 Task: Compose a mail and Use spell check for reviewing non-English language emails.
Action: Mouse moved to (84, 105)
Screenshot: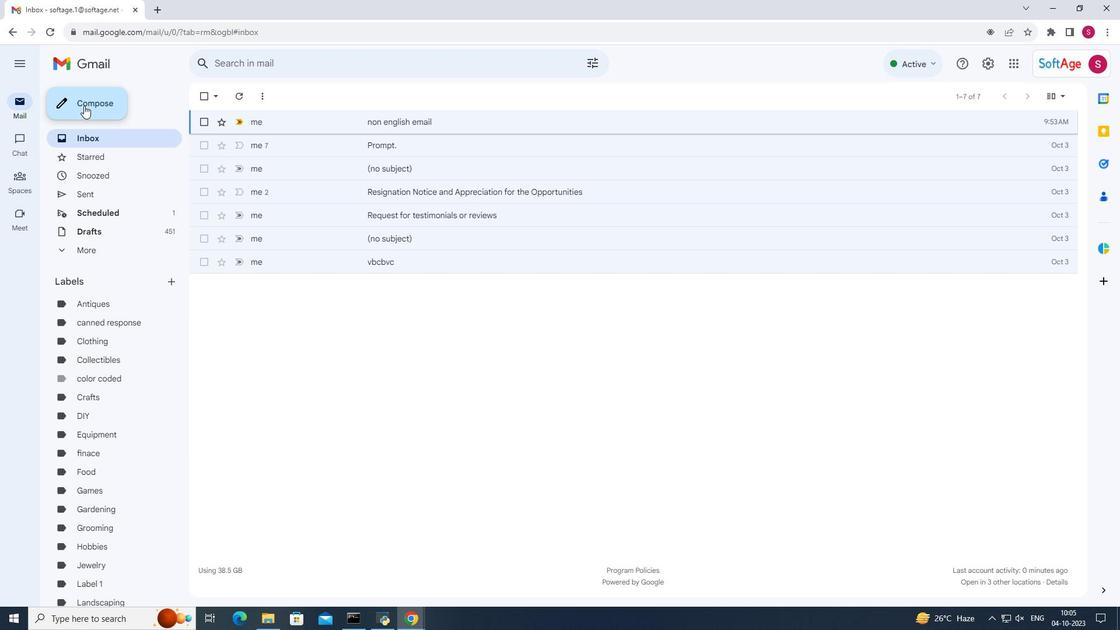 
Action: Mouse pressed left at (84, 105)
Screenshot: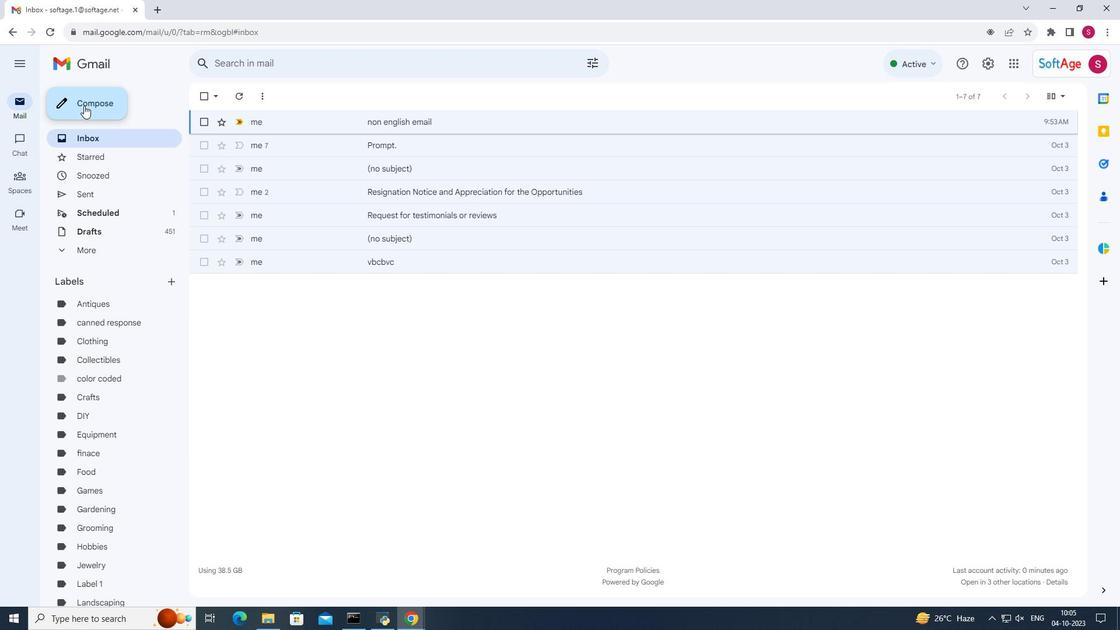
Action: Mouse moved to (825, 281)
Screenshot: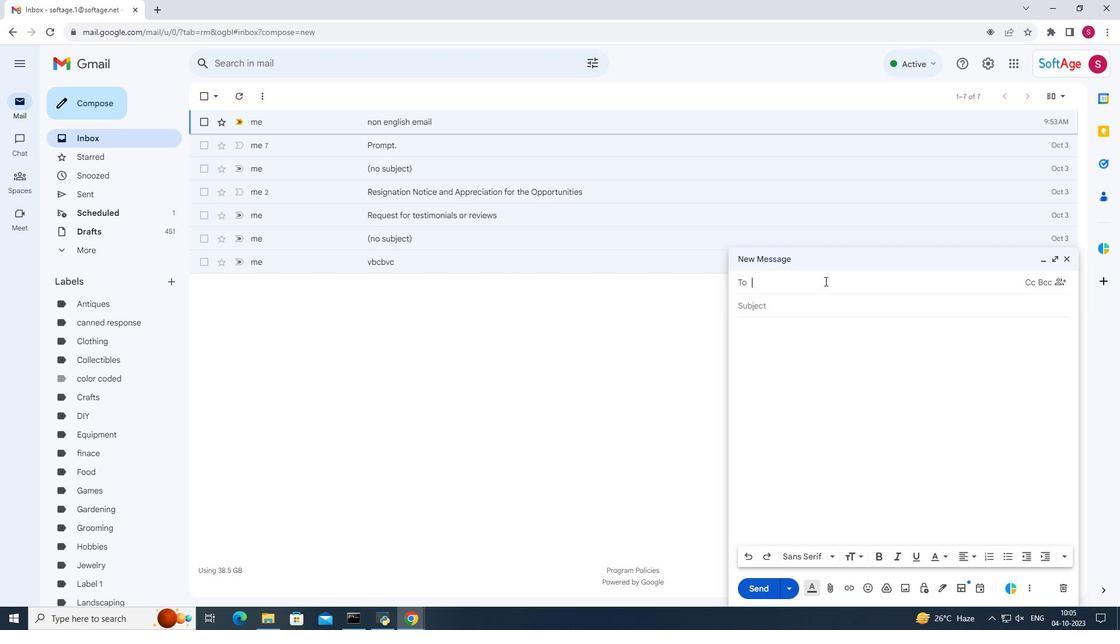 
Action: Mouse pressed left at (825, 281)
Screenshot: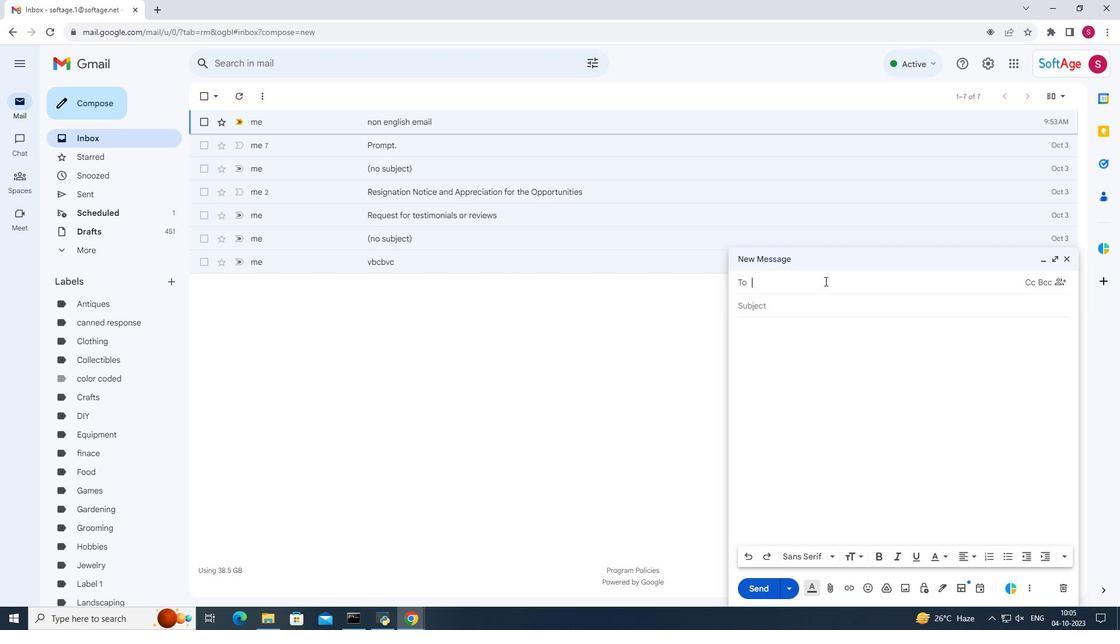 
Action: Mouse moved to (821, 278)
Screenshot: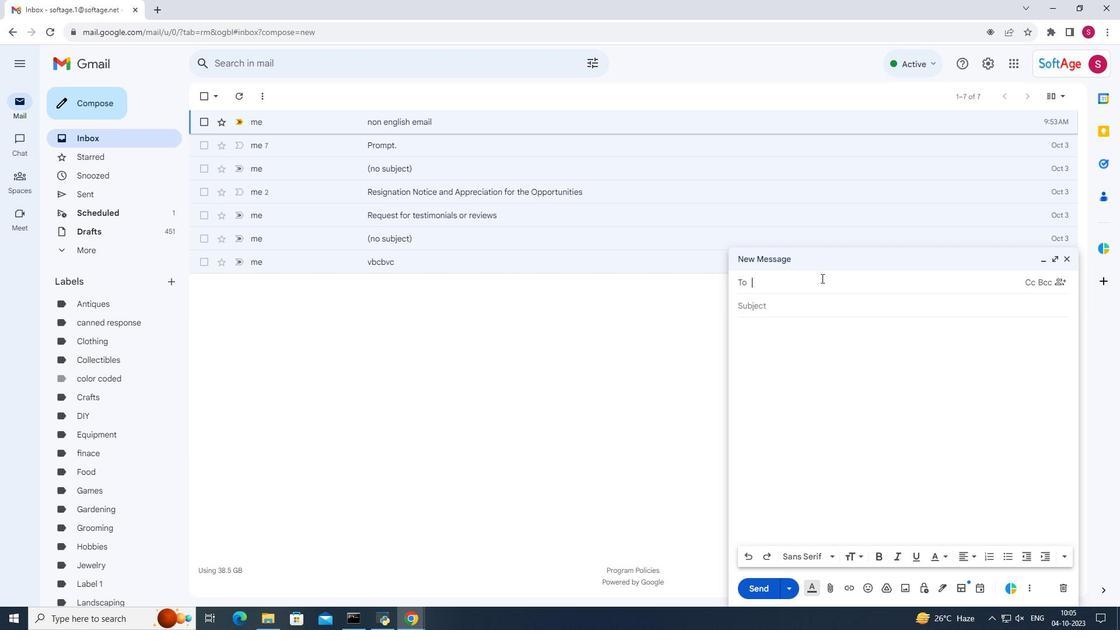 
Action: Key pressed so
Screenshot: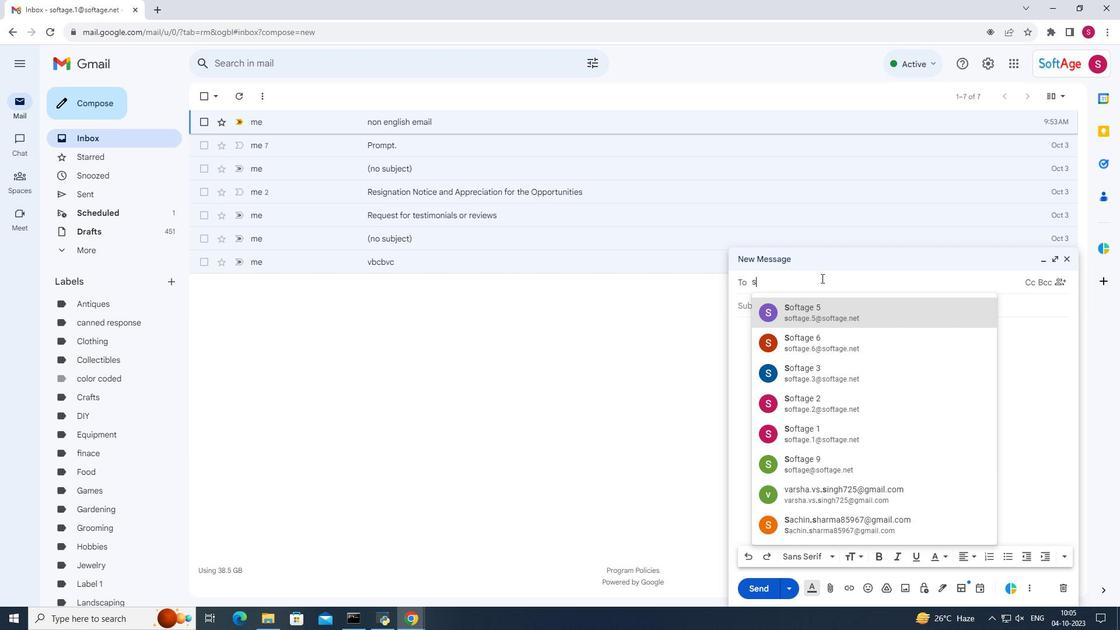 
Action: Mouse moved to (812, 428)
Screenshot: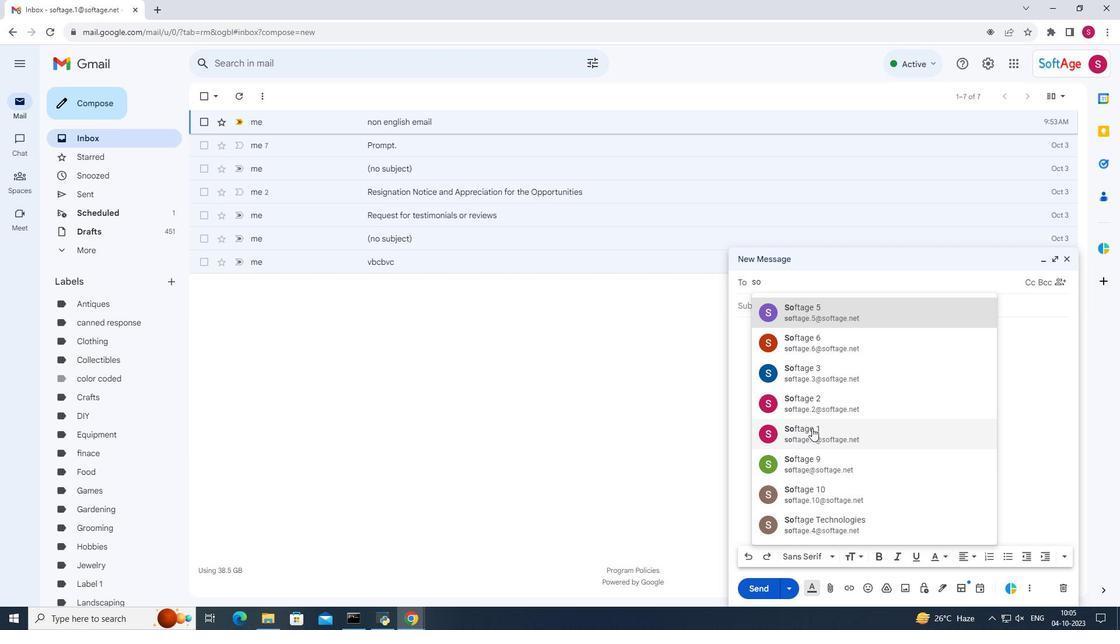 
Action: Mouse pressed left at (812, 428)
Screenshot: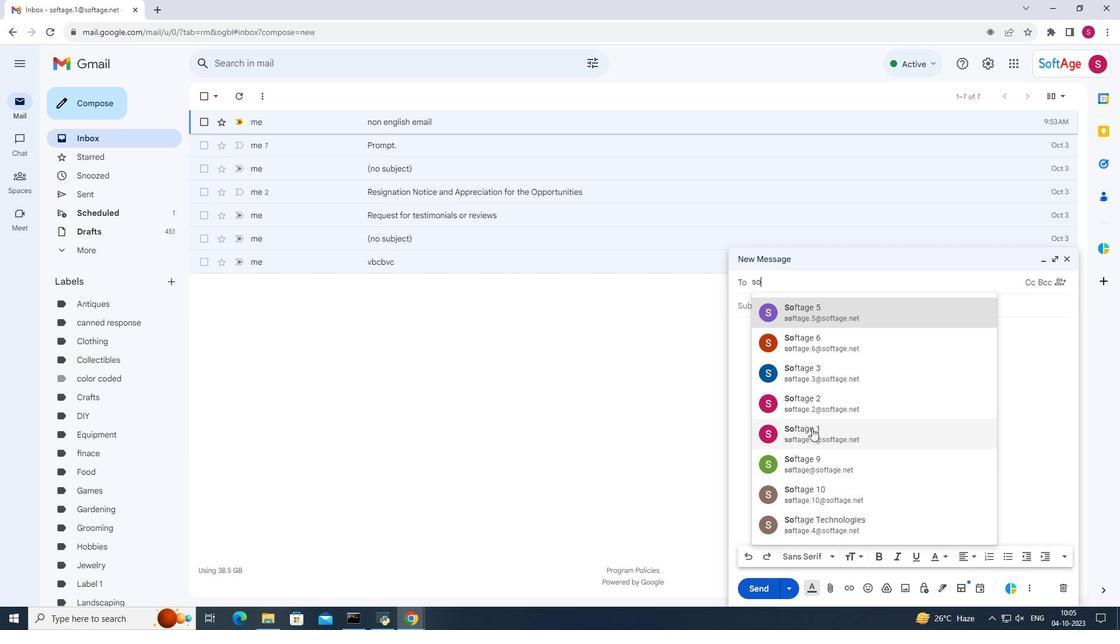 
Action: Mouse moved to (830, 321)
Screenshot: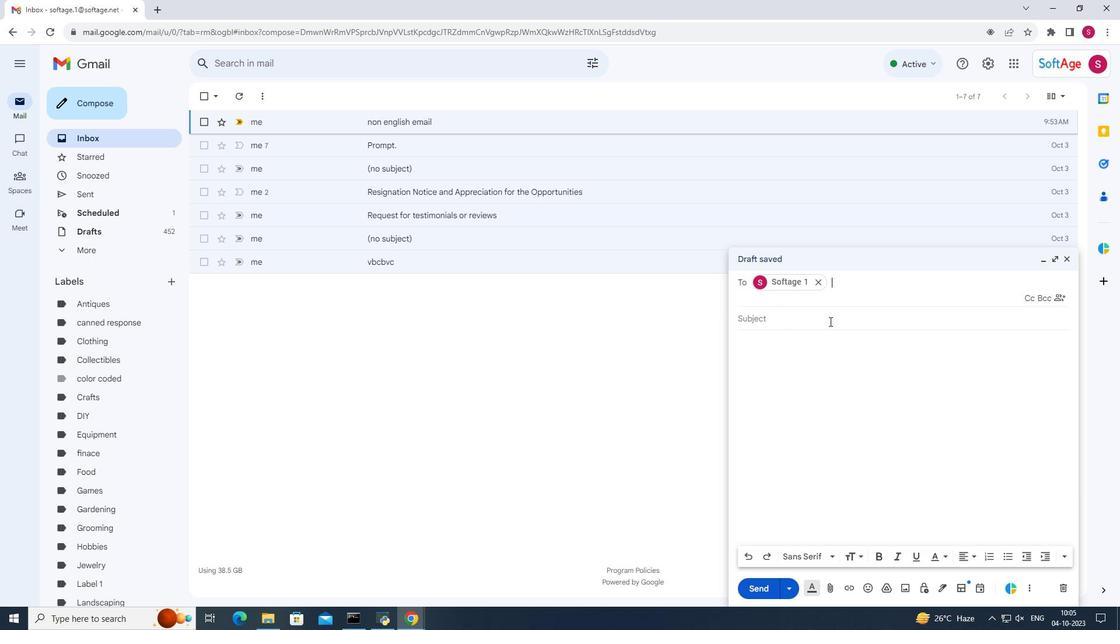 
Action: Mouse pressed left at (830, 321)
Screenshot: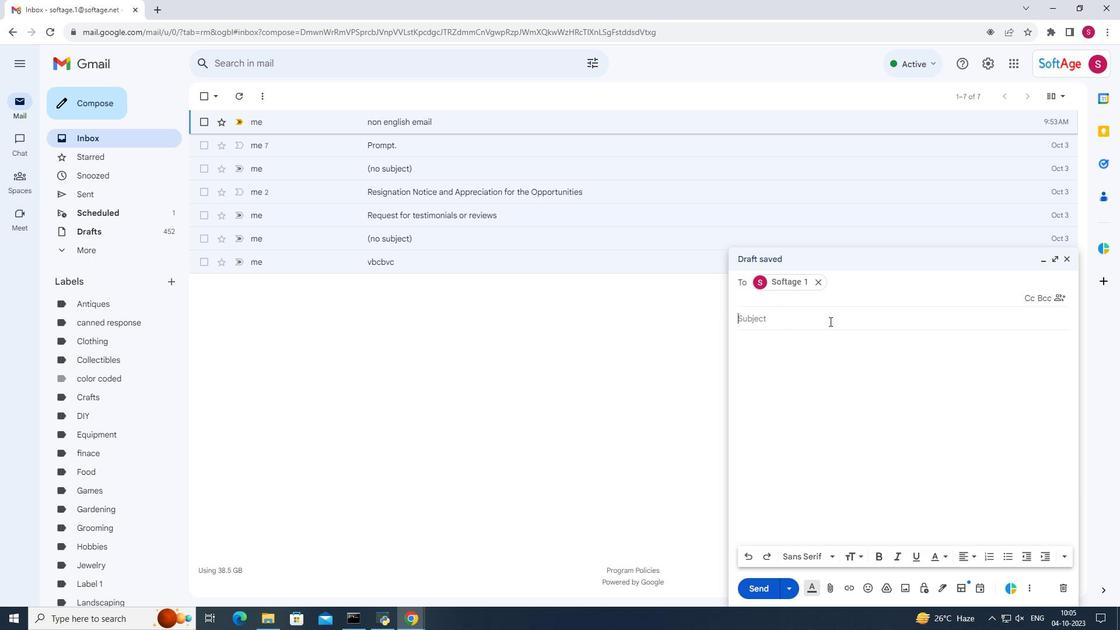 
Action: Key pressed <Key.shift>Non<Key.space><Key.shift>English<Key.space>email
Screenshot: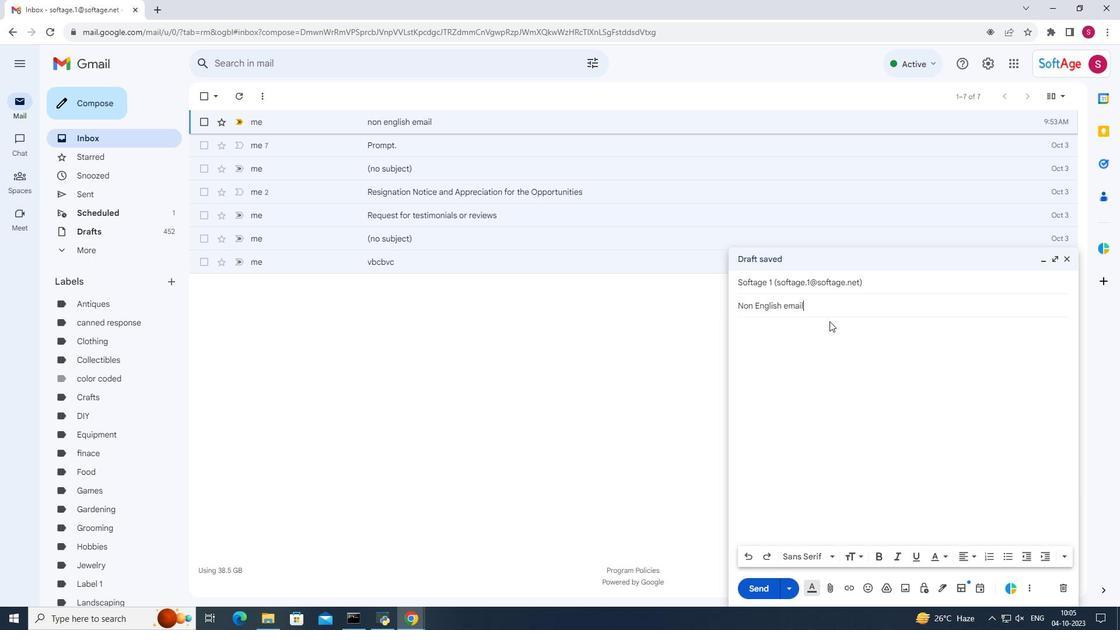 
Action: Mouse moved to (805, 350)
Screenshot: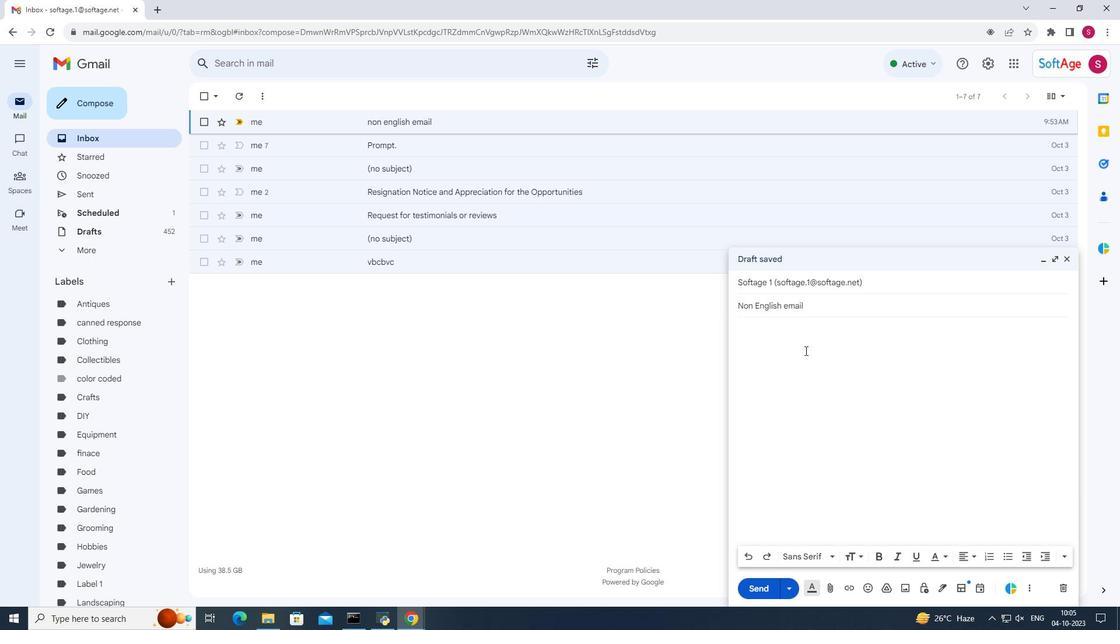 
Action: Mouse pressed left at (805, 350)
Screenshot: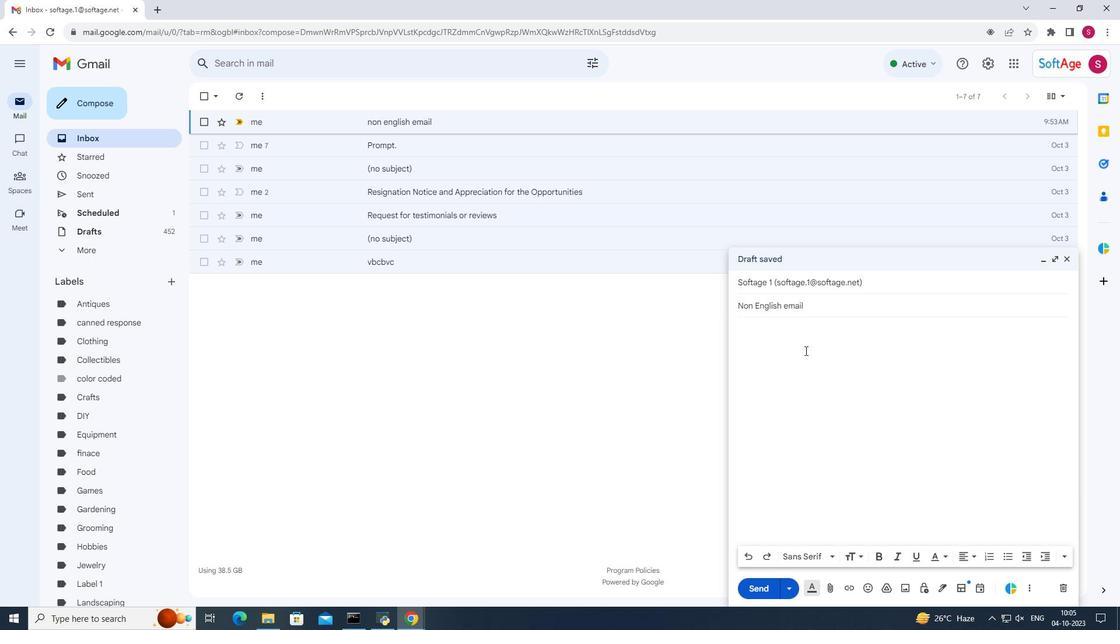 
Action: Key pressed <Key.shift>Dear<Key.space>roonie<Key.left><Key.left><Key.left><Key.left><Key.left><Key.backspace><Key.shift>R<Key.right><Key.right><Key.right><Key.right><Key.right><Key.enter><Key.enter><Key.shift><Key.shift><Key.shift><Key.shift><Key.shift>Je<Key.space>tiens<Key.space>a<Key.space>confirmer<Key.space>notre<Key.space>reunion<Key.space>prevue<Key.space>por<Key.backspace>ur<Key.space>le<Key.space>40<Key.backspace><Key.shift>C<Key.backspace>OCYT<Key.backspace><Key.backspace>T<Key.left><Key.left><Key.left><Key.space><Key.right><Key.right><Key.right><Key.right>2023<Key.left><Key.left><Key.left><Key.left><Key.left><Key.space><Key.backspace><Key.right><Key.down><Key.left><Key.left><Key.left><Key.left><Key.space><Key.left><Key.left><Key.left><Key.right><Key.right><Key.right><Key.right><Key.right><Key.right><Key.right><Key.right><Key.right>.j'<Key.space>s<Key.backspace>espere<Key.space>que<Key.space>cette.<Key.backspace><Key.enter>date<Key.space>et<Key.space>cet<Key.space>horaire<Key.space>vous<Key.space>conviennent<Key.space>toujours.<Key.enter><Key.space><Key.shift>L<Key.space>'ordre<Key.space>du<Key.space>jour<Key.space>de<Key.space>la<Key.space>reunioun<Key.left><Key.backspace><Key.right><Key.space>comprendra<Key.space>les<Key.space>points<Key.space>suivants<Key.shift_r>:<Key.enter>1.<Key.space>presentation<Key.space>du<Key.space>rapport<Key.space>trimestriel.<Key.enter>2.<Key.space><Key.shift>Discussion<Key.space>sur<Key.space>les<Key.space>objectifs<Key.space>a<Key.space>court<Key.space>terme
Screenshot: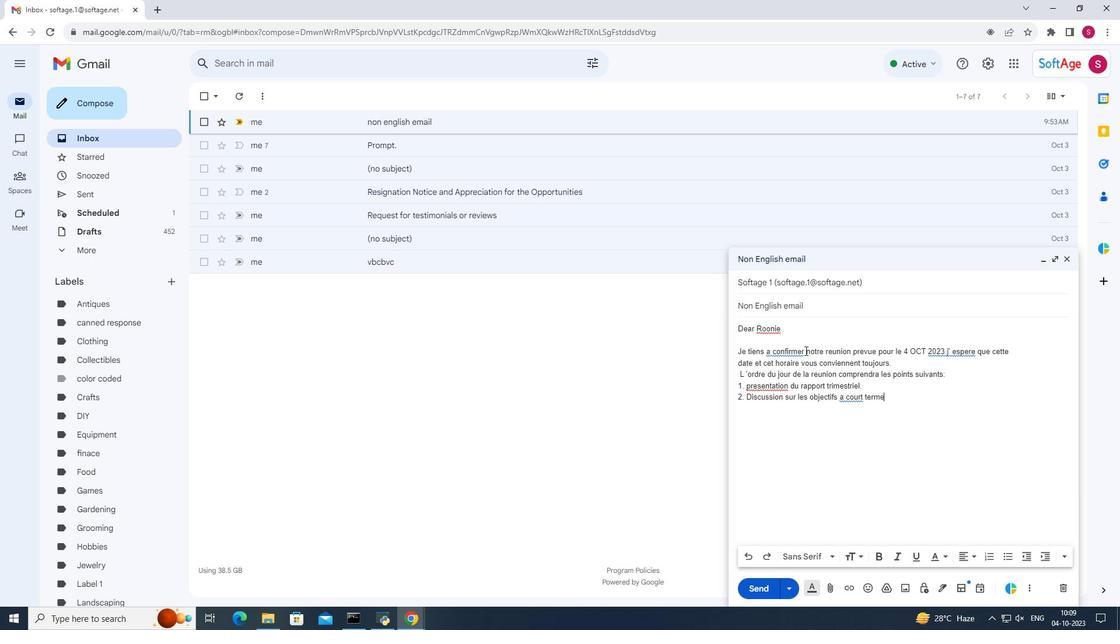 
Action: Mouse moved to (844, 398)
Screenshot: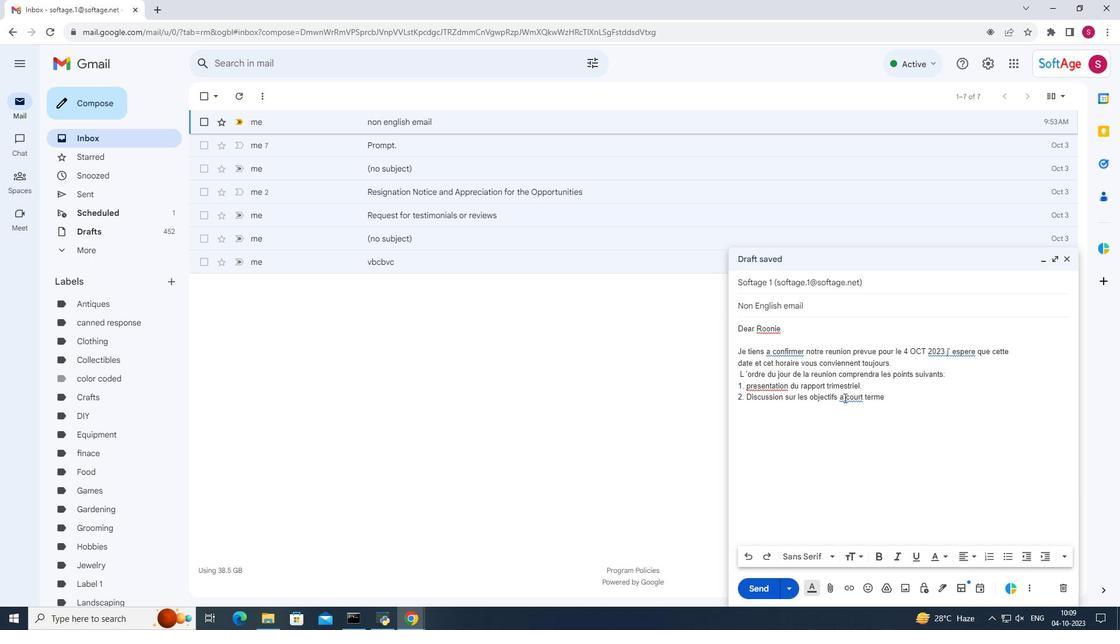 
Action: Mouse pressed left at (844, 398)
Screenshot: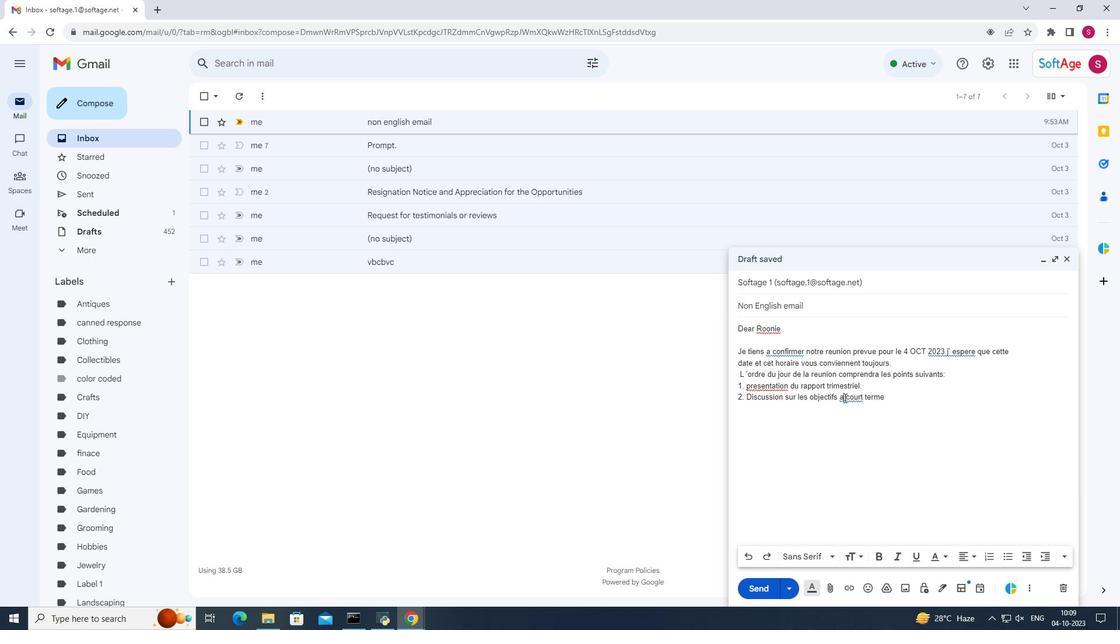 
Action: Mouse moved to (857, 419)
Screenshot: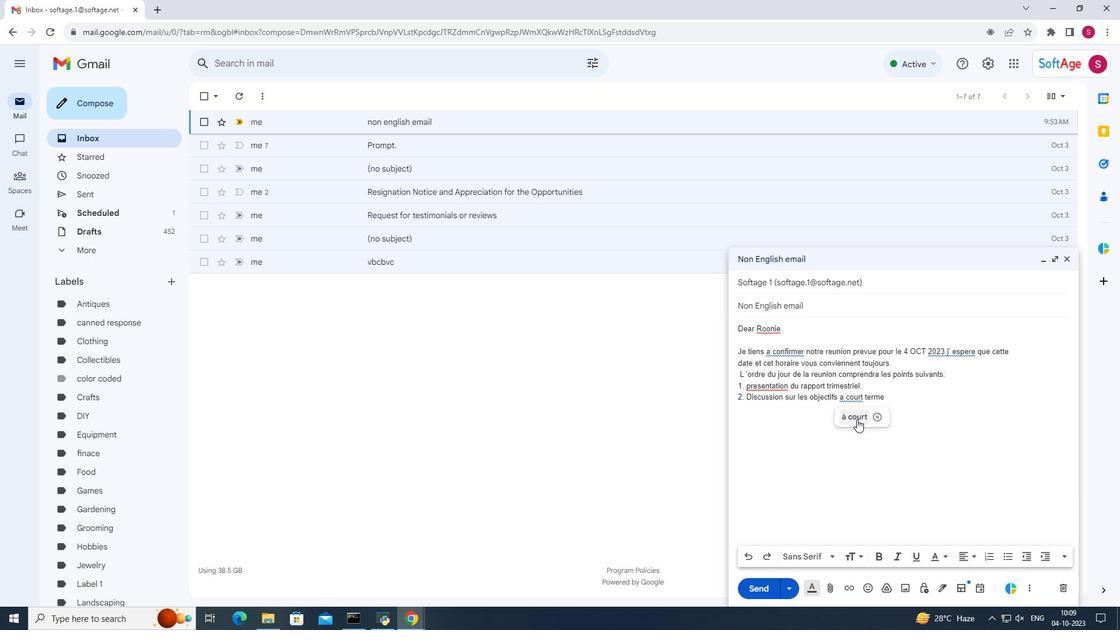 
Action: Mouse pressed left at (857, 419)
Screenshot: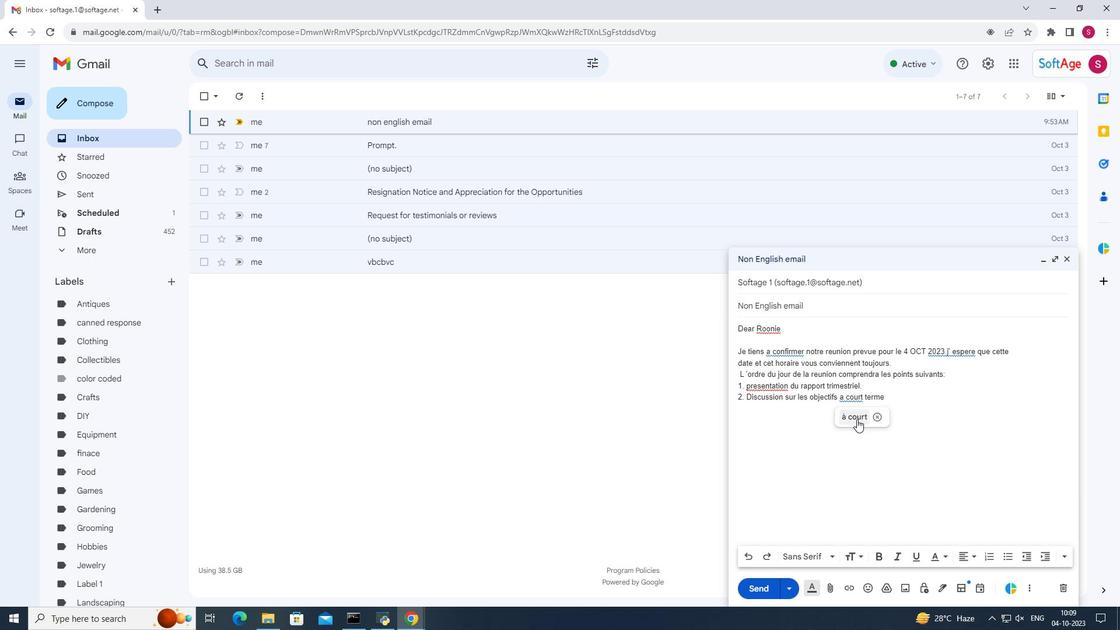 
Action: Mouse moved to (778, 385)
Screenshot: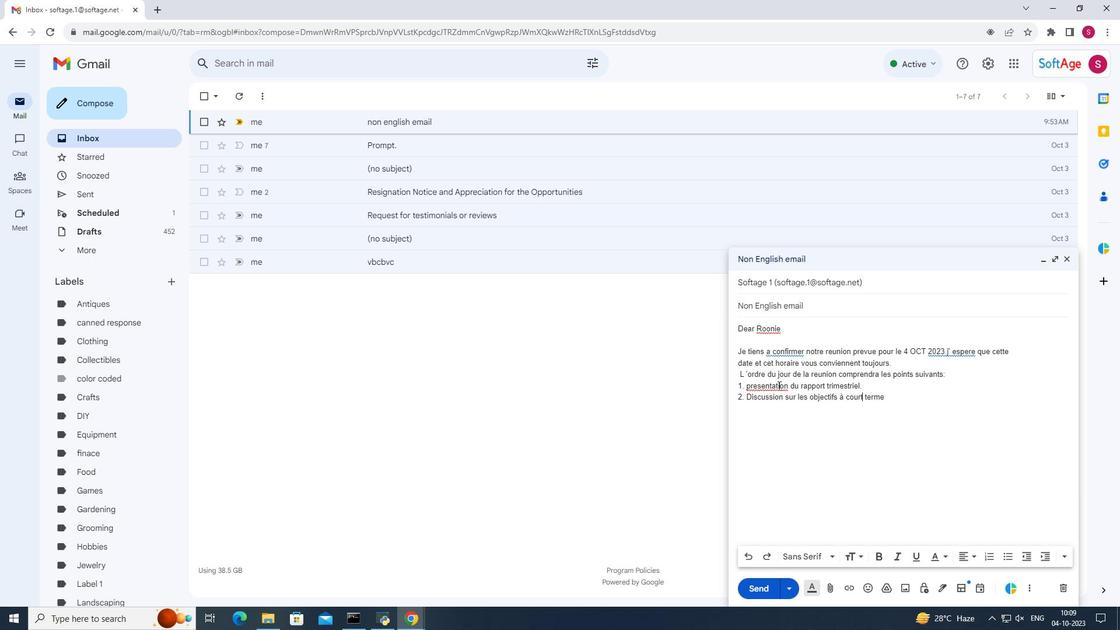 
Action: Mouse pressed left at (778, 385)
Screenshot: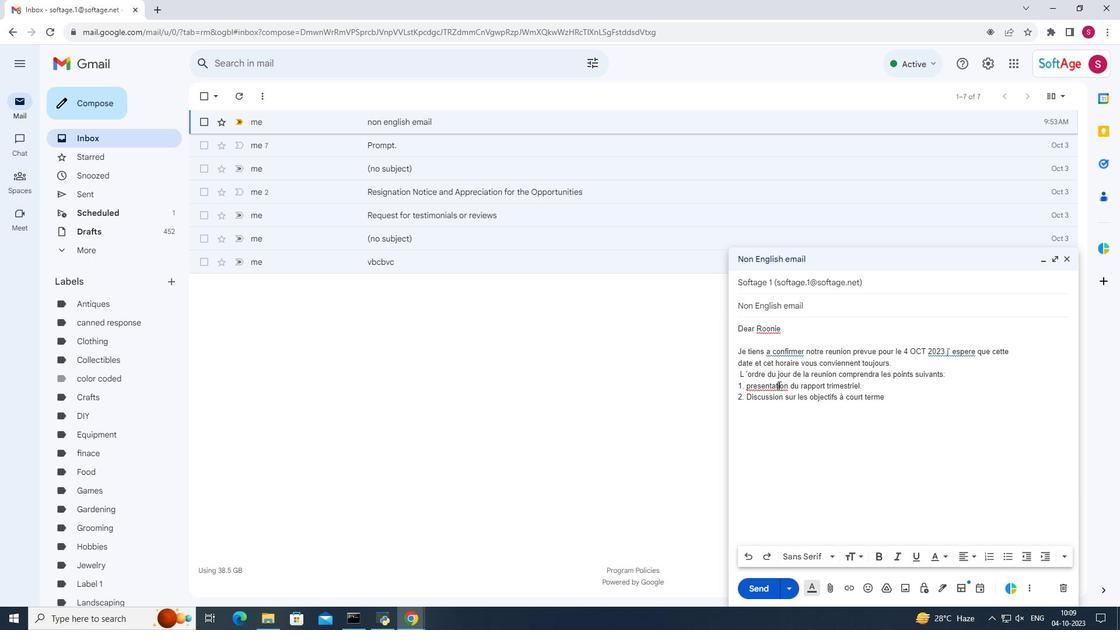 
Action: Mouse moved to (791, 406)
Screenshot: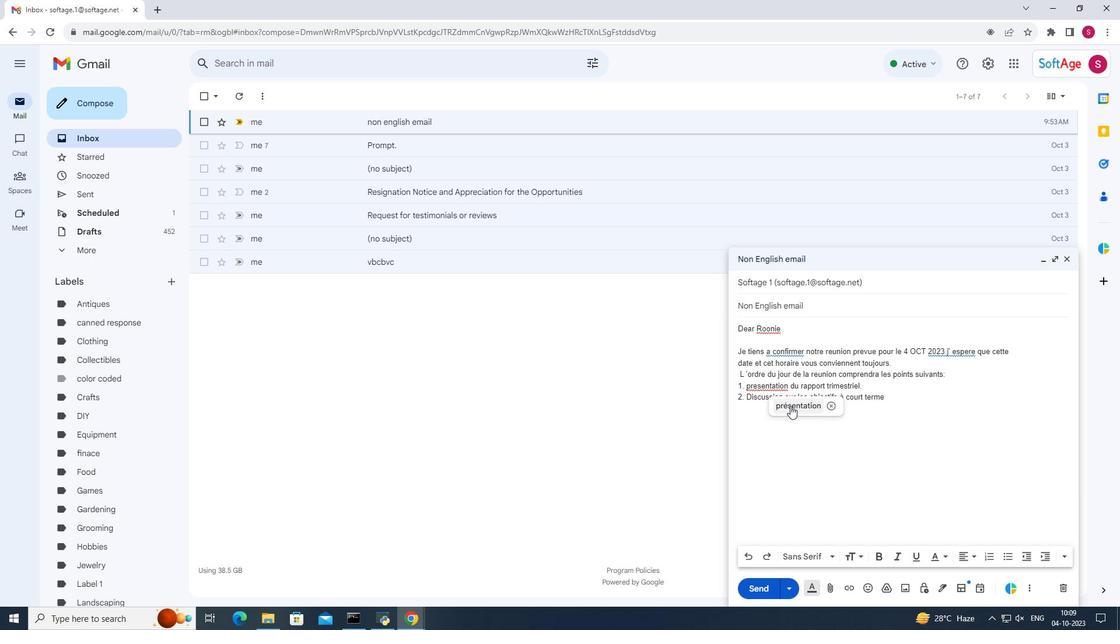 
Action: Mouse pressed left at (791, 406)
Screenshot: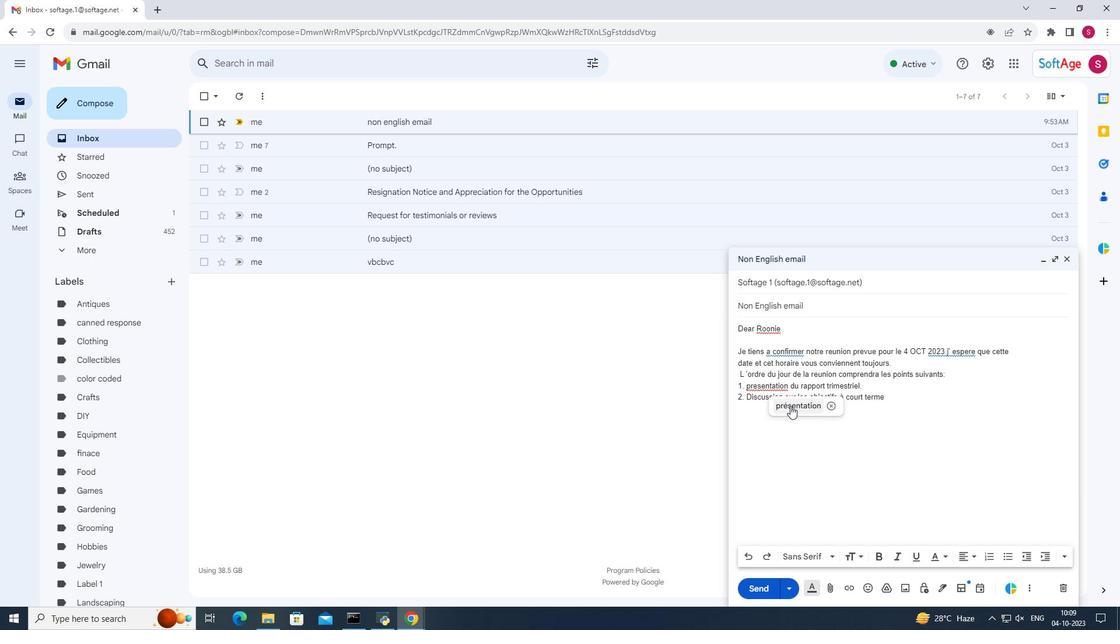 
Action: Mouse moved to (784, 355)
Screenshot: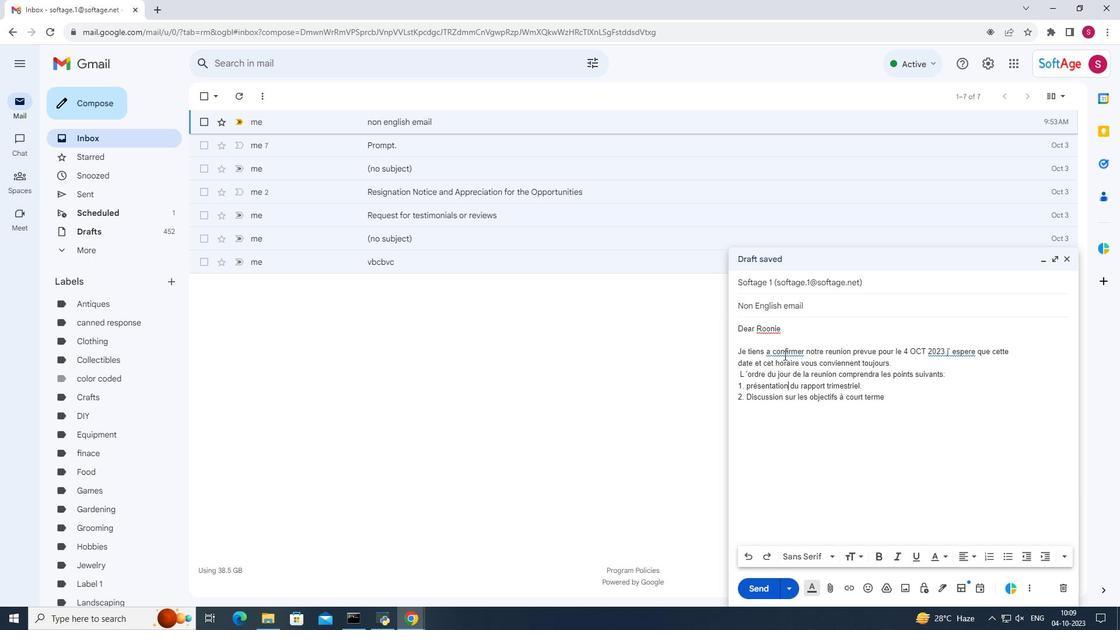 
Action: Mouse pressed left at (784, 355)
Screenshot: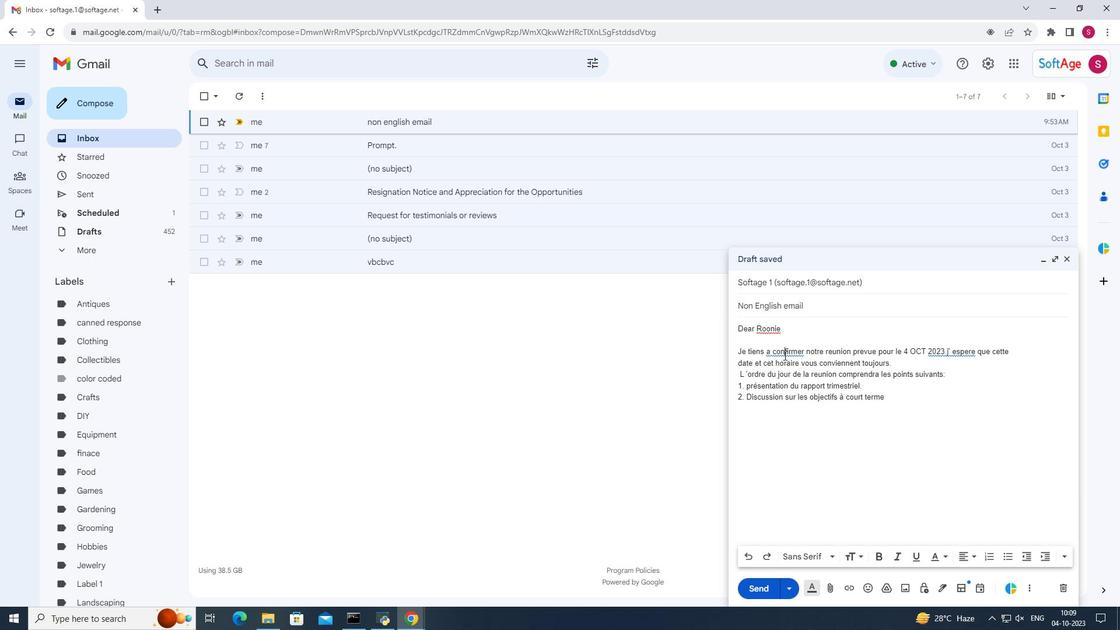 
Action: Mouse moved to (795, 373)
Screenshot: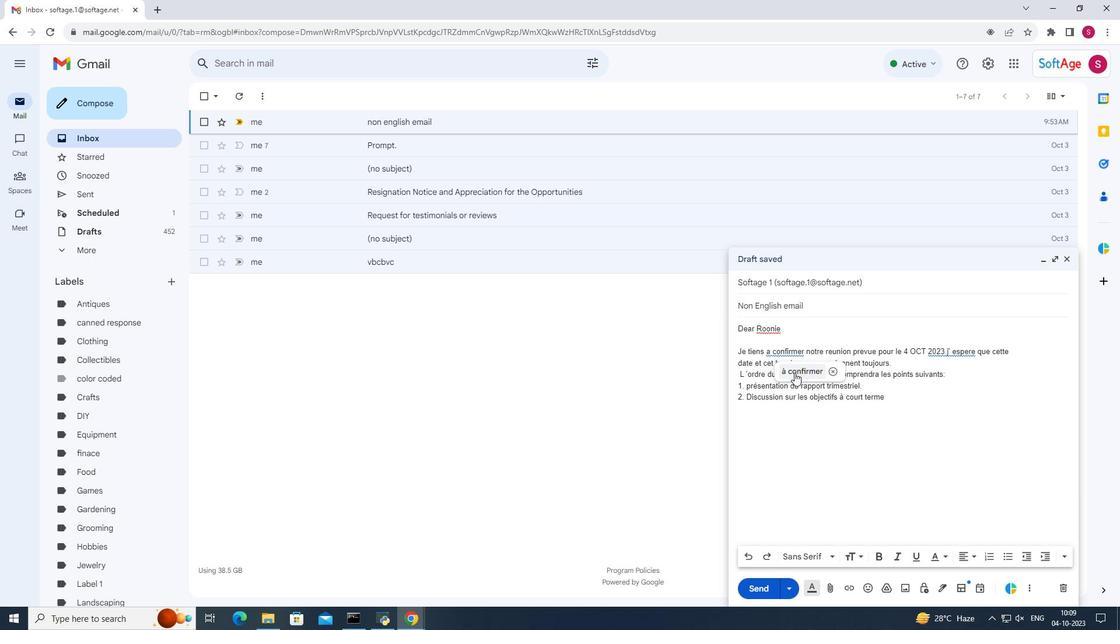 
Action: Mouse pressed left at (795, 373)
Screenshot: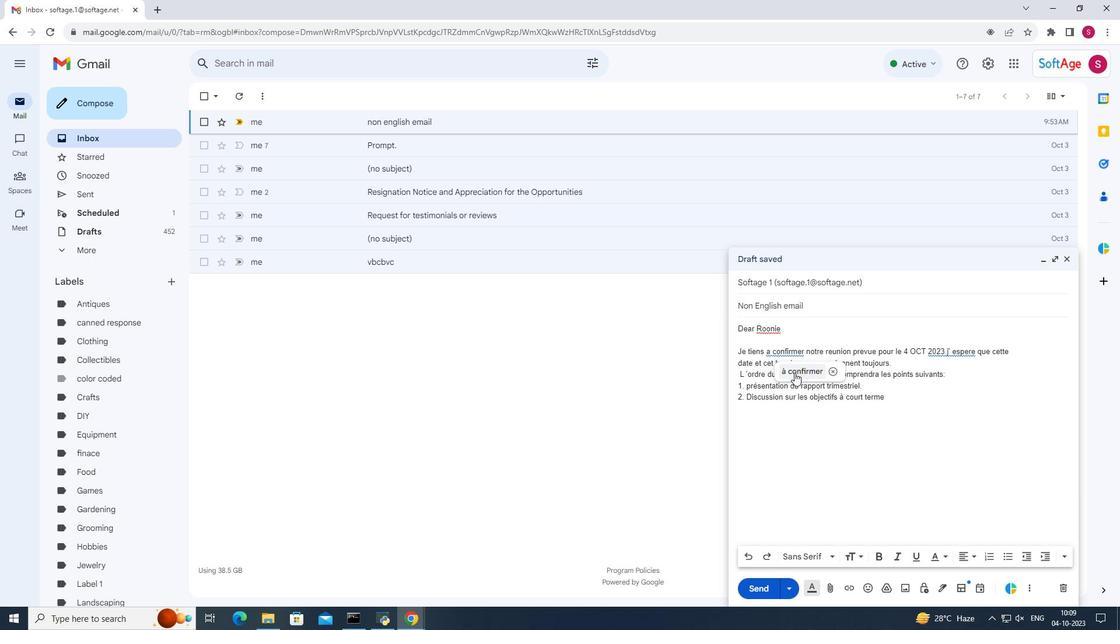 
Action: Mouse moved to (958, 354)
Screenshot: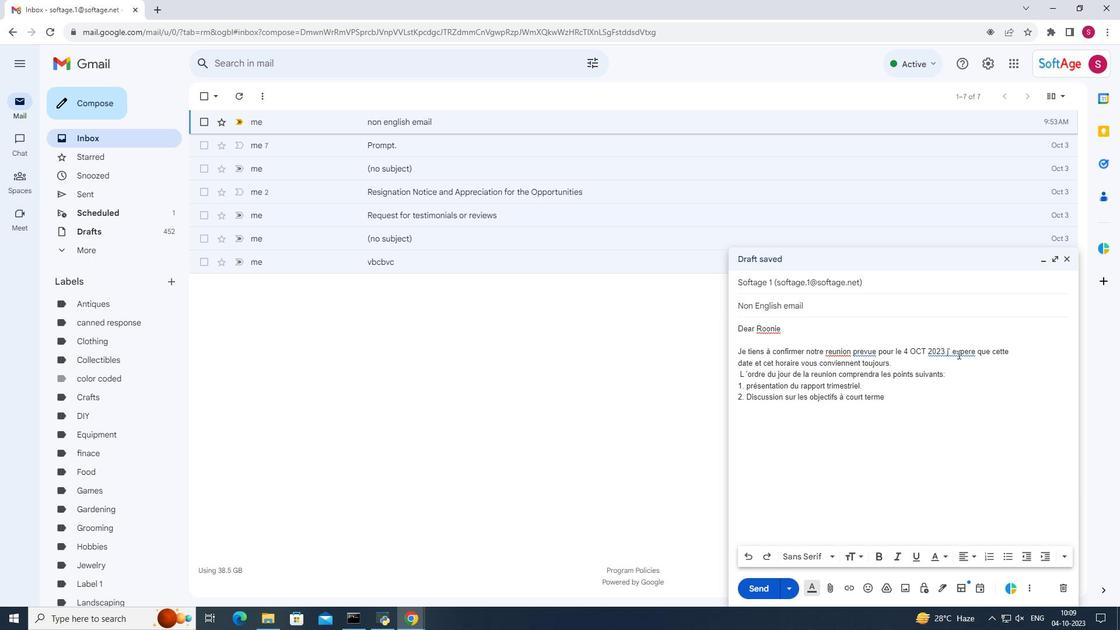 
Action: Mouse pressed left at (958, 354)
Screenshot: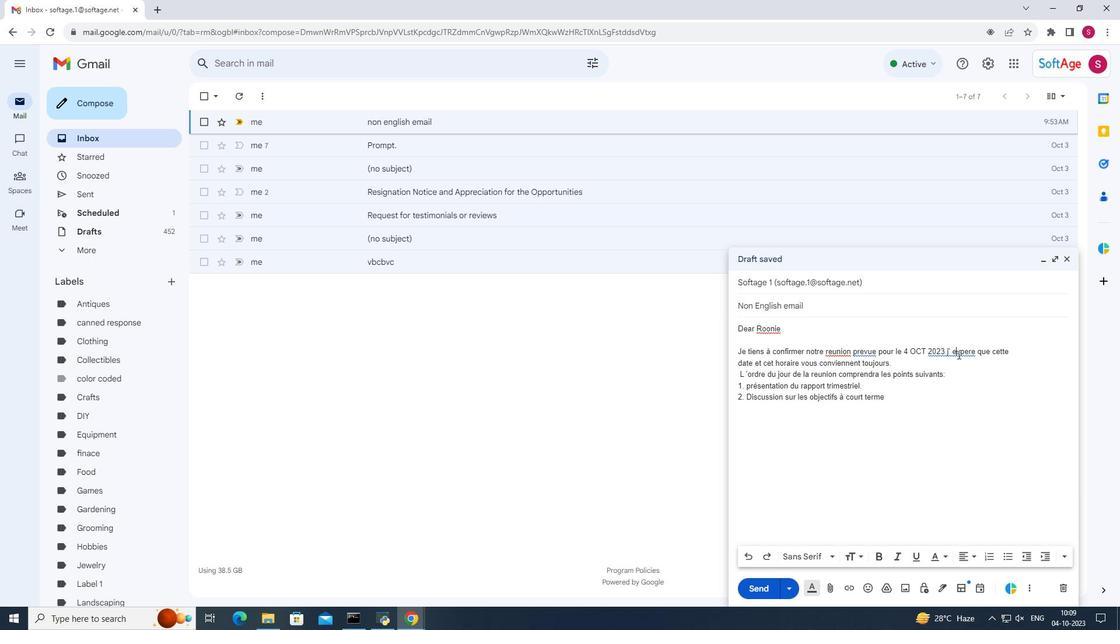 
Action: Mouse moved to (981, 375)
Screenshot: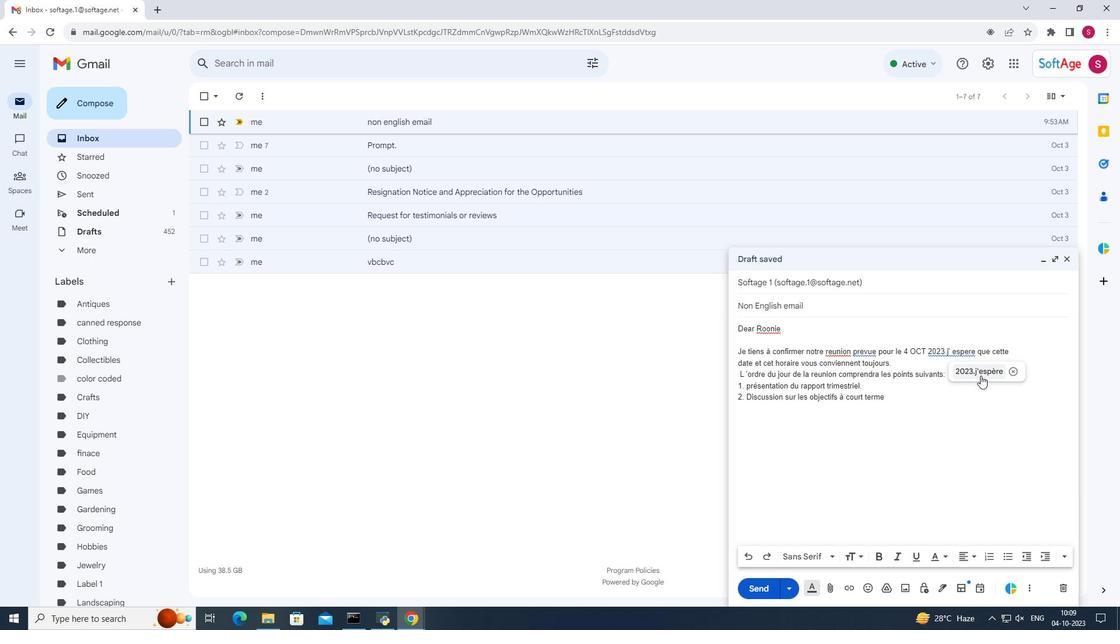 
Action: Mouse pressed left at (981, 375)
Screenshot: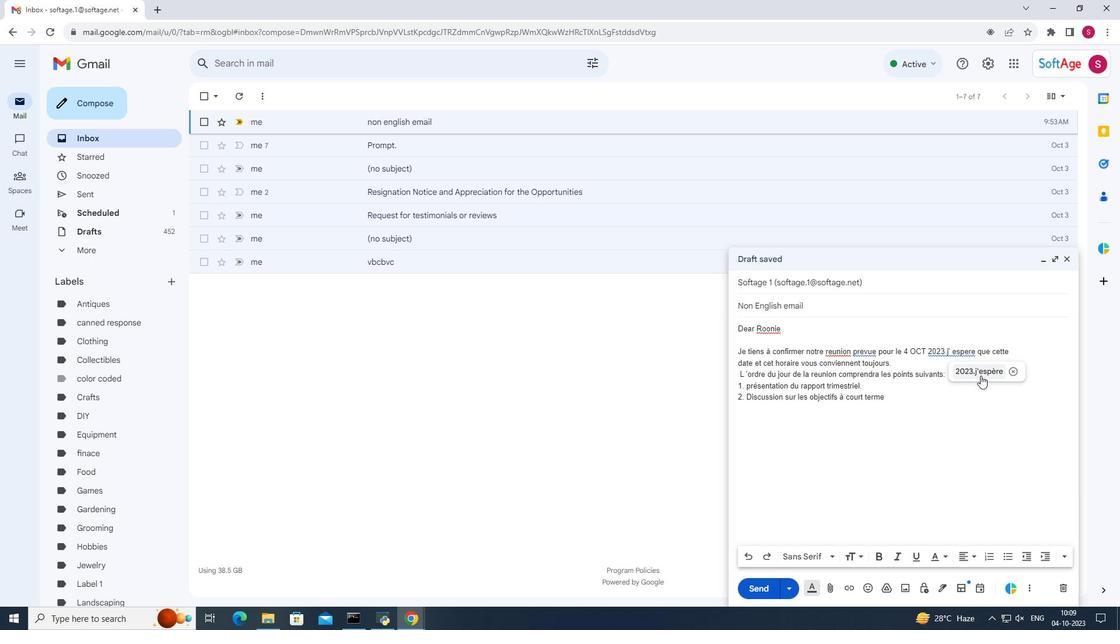 
Action: Mouse moved to (865, 352)
Screenshot: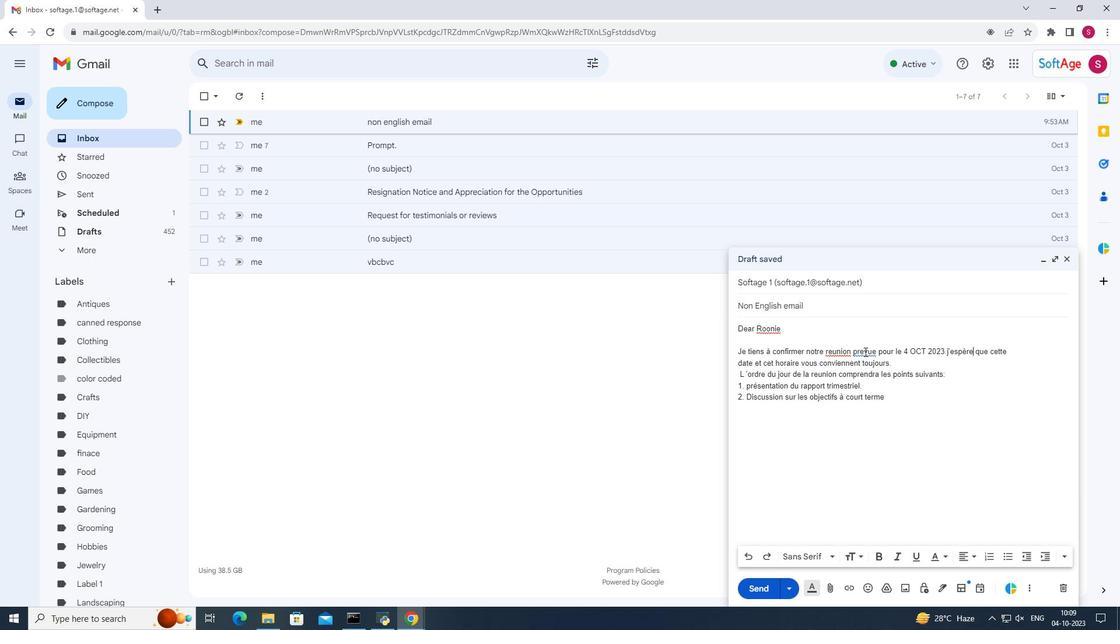 
Action: Mouse pressed left at (865, 352)
Screenshot: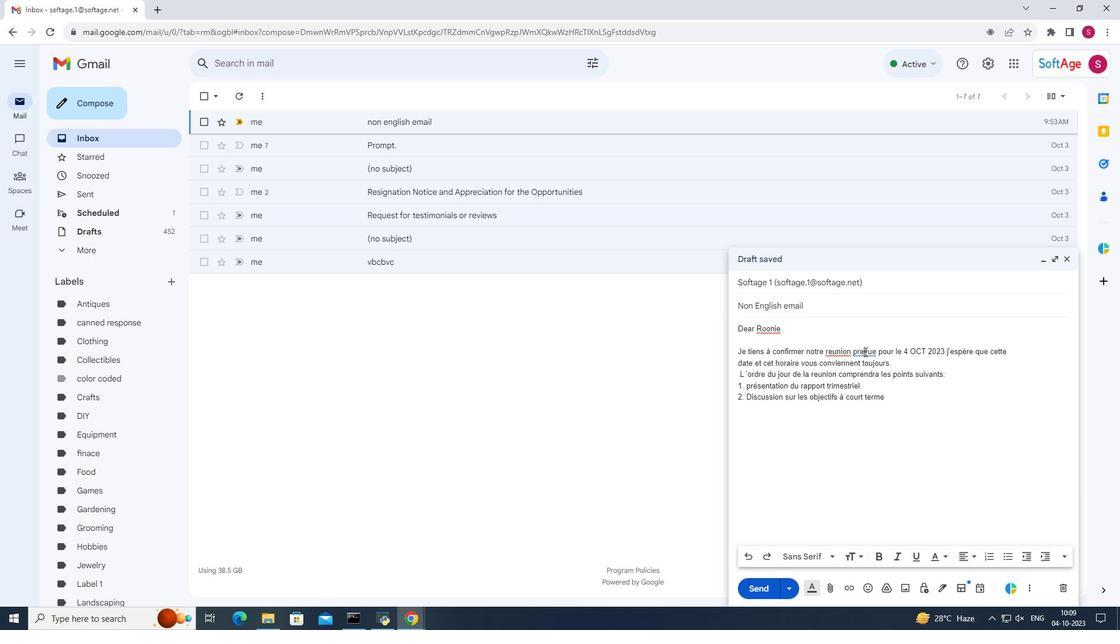 
Action: Mouse moved to (870, 370)
Screenshot: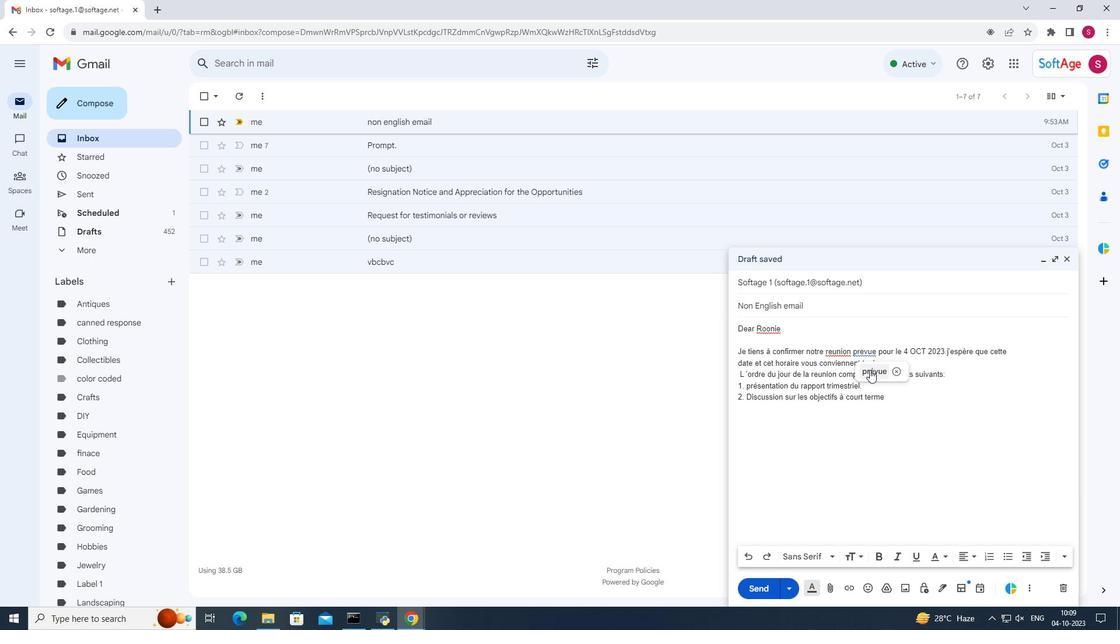 
Action: Mouse pressed left at (870, 370)
Screenshot: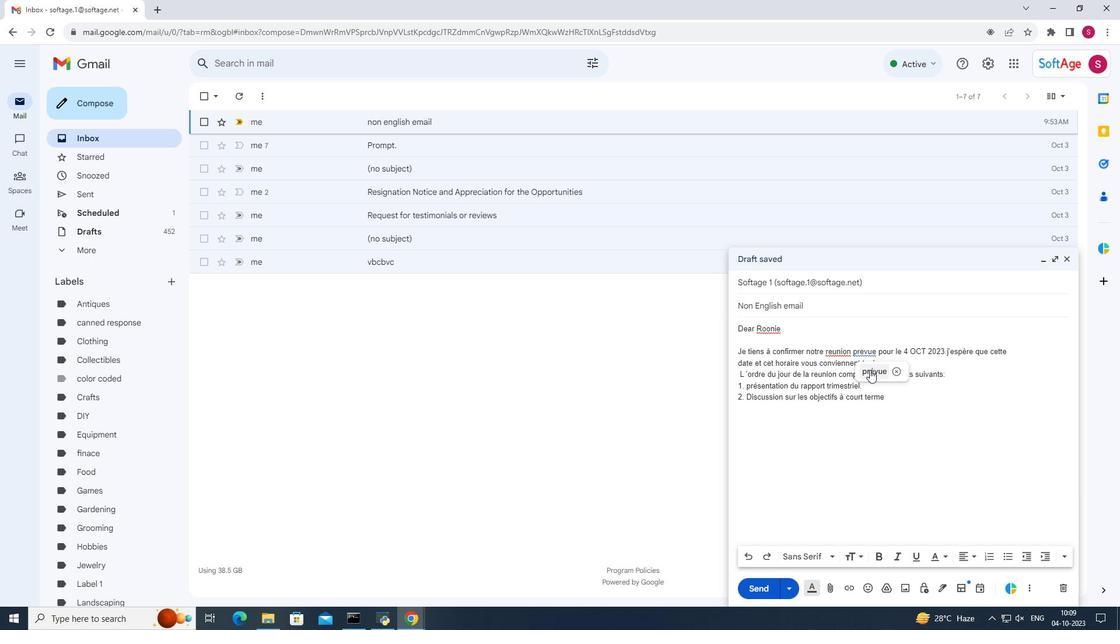 
Action: Mouse moved to (839, 353)
Screenshot: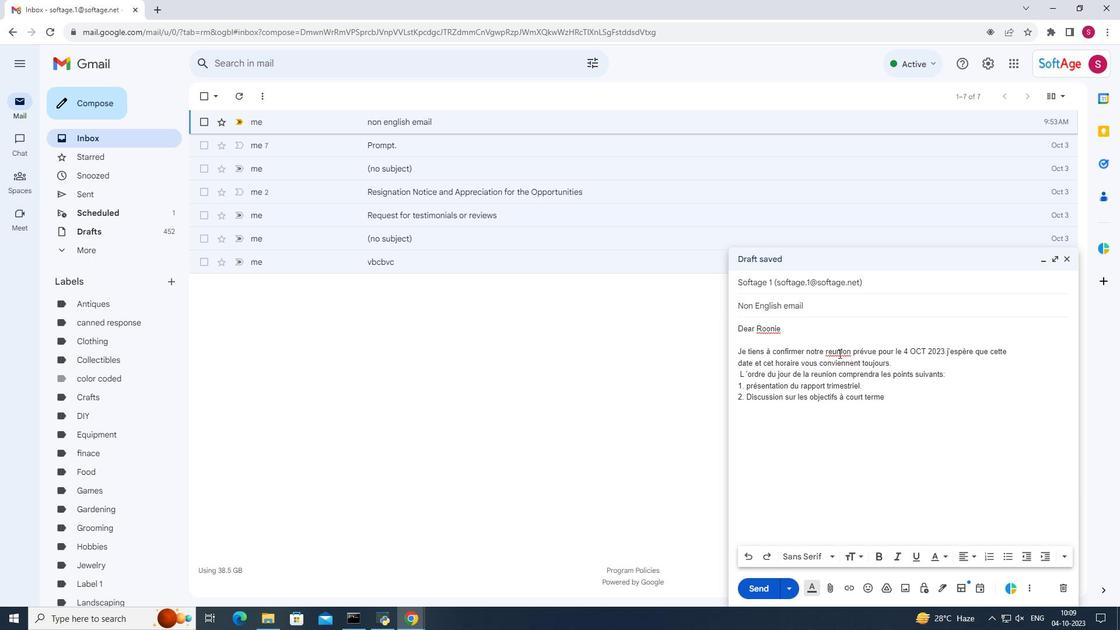
Action: Mouse pressed left at (839, 353)
Screenshot: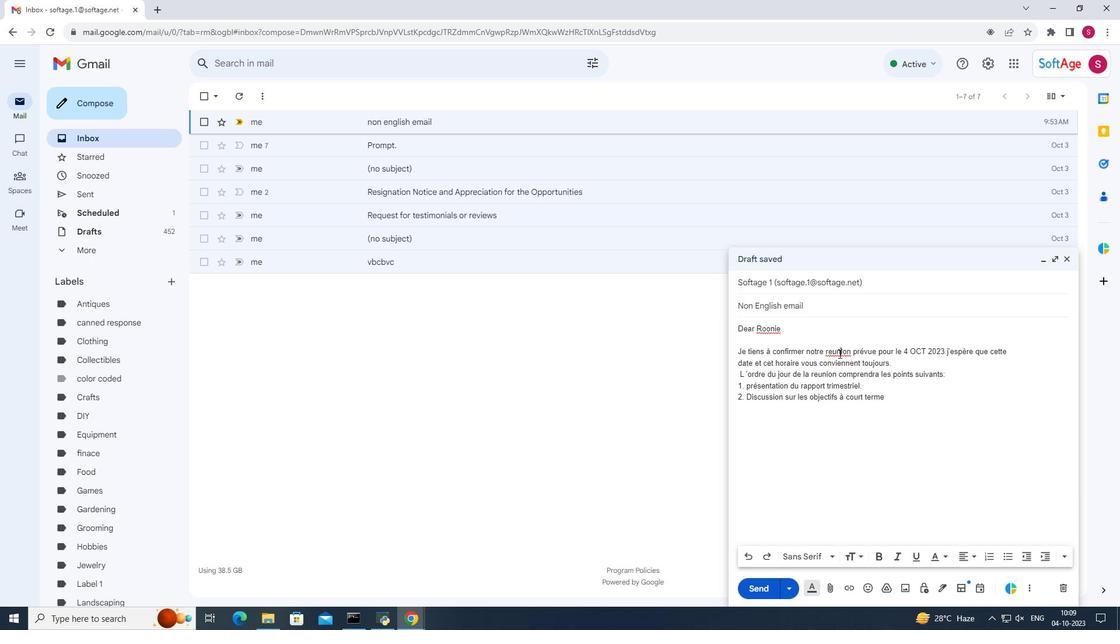
Action: Mouse moved to (845, 371)
Screenshot: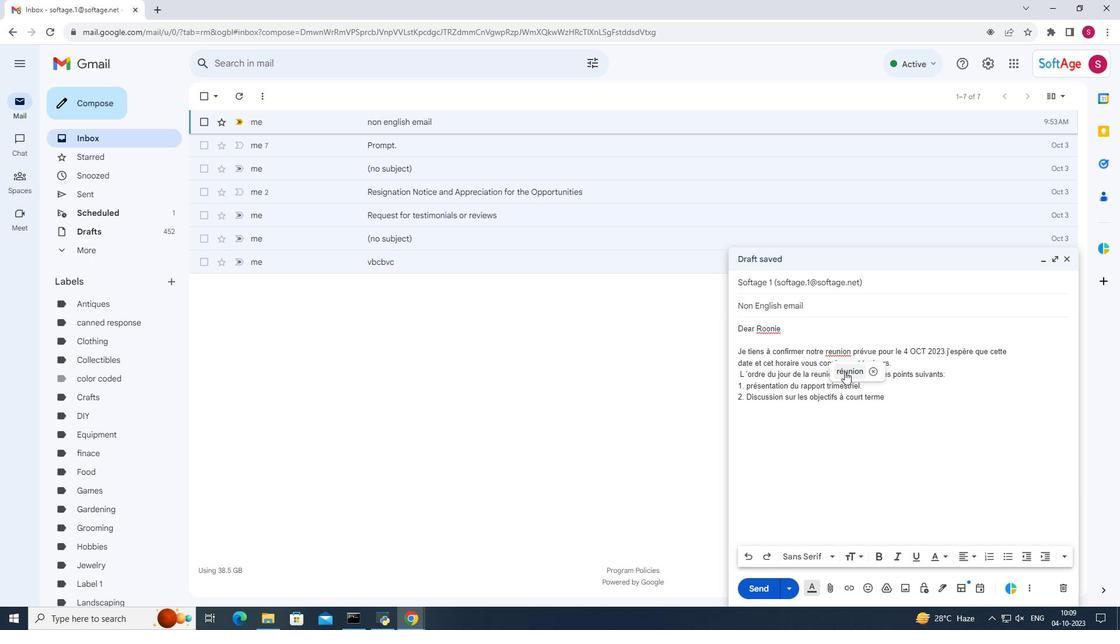 
Action: Mouse pressed left at (845, 371)
Screenshot: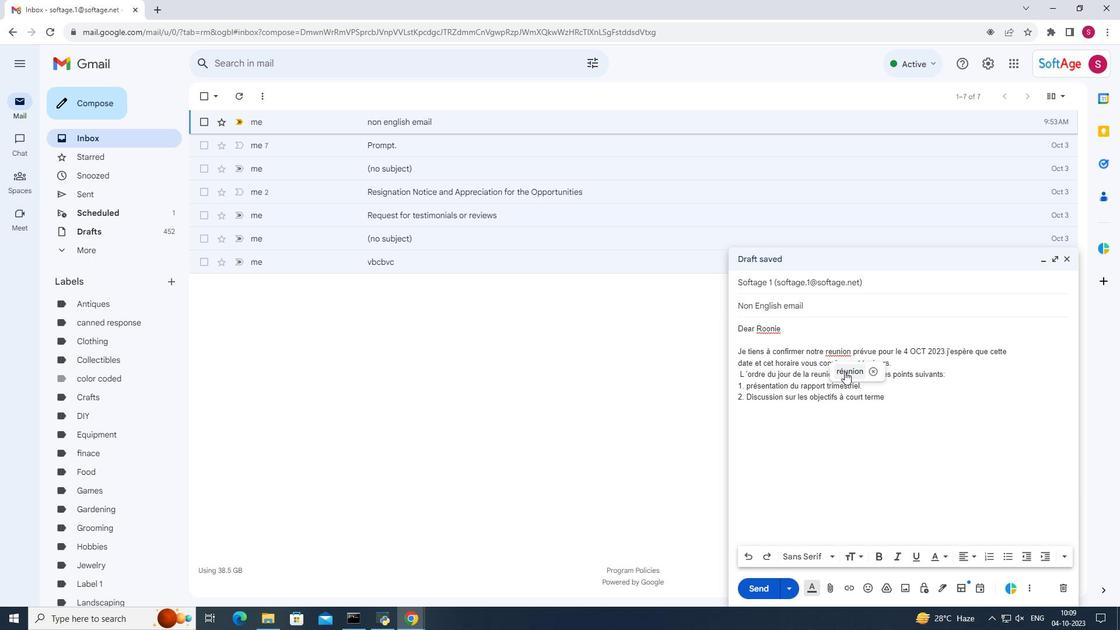 
Action: Mouse moved to (772, 330)
Screenshot: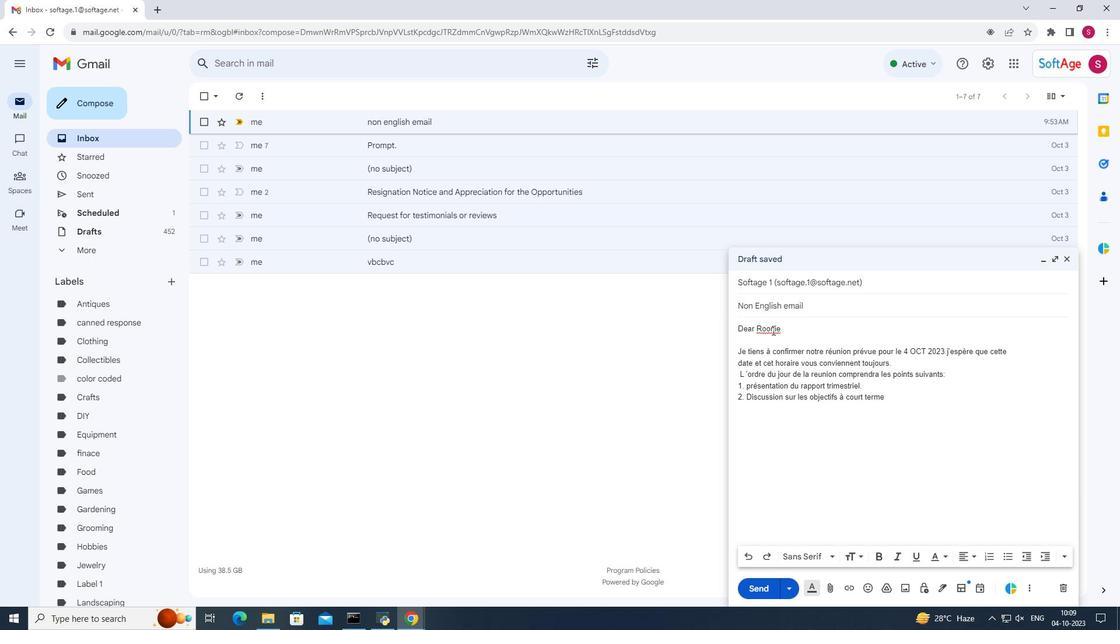 
Action: Mouse pressed left at (772, 330)
Screenshot: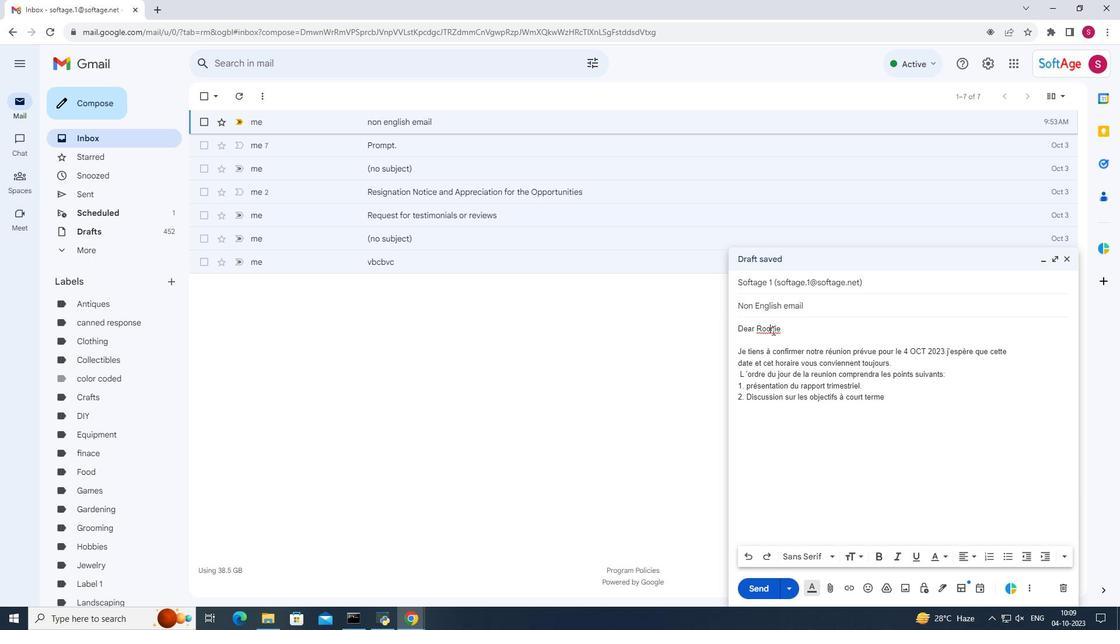 
Action: Mouse moved to (779, 349)
Screenshot: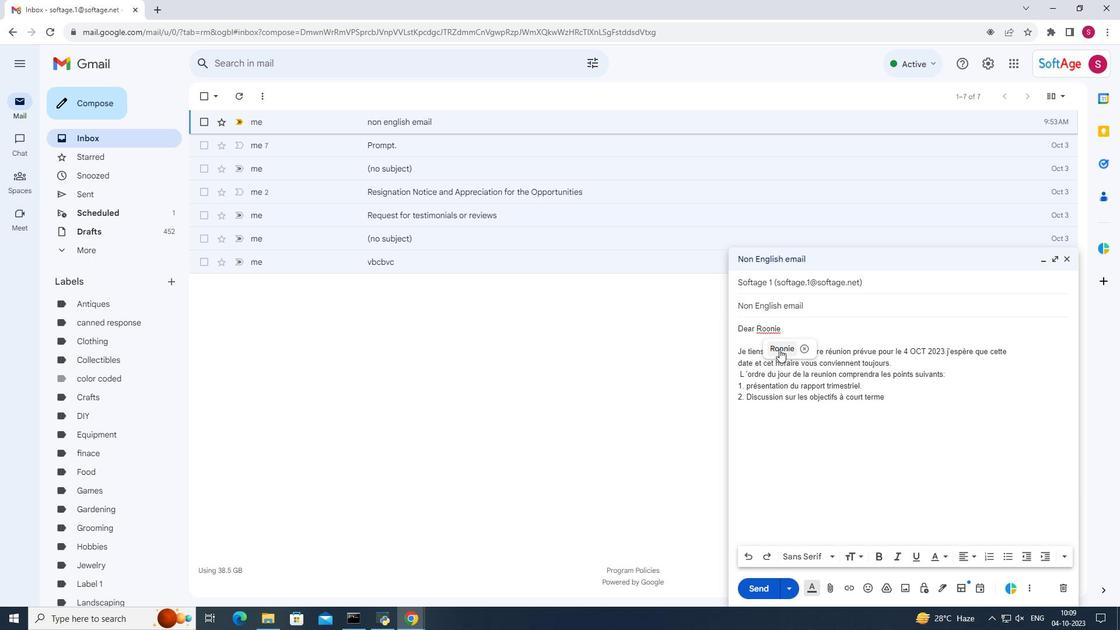 
Action: Mouse pressed left at (779, 349)
Screenshot: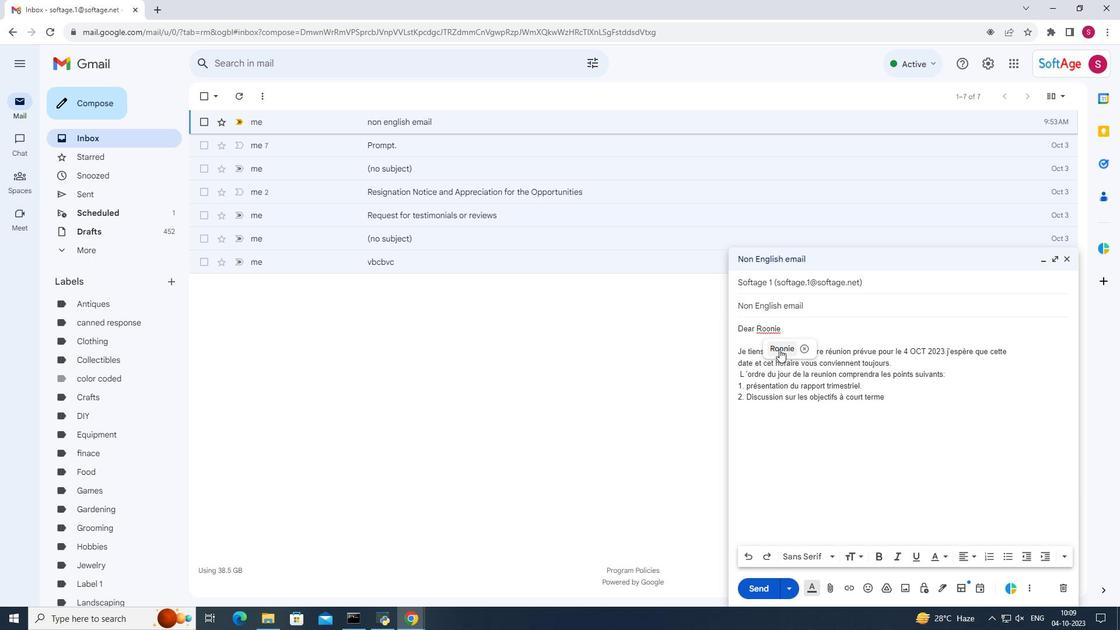 
Action: Mouse moved to (893, 396)
Screenshot: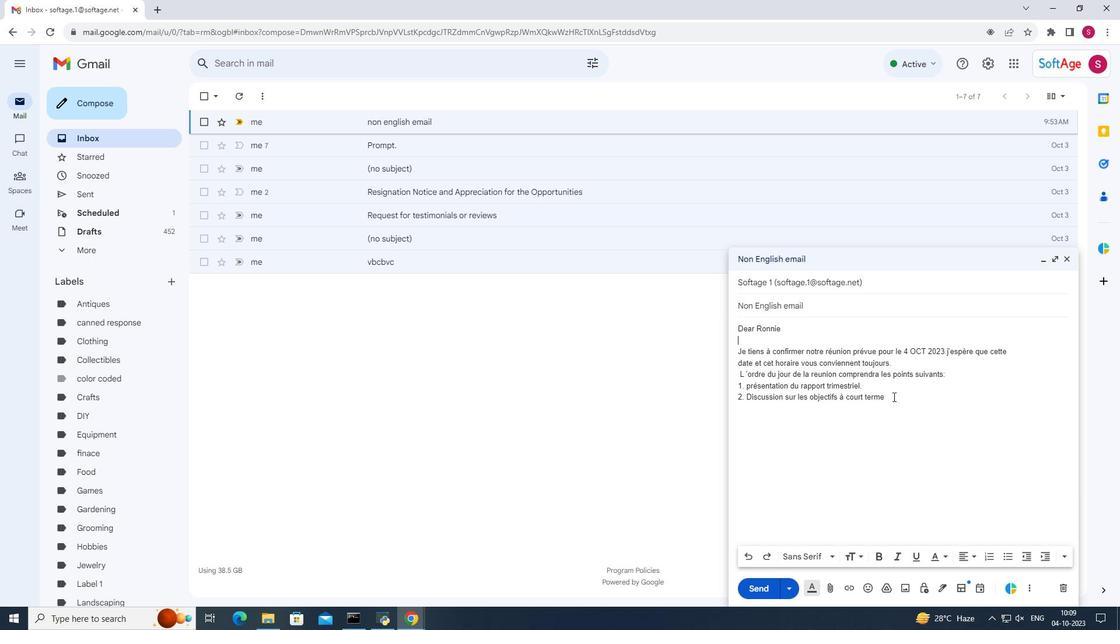 
Action: Mouse pressed left at (893, 396)
Screenshot: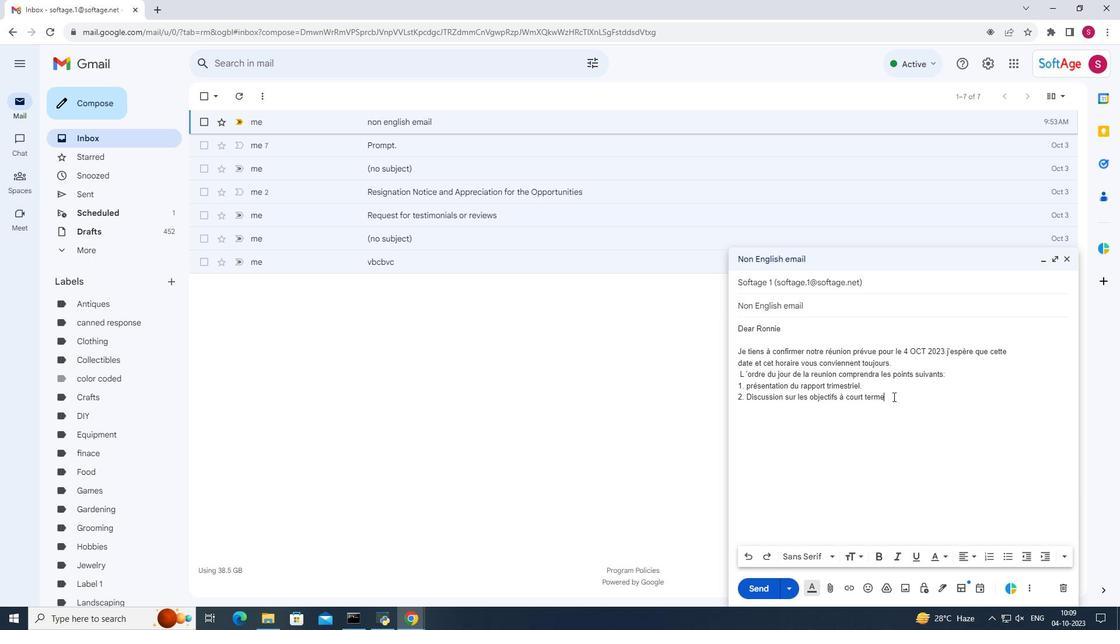
Action: Mouse moved to (887, 394)
Screenshot: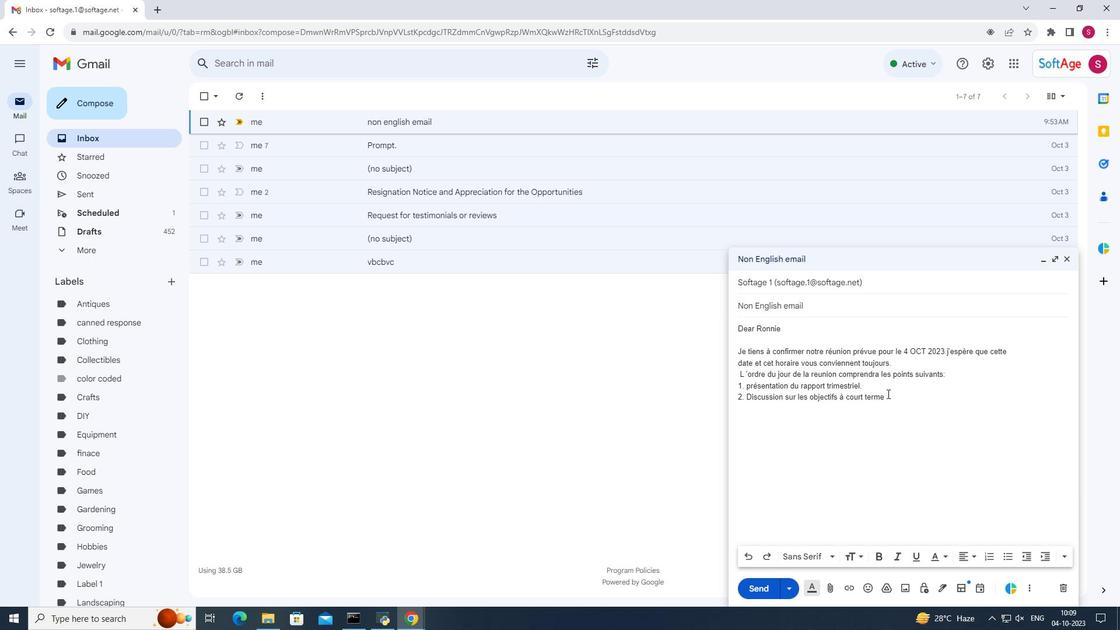 
Action: Key pressed <Key.space><Key.backspace>.<Key.enter>3.<Key.space>planification<Key.space>des<Key.space>prochaines<Key.space>es<Key.backspace>tapes<Key.space>du<Key.space>project<Key.backspace><Key.backspace>t.<Key.enter><Key.enter><Key.shift>Veuillez<Key.space>me<Key.space>faire<Key.space>savoir<Key.space>si<Key.space>vous<Key.space>avez<Key.space>des<Key.space>points<Key.space>supplementaires<Key.space>a<Key.space>ajouter<Key.space>a<Key.space>l'<Key.space>orde<Key.left><Key.left><Key.left><Key.left><Key.backspace><Key.right><Key.right><Key.right><Key.right><Key.left>r<Key.right><Key.right><Key.space>du<Key.space>jour.<Key.enter>j'attends<Key.space>avec<Key.space>impatience<Key.space>notre<Key.space>reunion<Key.space>et<Key.space>suis<Key.space>disponible<Key.space>pour<Key.space>toute<Key.space>clarification<Key.space>prealable<Key.space>.<Key.enter><Key.enter><Key.shift>Cordialement,<Key.enter><Key.enter><Key.shift><Key.shift><Key.shift><Key.shift><Key.shift><Key.shift><Key.shift><Key.shift><Key.shift><Key.shift><Key.shift><Key.shift><Key.shift><Key.shift><Key.shift><Key.shift><Key.shift><Key.shift><Key.shift><Key.shift><Key.shift><Key.shift><Key.shift><Key.shift>R<Key.backspace><Key.shift><Key.shift><Key.shift><Key.shift>FE<Key.backspace>erry<Key.space>gek<Key.enter>ma<Key.backspace><Key.backspace><Key.shift>N<Key.backspace>Magan<Key.backspace><Key.backspace><Key.backspace><Key.backspace>anager<Key.backspace><Key.backspace><Key.backspace><Key.backspace><Key.backspace><Key.backspace><Key.backspace><Key.backspace><Key.backspace><Key.enter><Key.backspace><Key.enter>postr<Key.backspace>e<Key.enter>enterprise<Key.left><Key.left><Key.left><Key.left><Key.left><Key.left><Key.left><Key.left><Key.left><Key.backspace><Key.shift>E<Key.up>
Screenshot: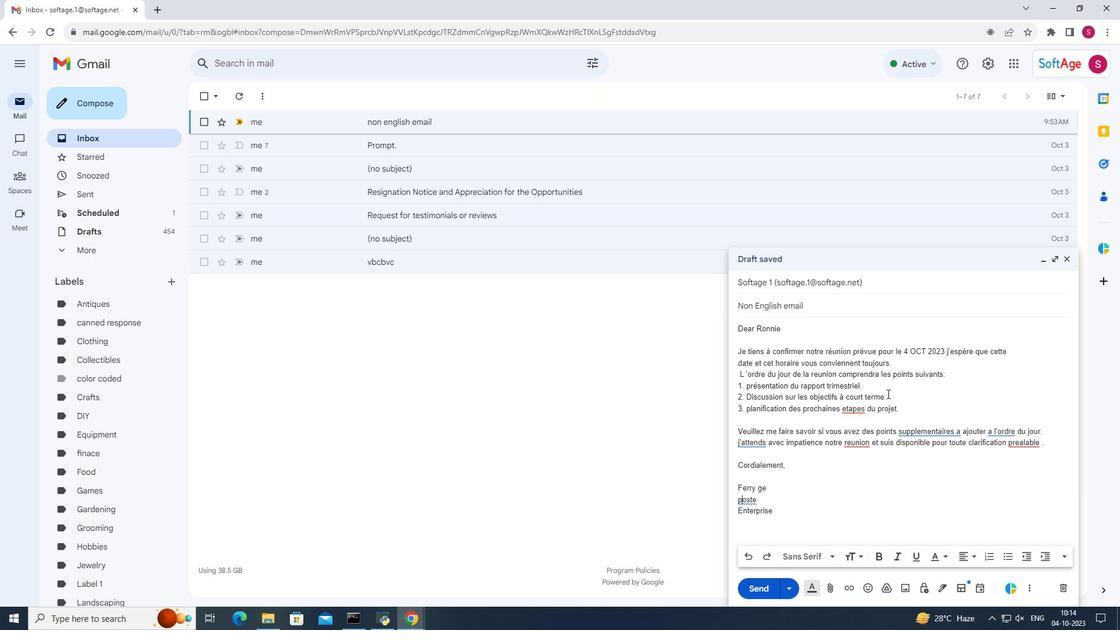 
Action: Mouse moved to (875, 389)
Screenshot: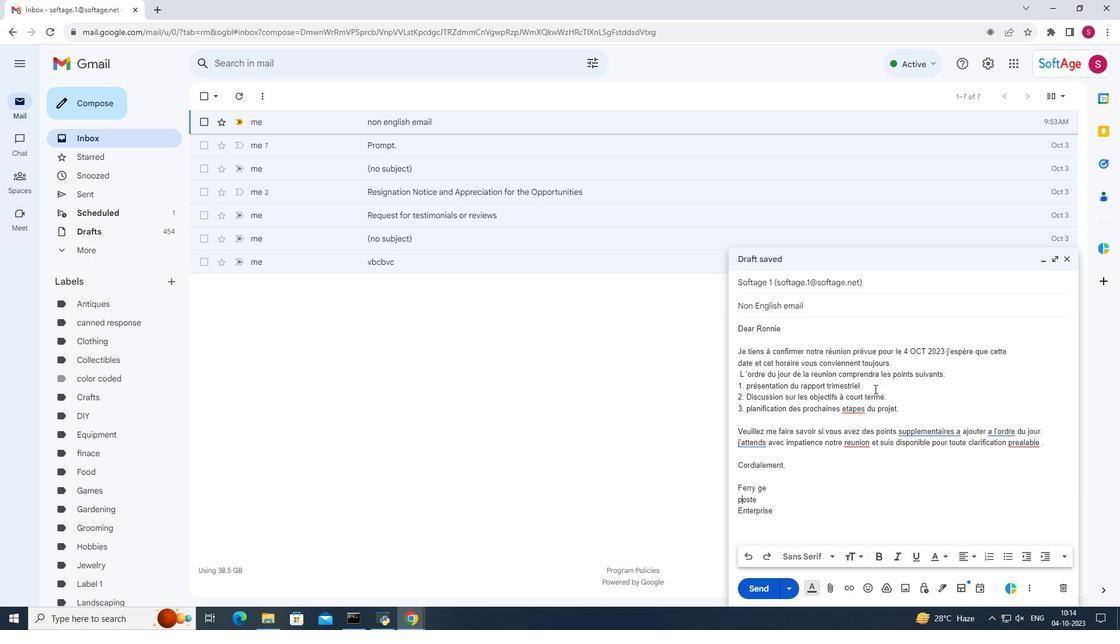 
Action: Key pressed <Key.backspace><Key.shift>P
Screenshot: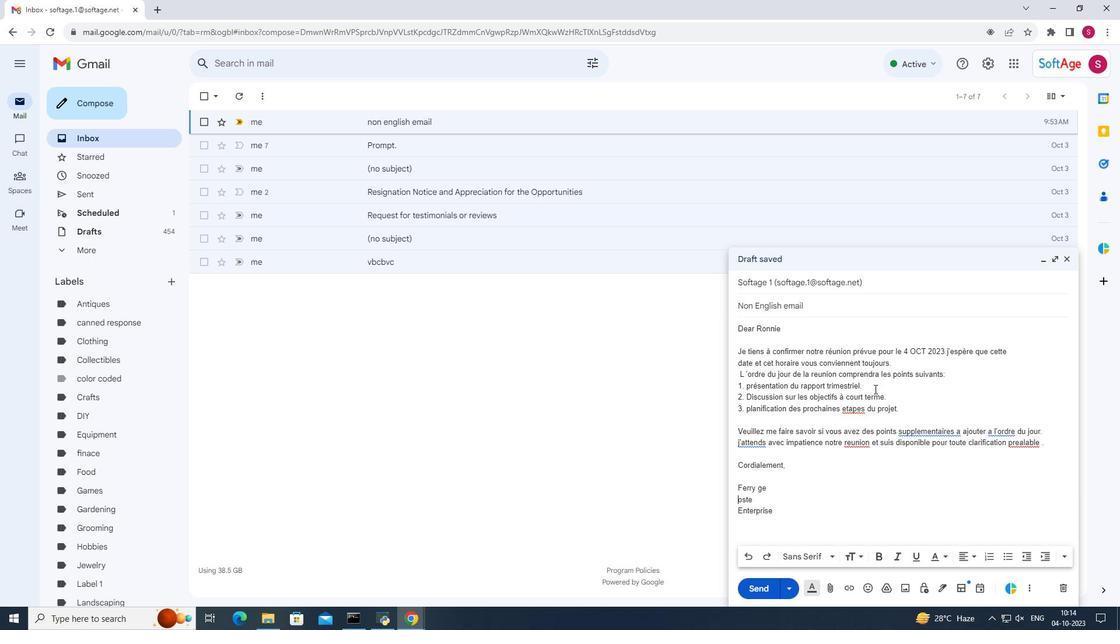 
Action: Mouse moved to (860, 444)
Screenshot: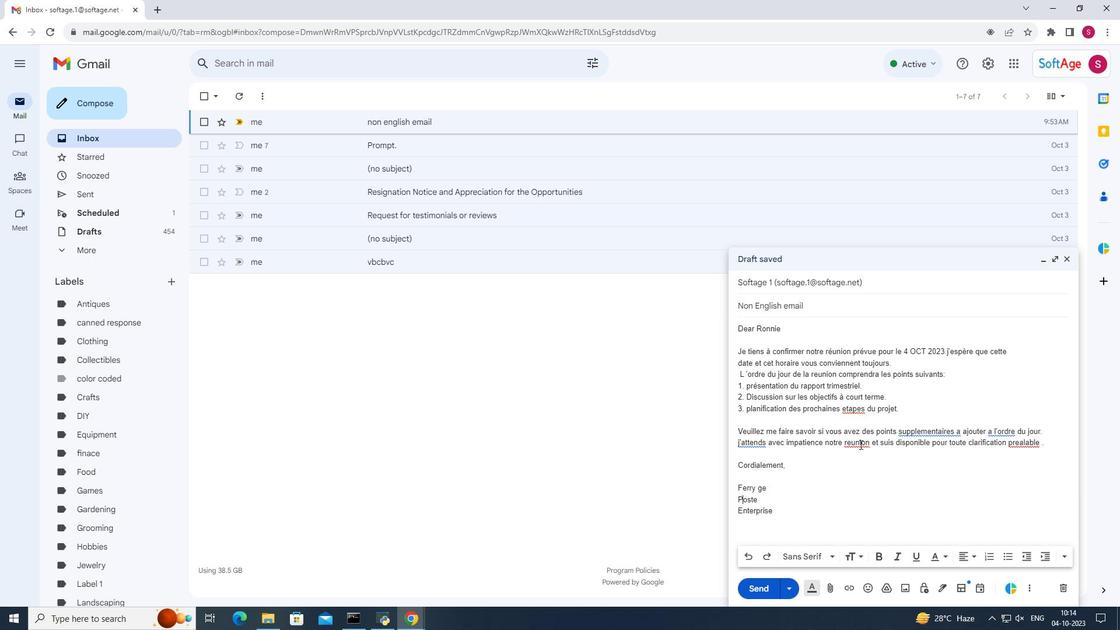 
Action: Mouse pressed left at (860, 444)
Screenshot: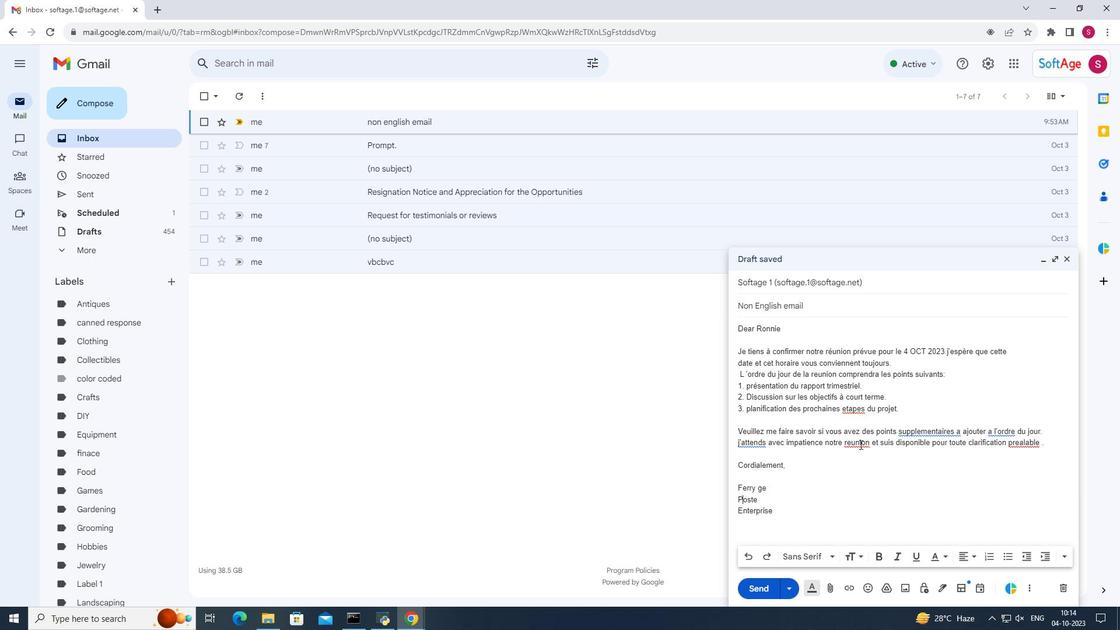 
Action: Mouse moved to (872, 461)
Screenshot: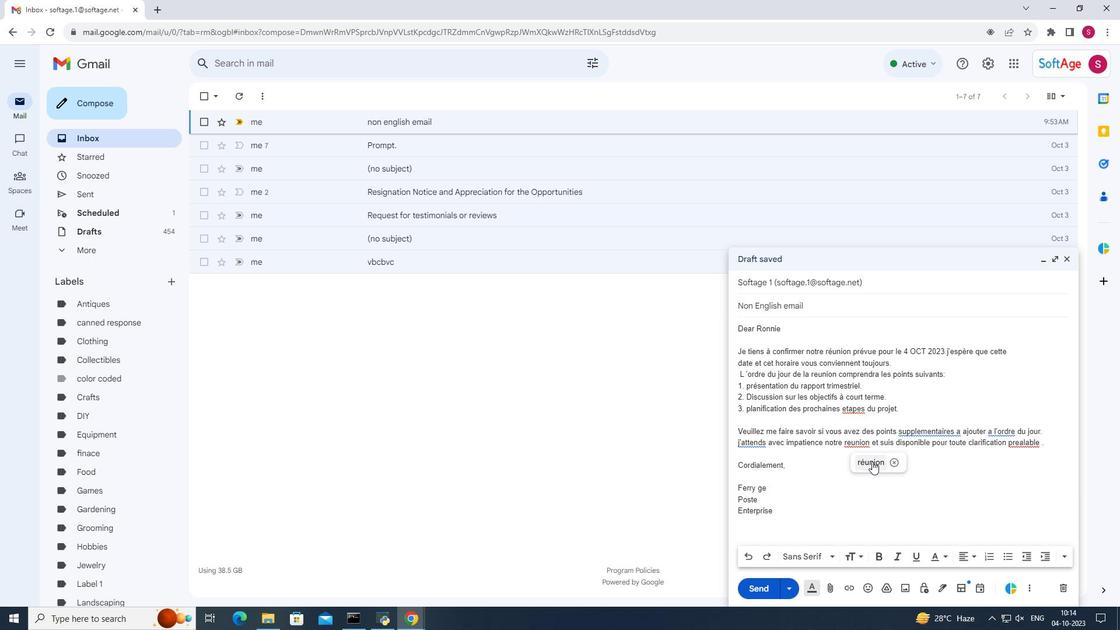 
Action: Mouse pressed left at (872, 461)
Screenshot: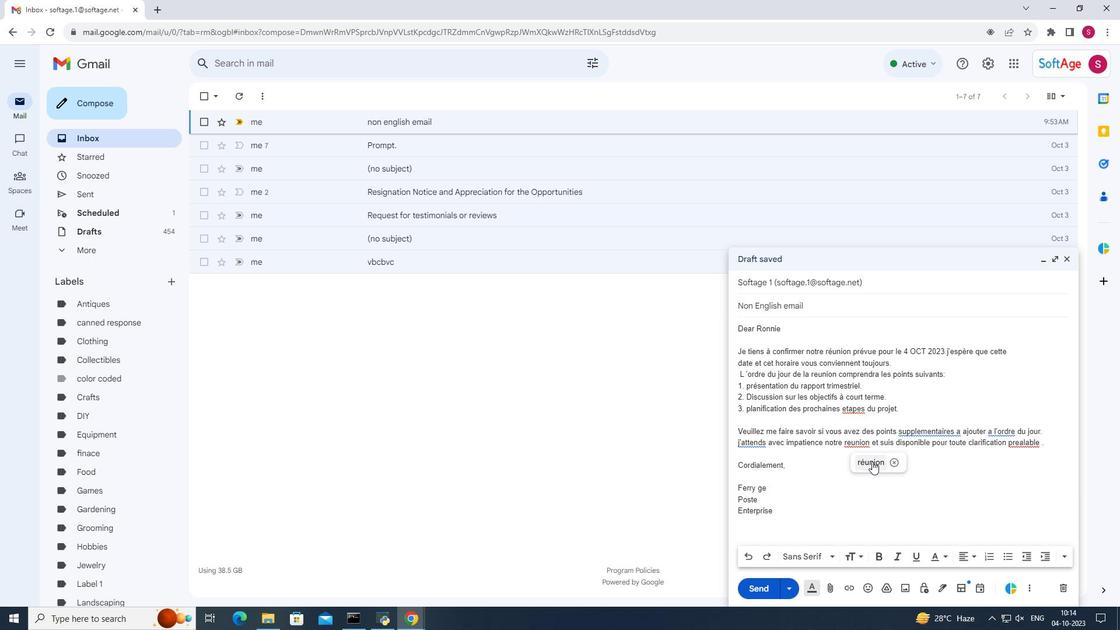 
Action: Mouse moved to (754, 444)
Screenshot: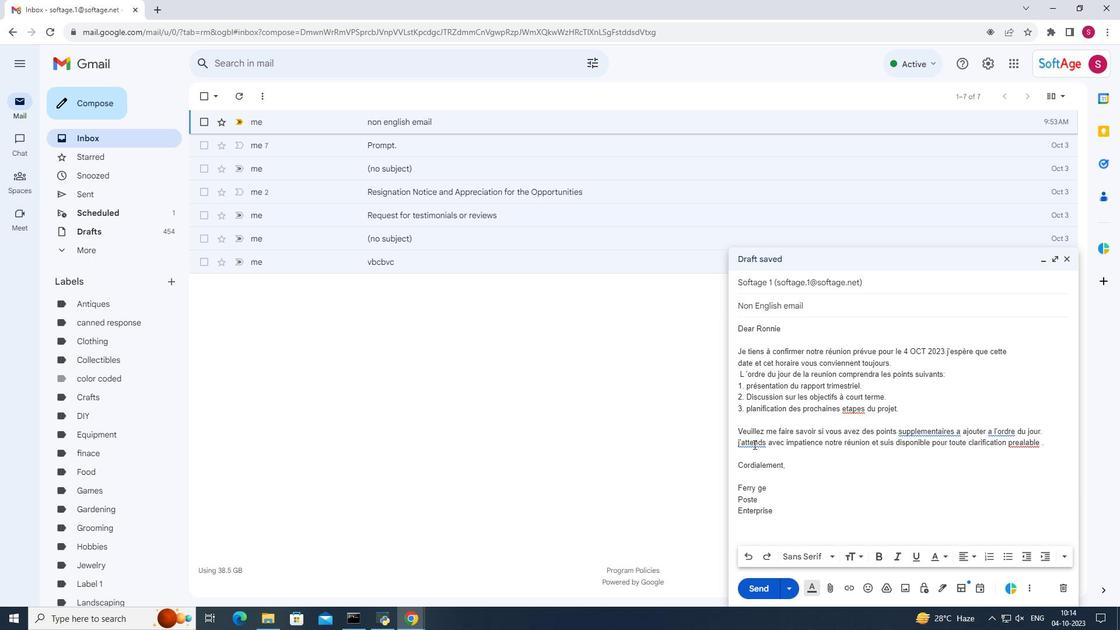 
Action: Mouse pressed left at (754, 444)
Screenshot: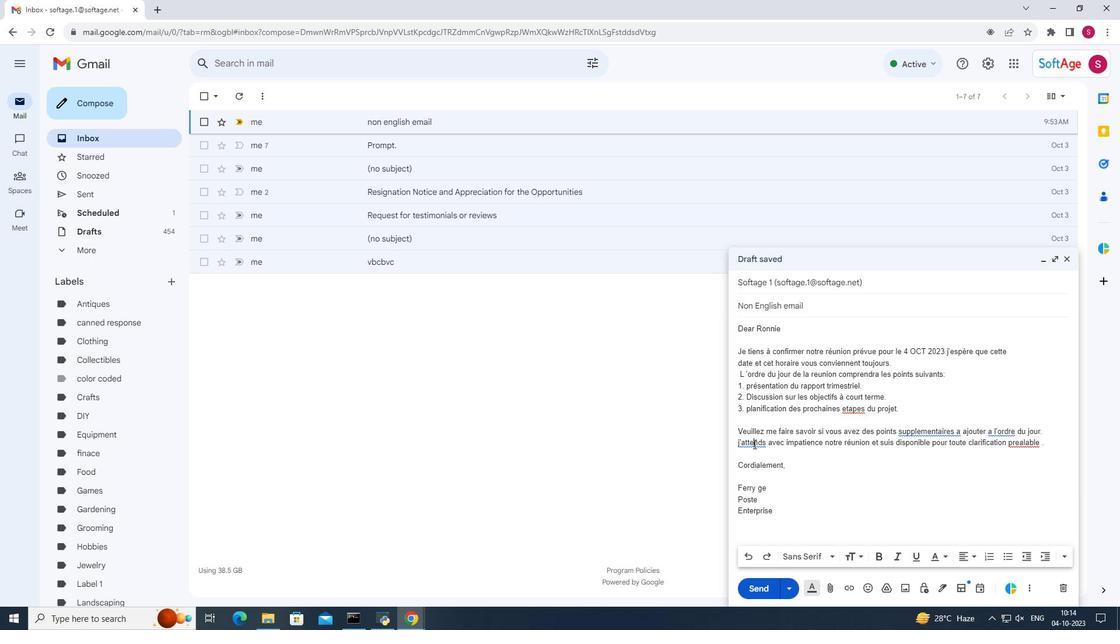 
Action: Mouse moved to (763, 461)
Screenshot: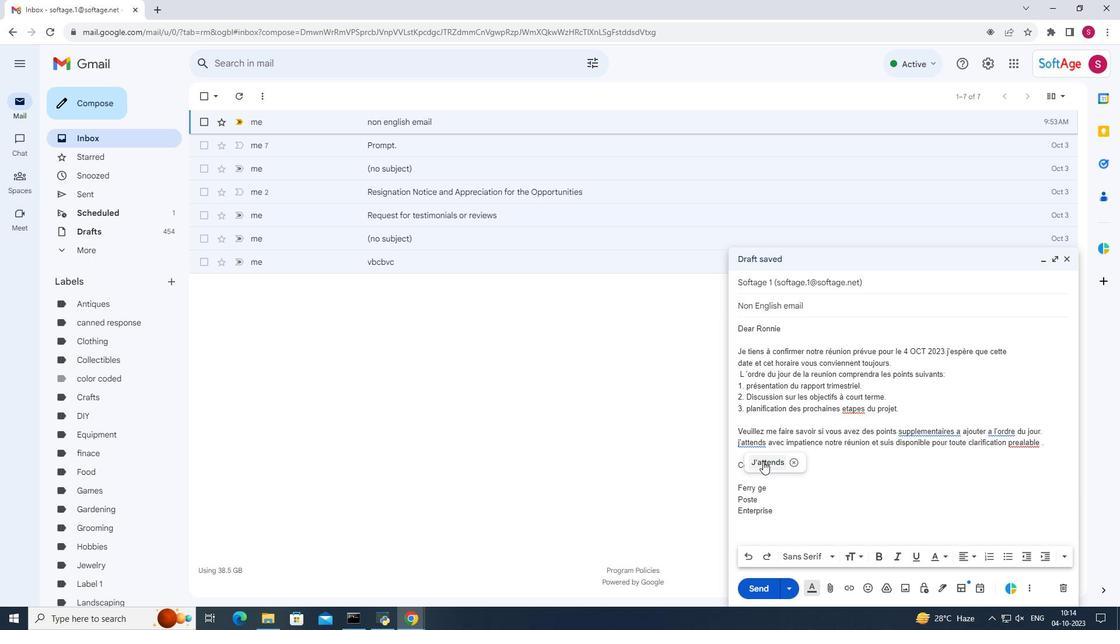 
Action: Mouse pressed left at (763, 461)
Screenshot: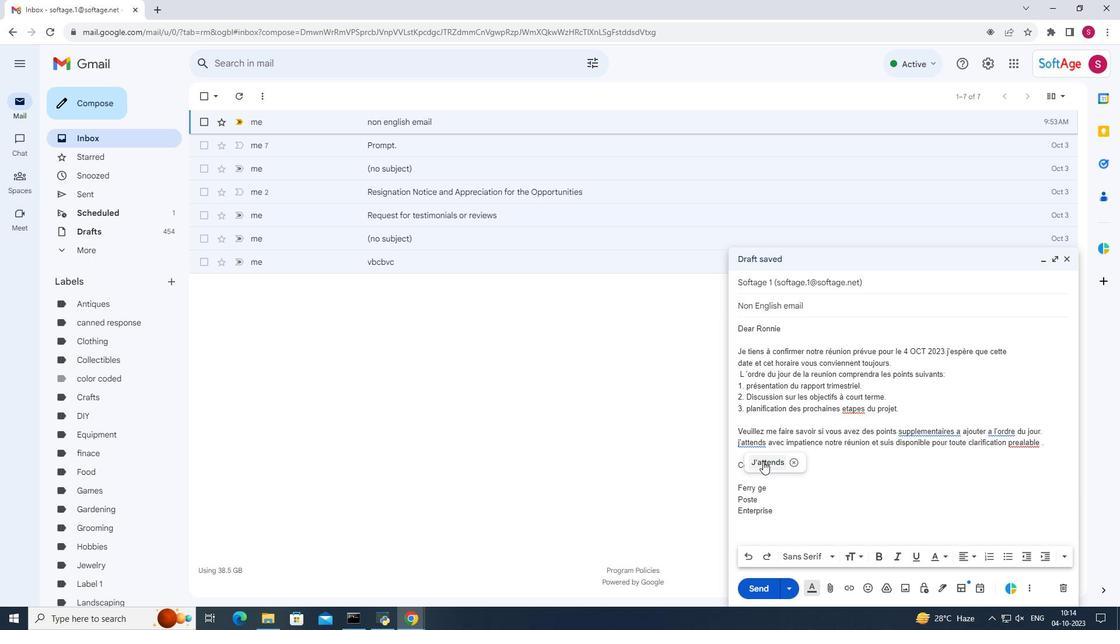 
Action: Mouse moved to (932, 431)
Screenshot: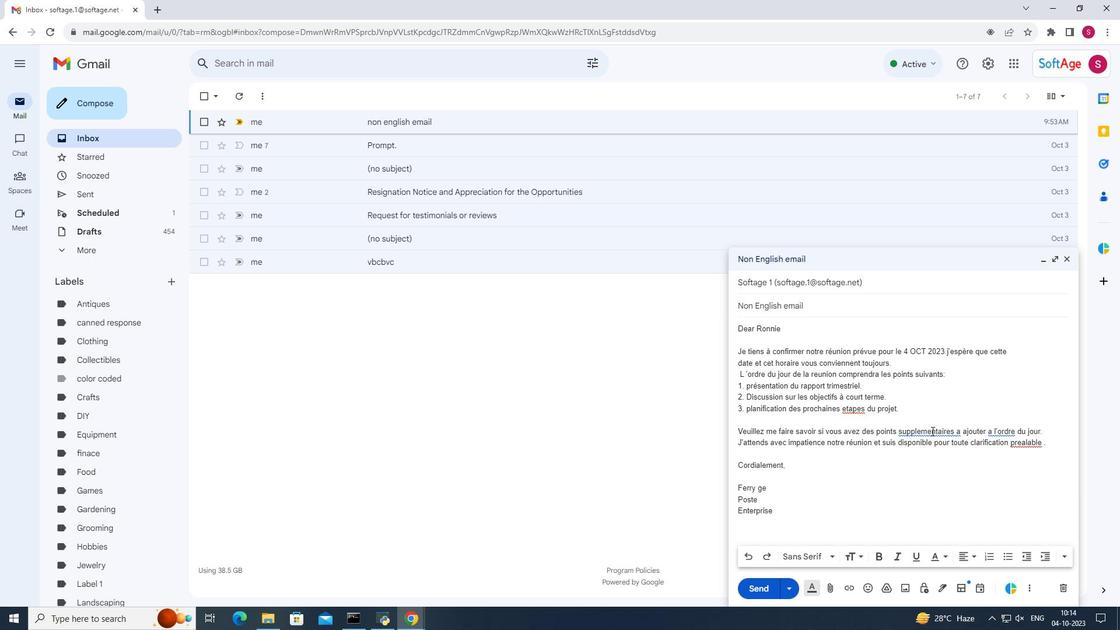 
Action: Mouse pressed left at (932, 431)
Screenshot: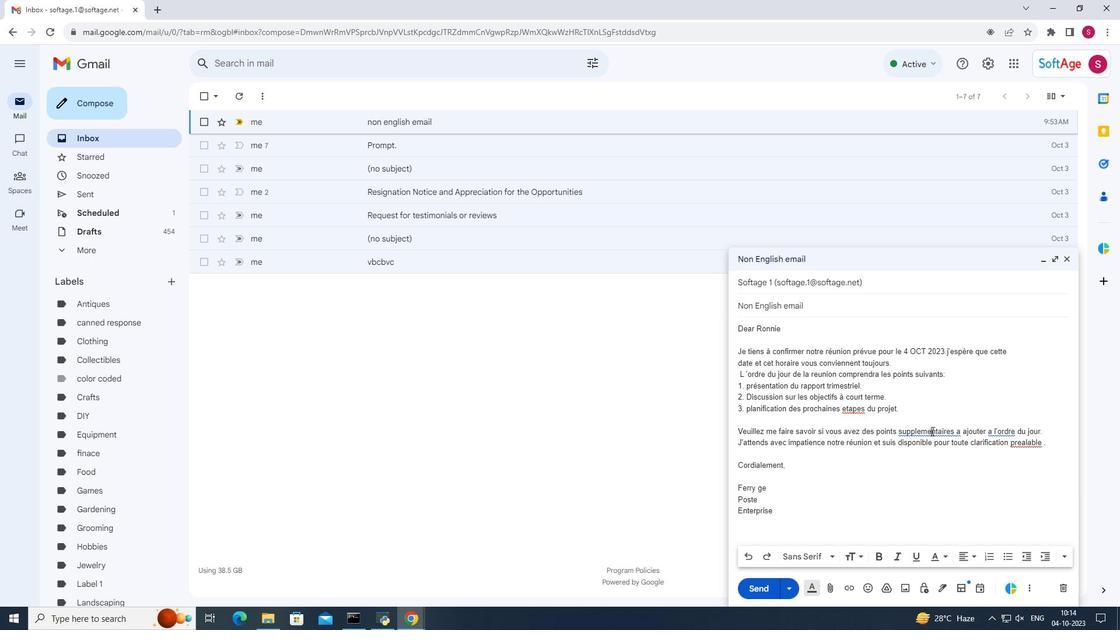 
Action: Mouse moved to (946, 451)
Screenshot: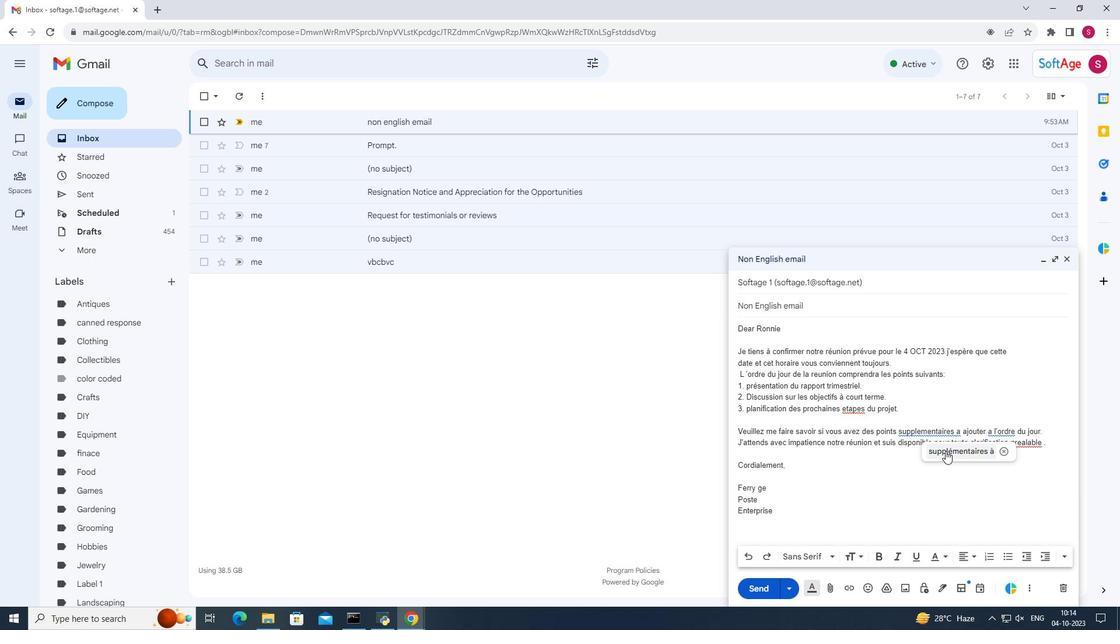 
Action: Mouse pressed left at (946, 451)
Screenshot: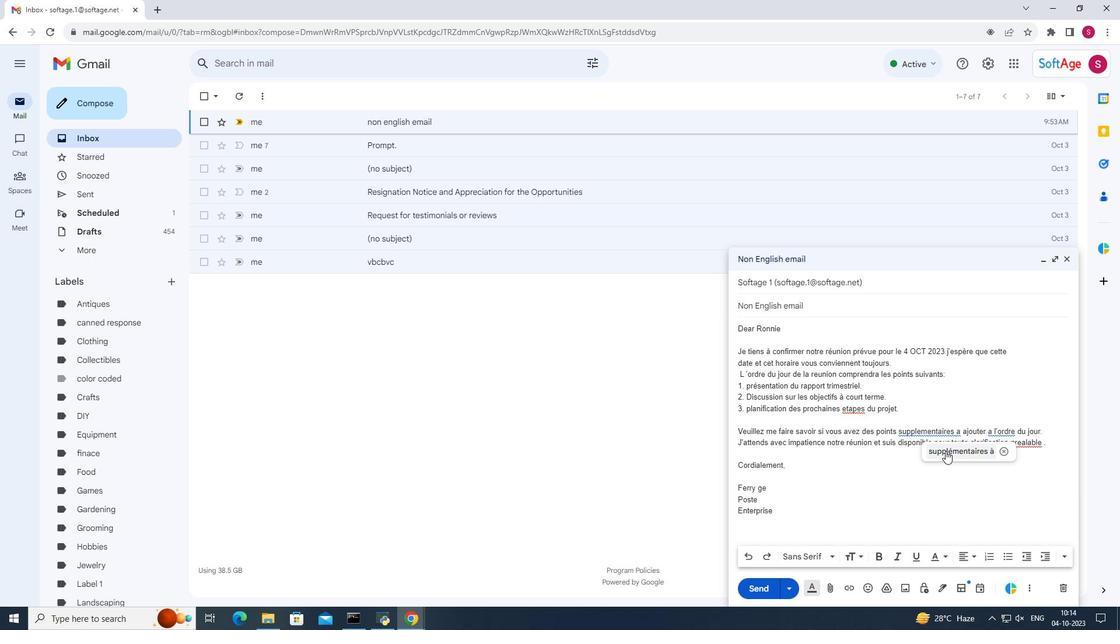 
Action: Mouse moved to (1004, 431)
Screenshot: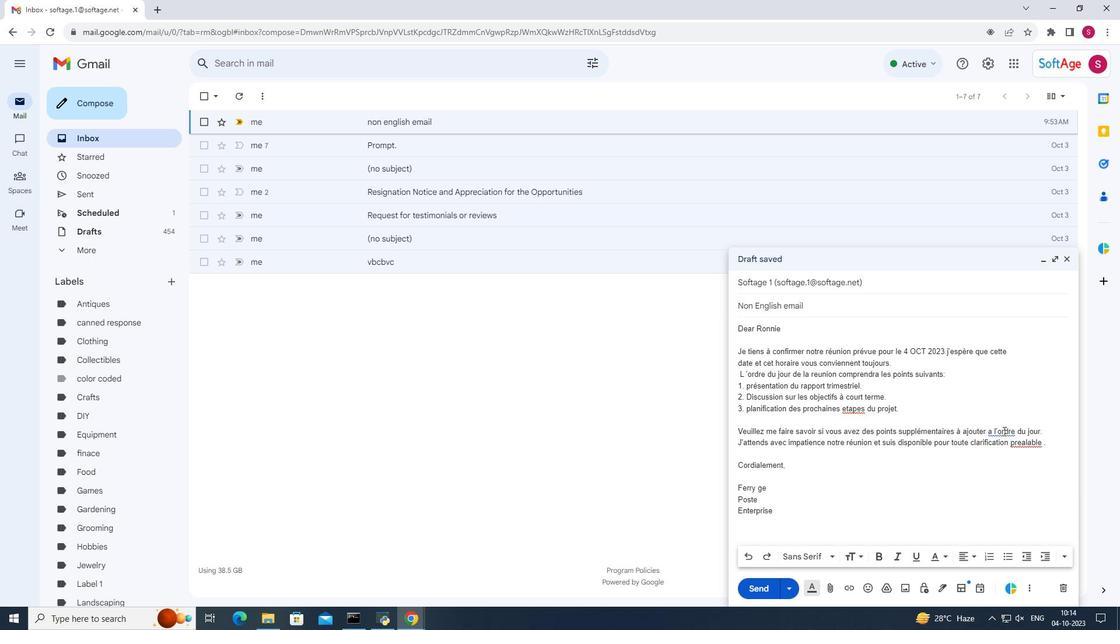 
Action: Mouse pressed left at (1004, 431)
Screenshot: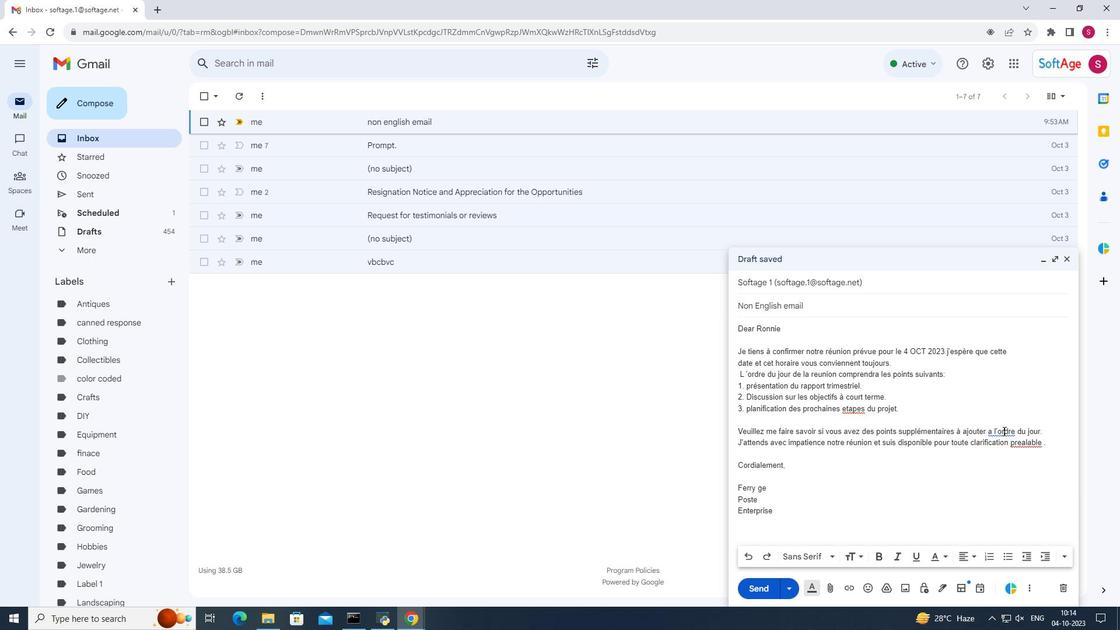 
Action: Mouse moved to (1005, 448)
Screenshot: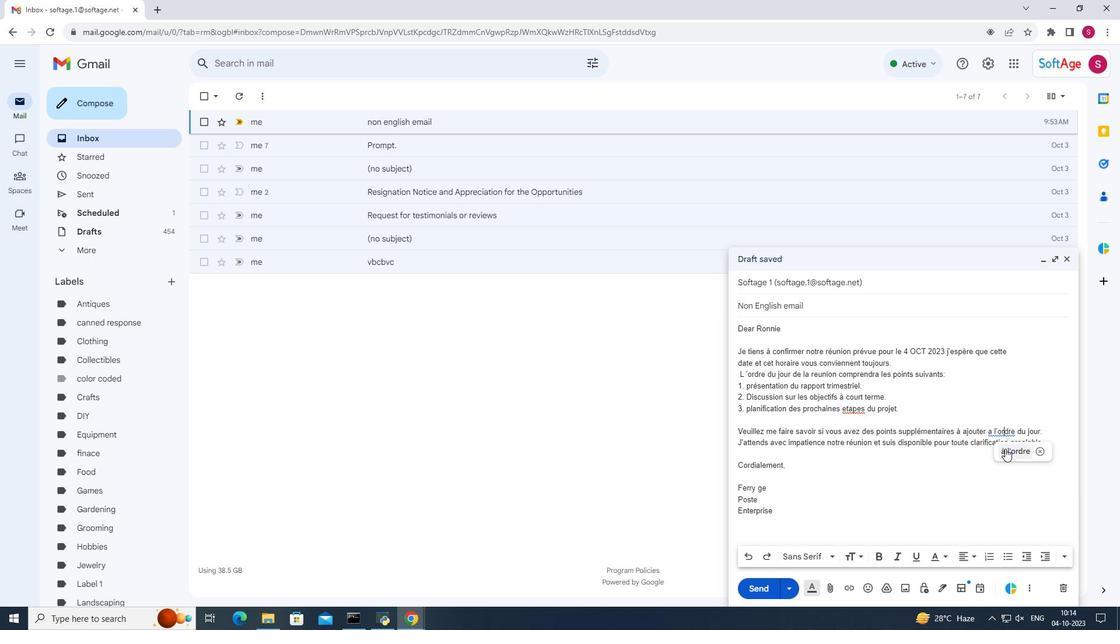 
Action: Mouse pressed left at (1005, 448)
Screenshot: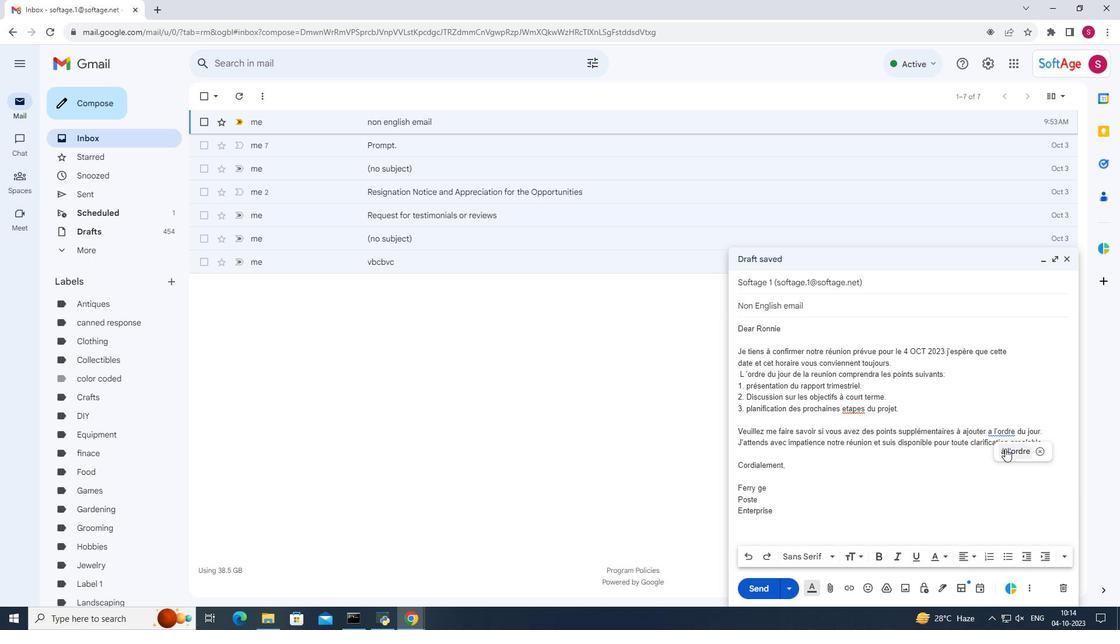 
Action: Mouse moved to (1020, 444)
Screenshot: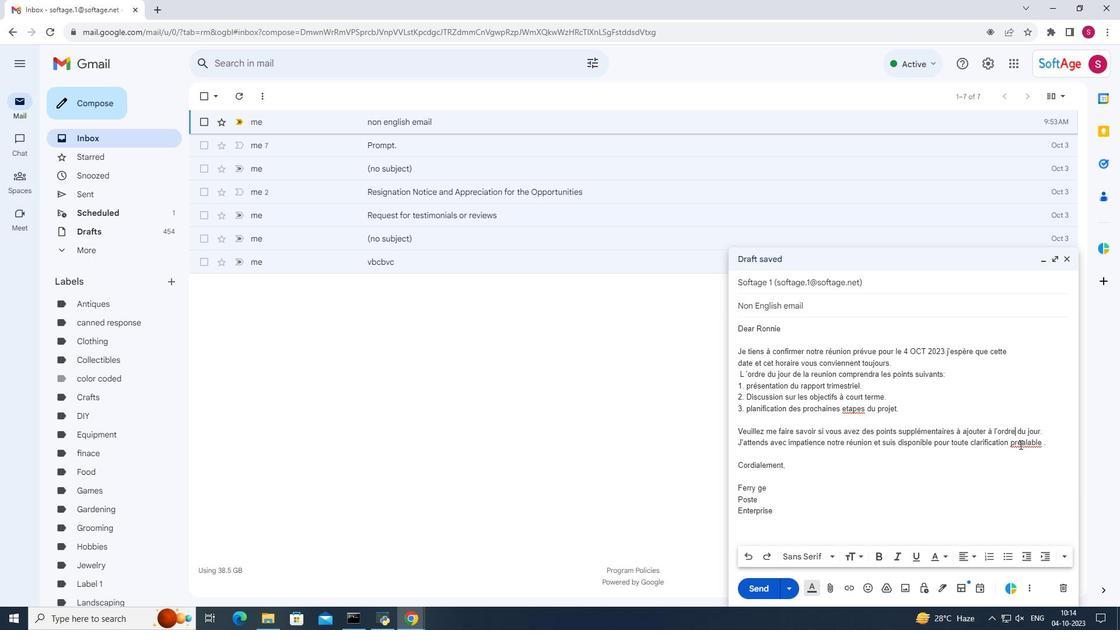 
Action: Mouse pressed left at (1020, 444)
Screenshot: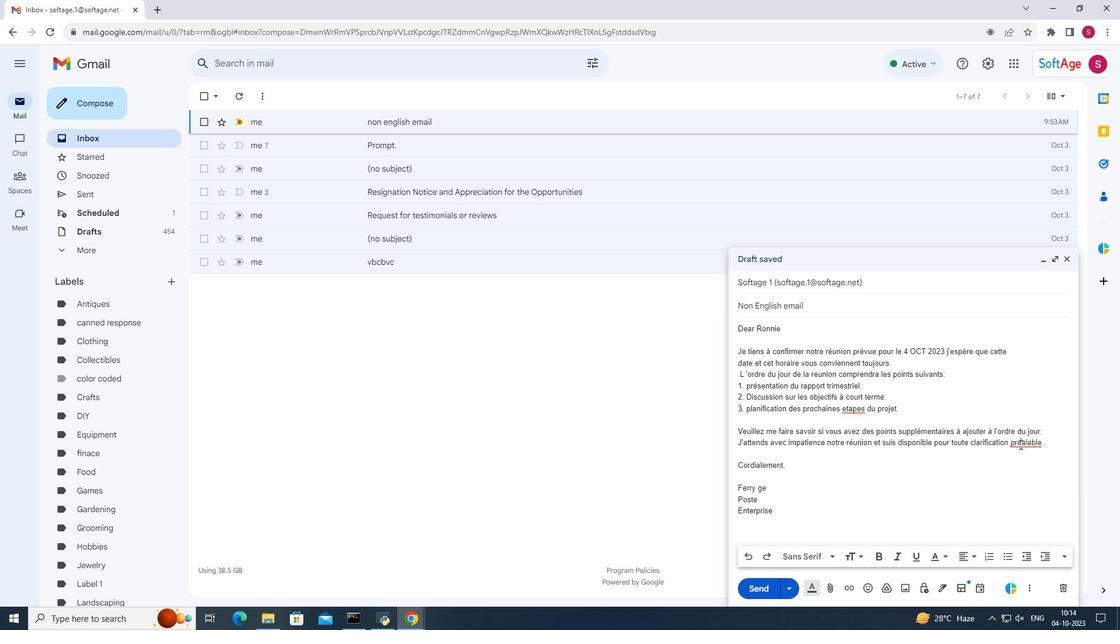 
Action: Mouse moved to (1025, 460)
Screenshot: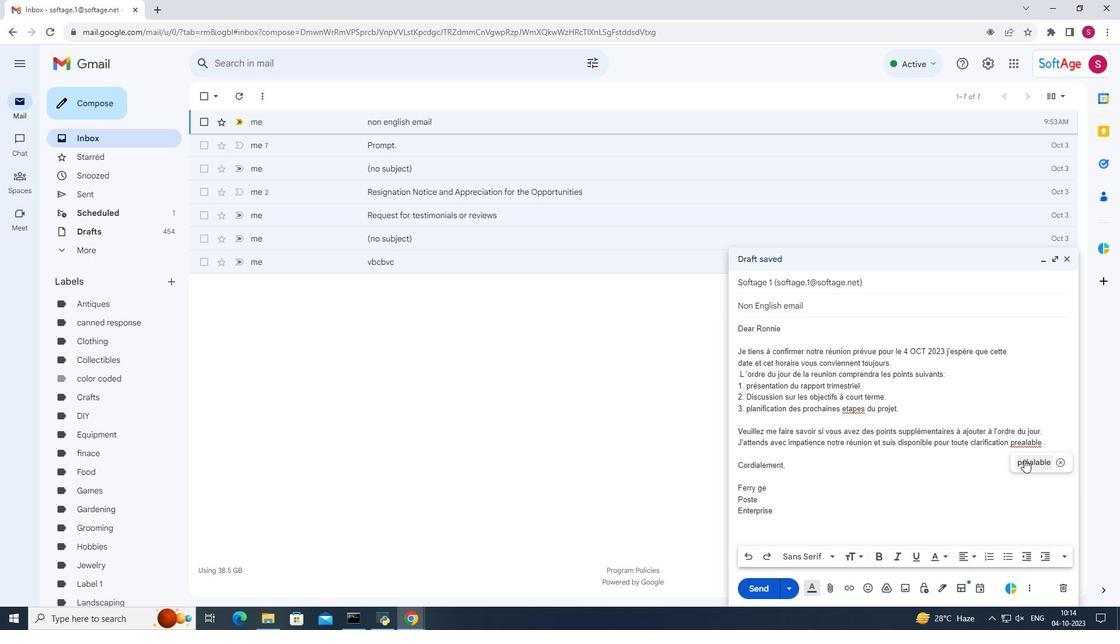 
Action: Mouse pressed left at (1025, 460)
Screenshot: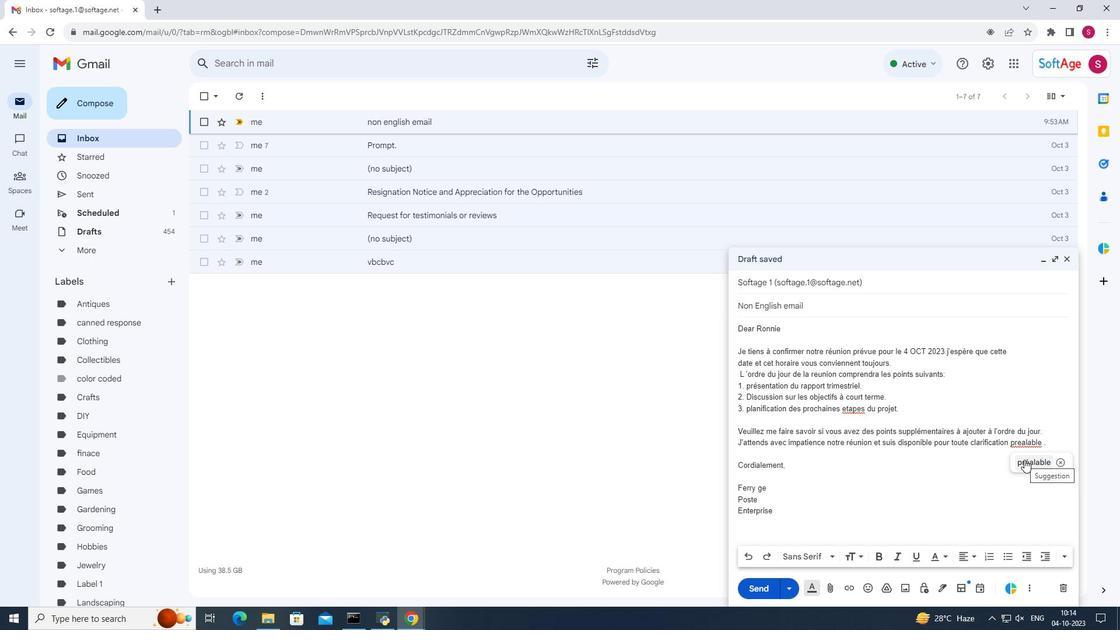 
Action: Mouse moved to (852, 410)
Screenshot: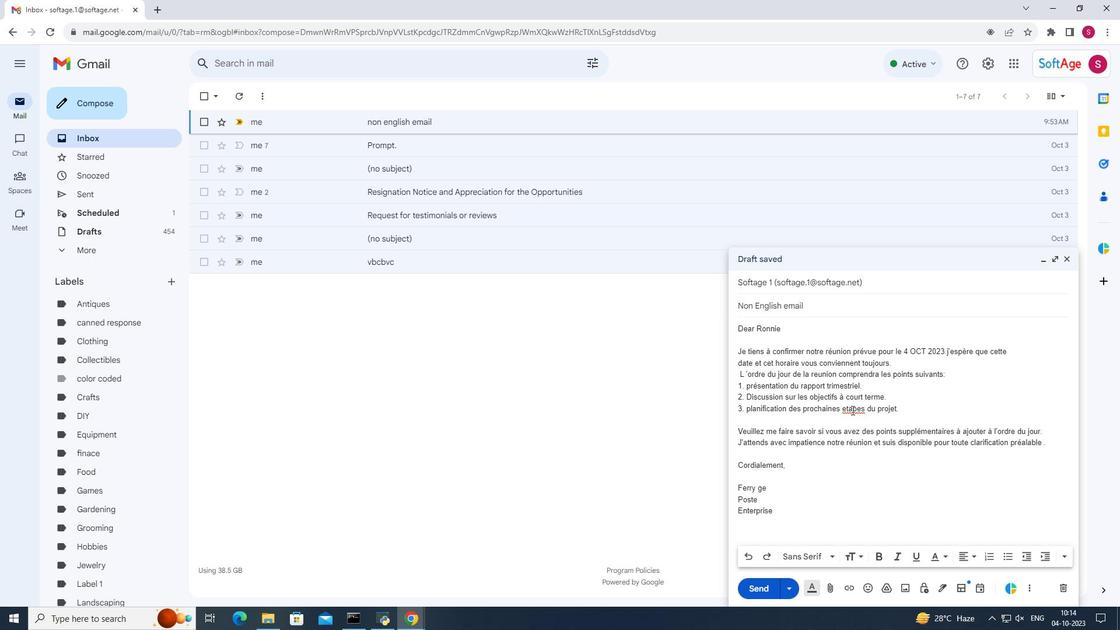 
Action: Mouse pressed left at (852, 410)
Screenshot: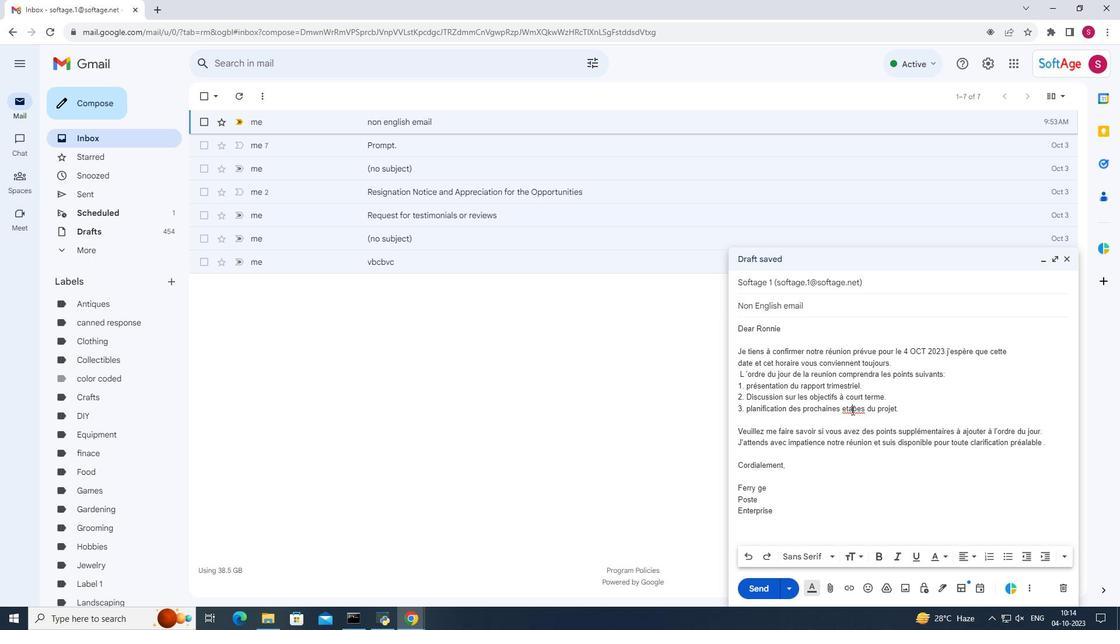 
Action: Mouse moved to (865, 430)
Screenshot: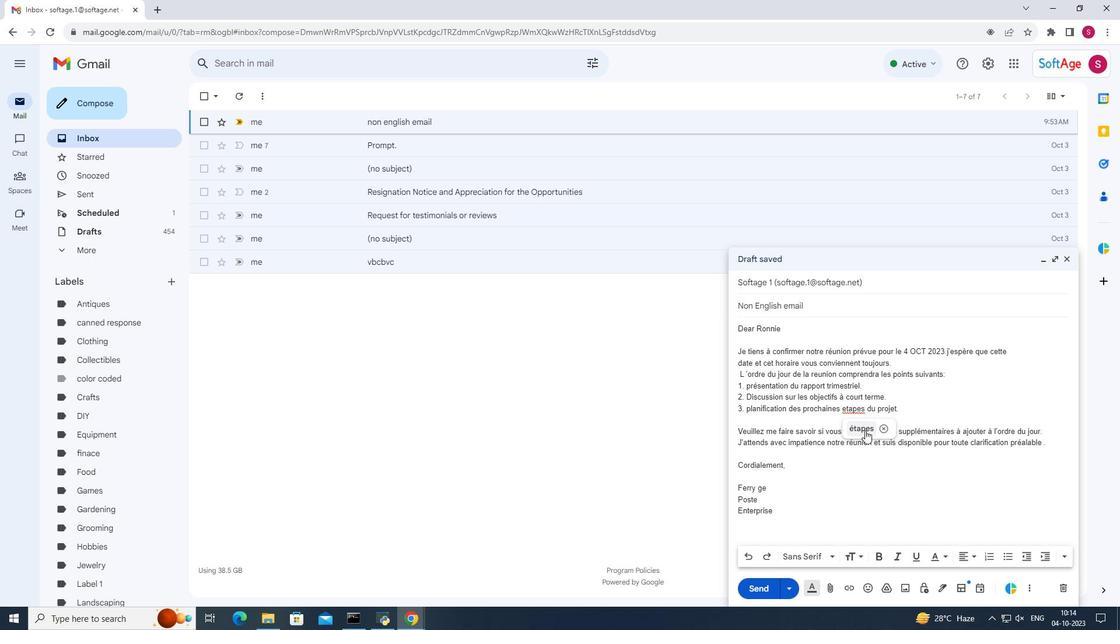 
Action: Mouse pressed left at (865, 430)
Screenshot: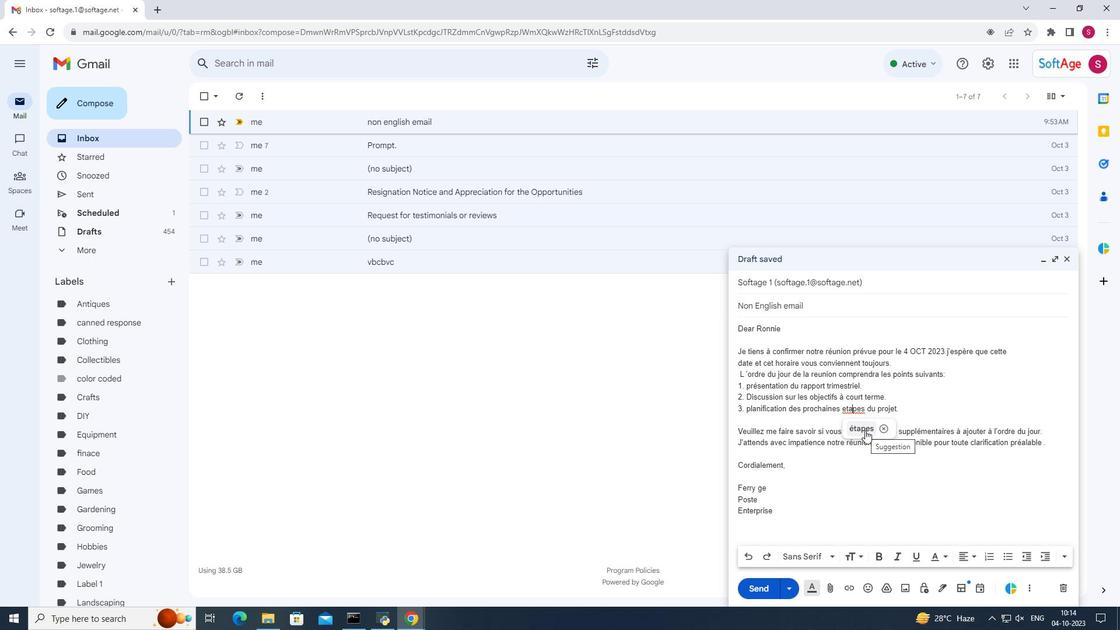 
Action: Mouse moved to (1031, 594)
Screenshot: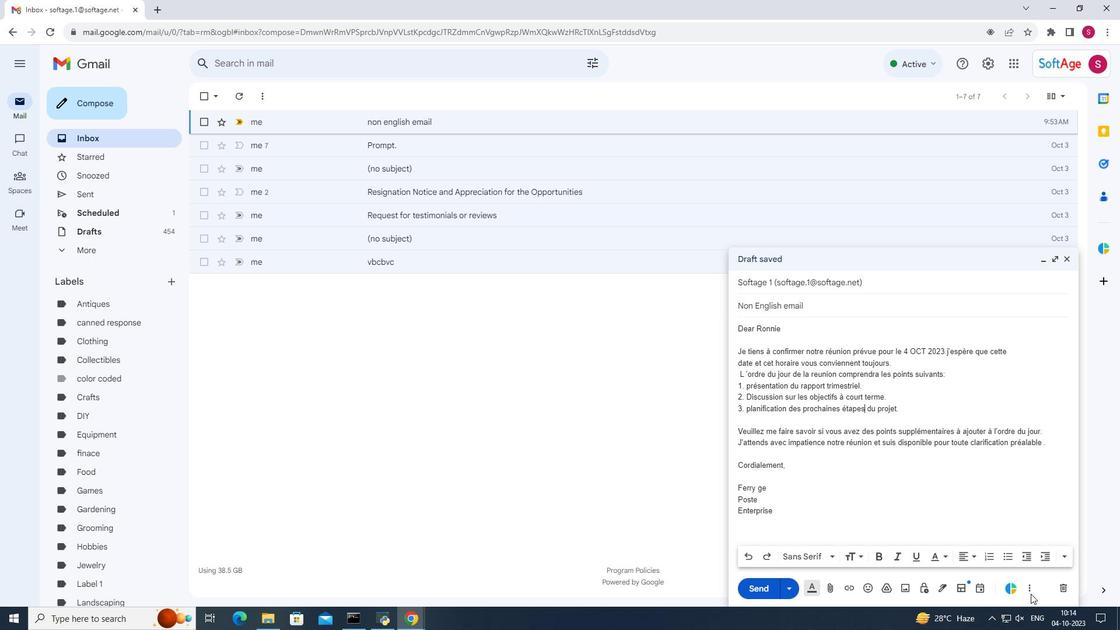 
Action: Mouse pressed left at (1031, 594)
Screenshot: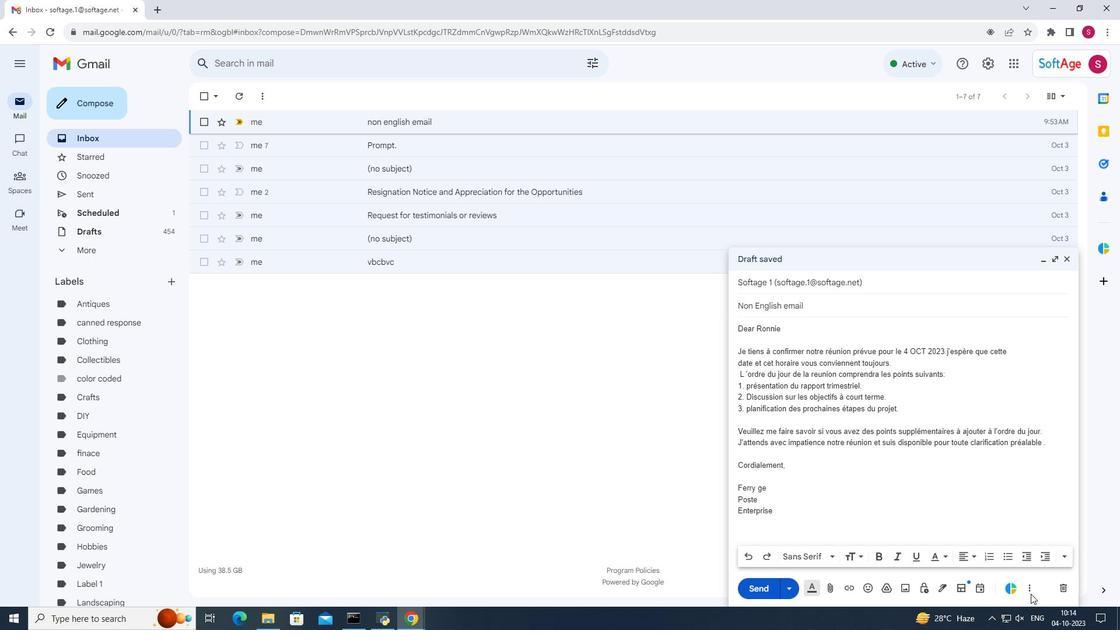 
Action: Mouse moved to (1031, 589)
Screenshot: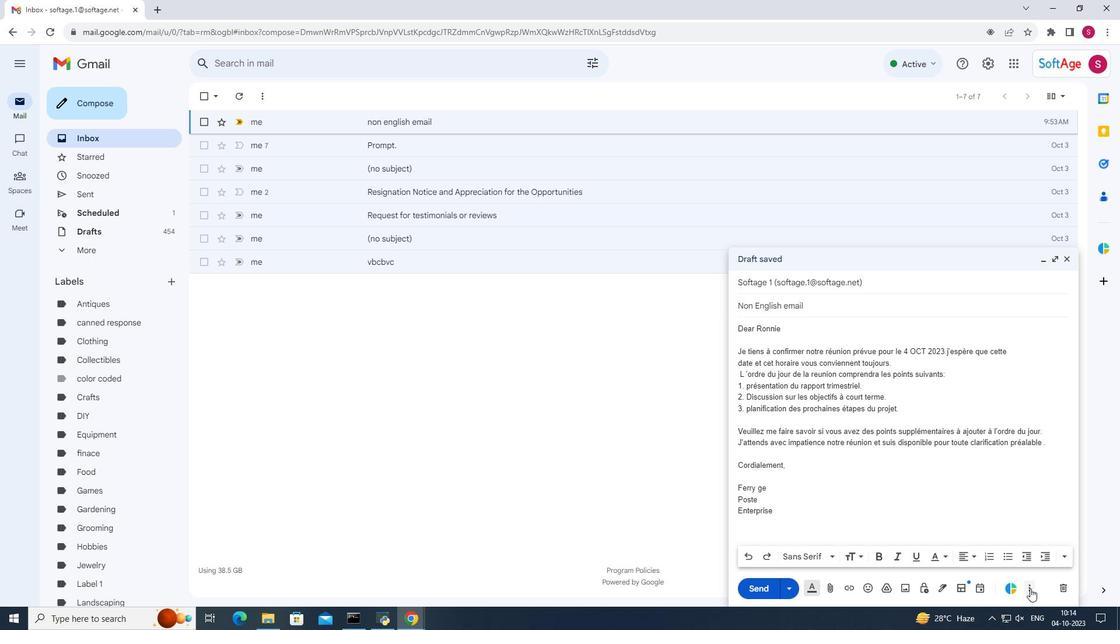 
Action: Mouse pressed left at (1031, 589)
Screenshot: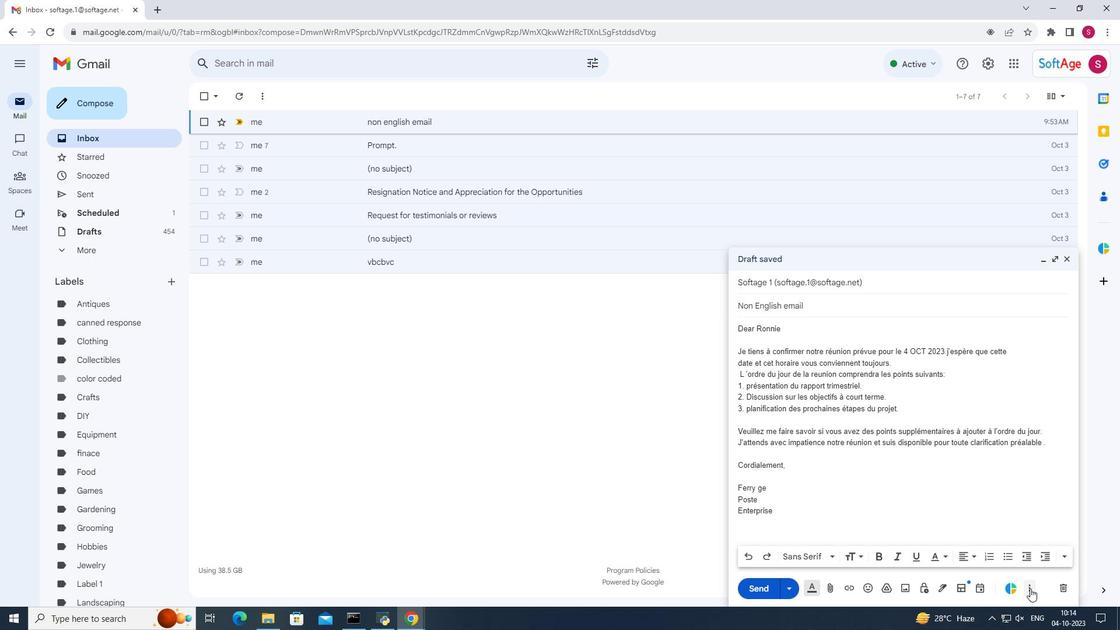 
Action: Mouse moved to (955, 541)
Screenshot: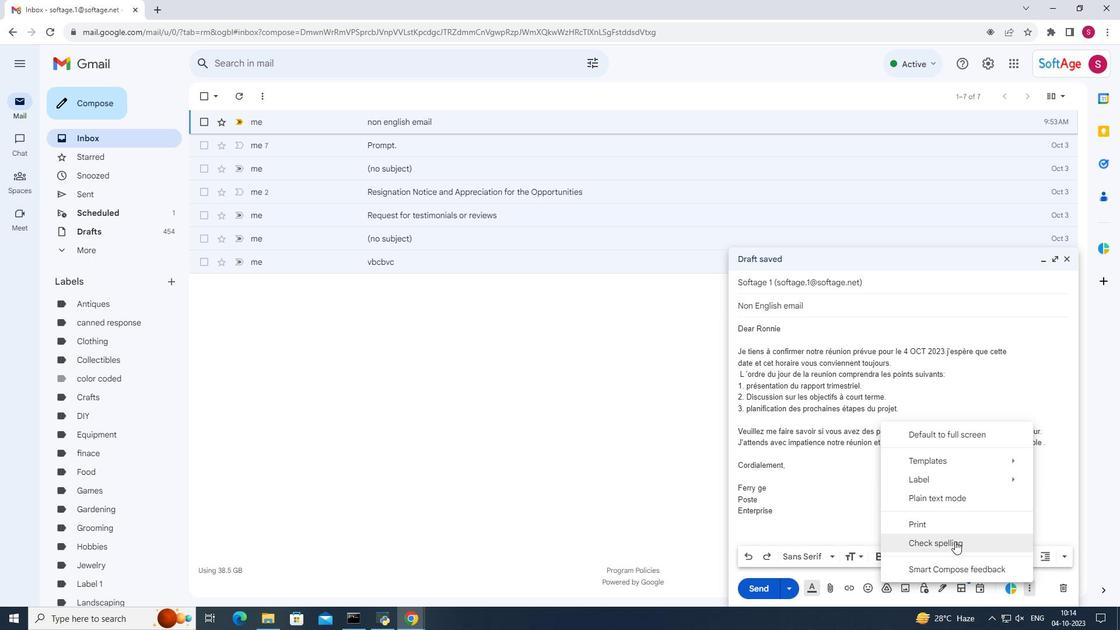 
Action: Mouse pressed left at (955, 541)
Screenshot: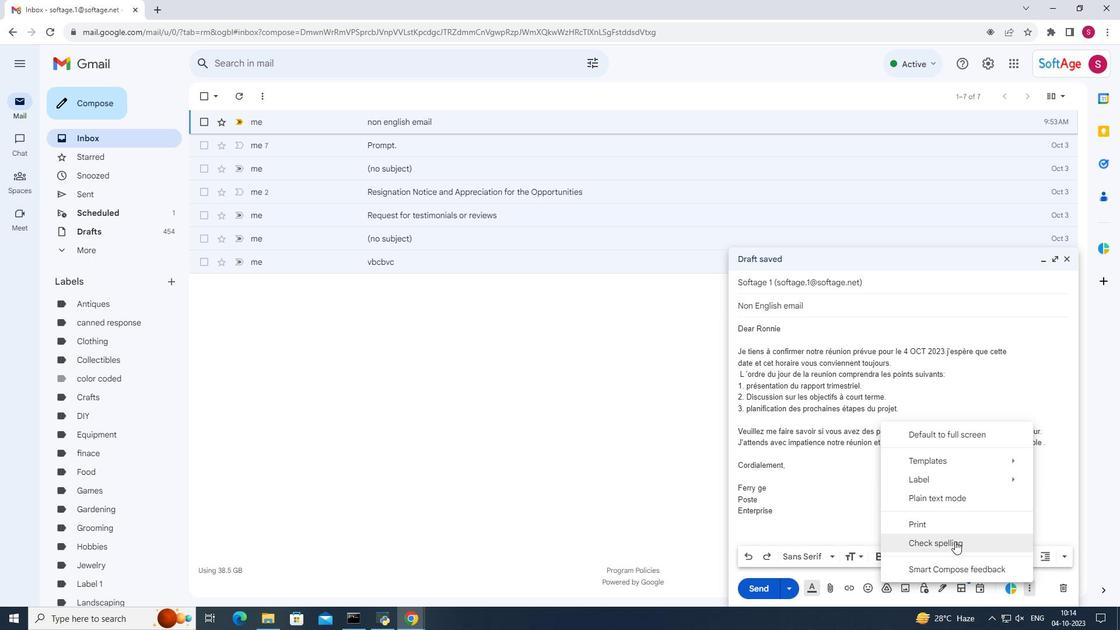 
Action: Mouse moved to (738, 352)
Screenshot: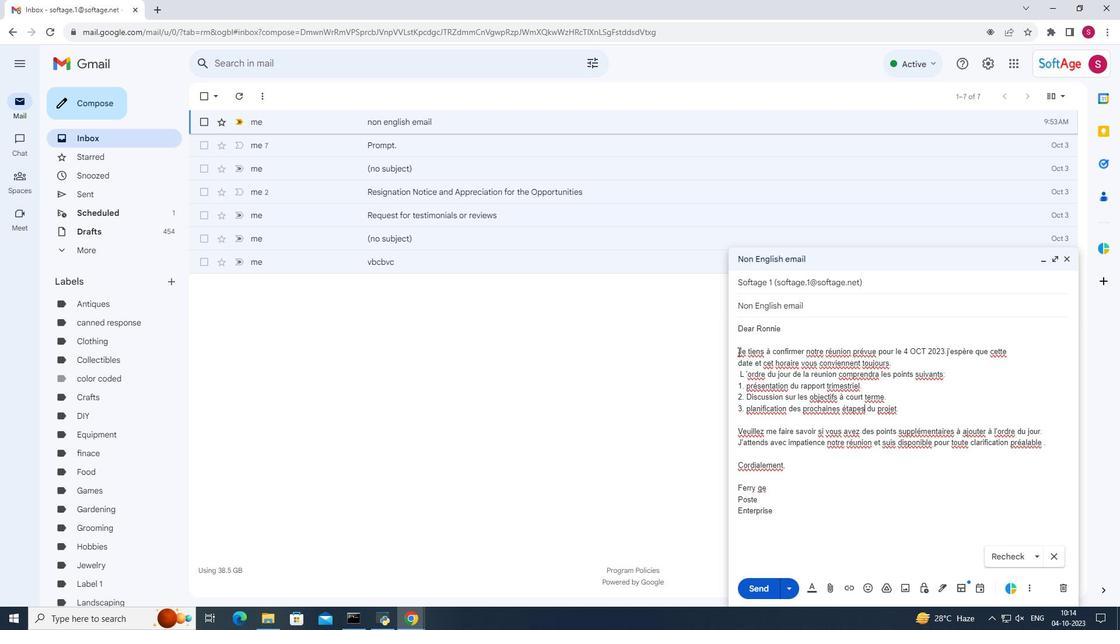 
Action: Mouse pressed left at (738, 352)
Screenshot: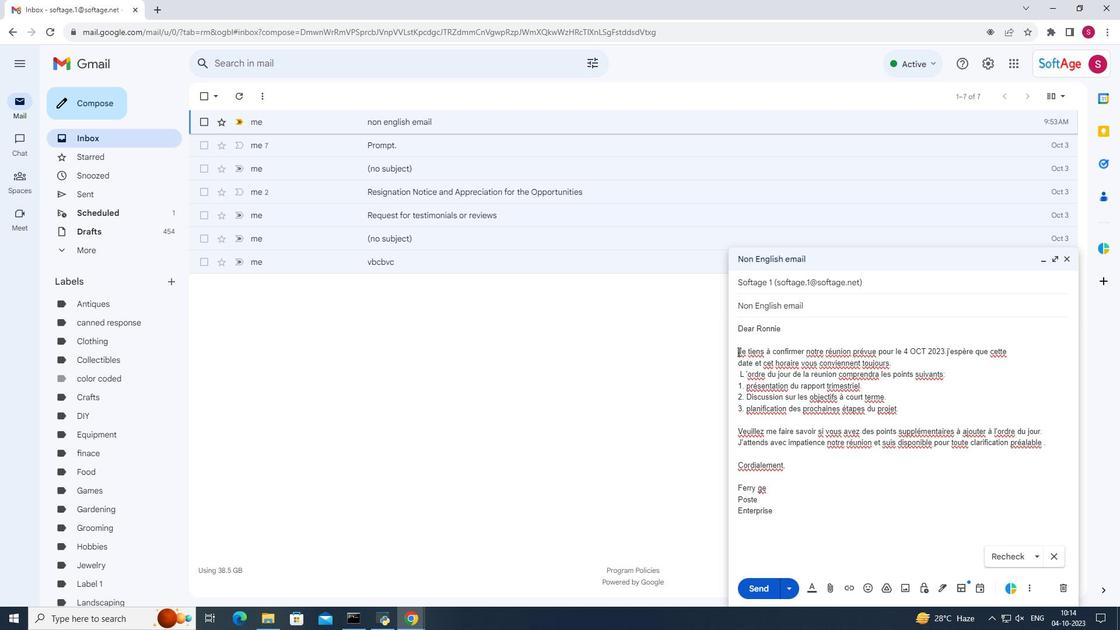 
Action: Mouse moved to (752, 350)
Screenshot: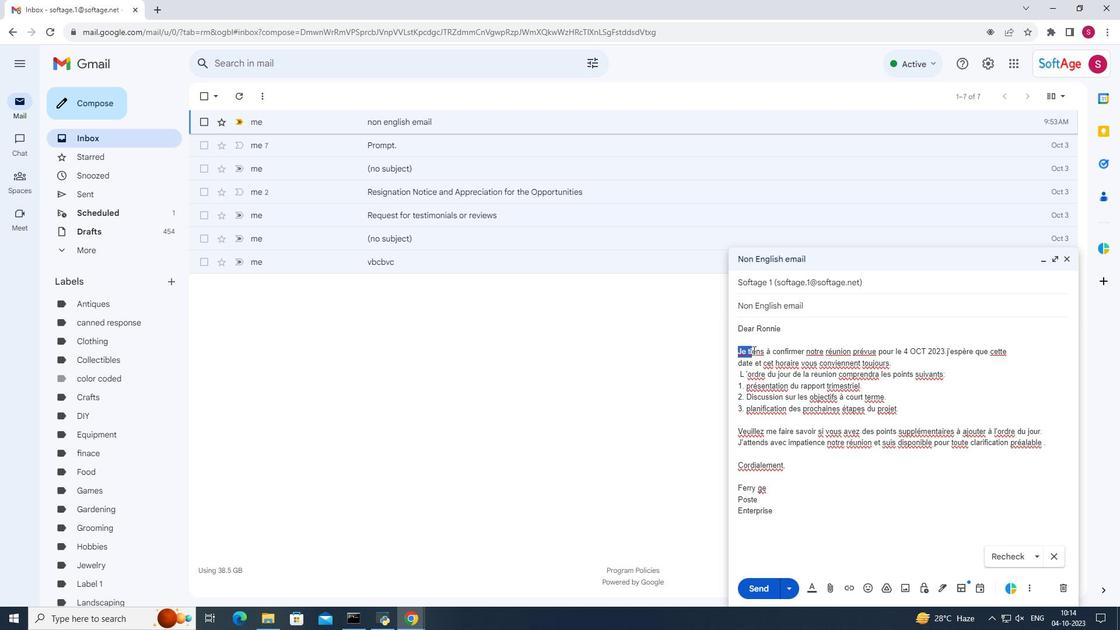 
Action: Mouse pressed left at (752, 350)
Screenshot: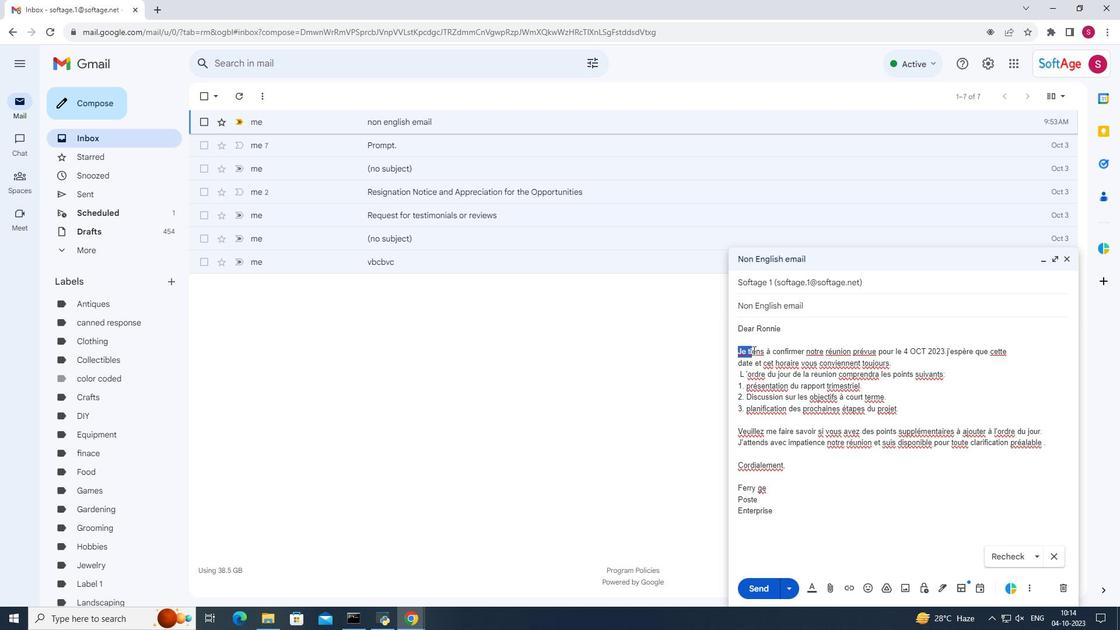 
Action: Mouse moved to (740, 350)
Screenshot: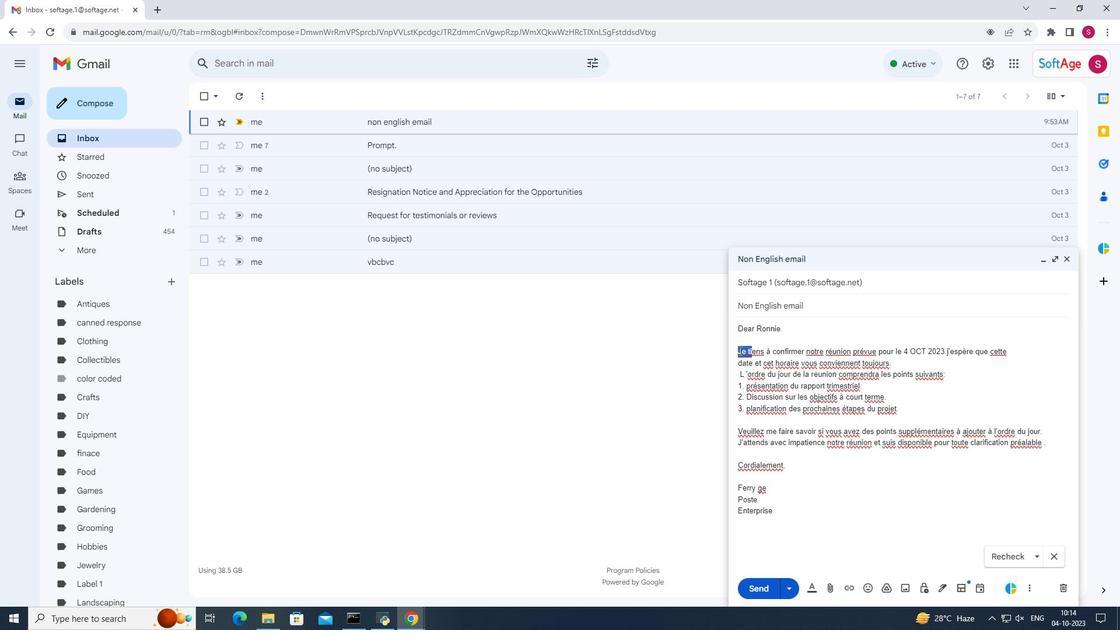 
Action: Mouse pressed left at (740, 350)
Screenshot: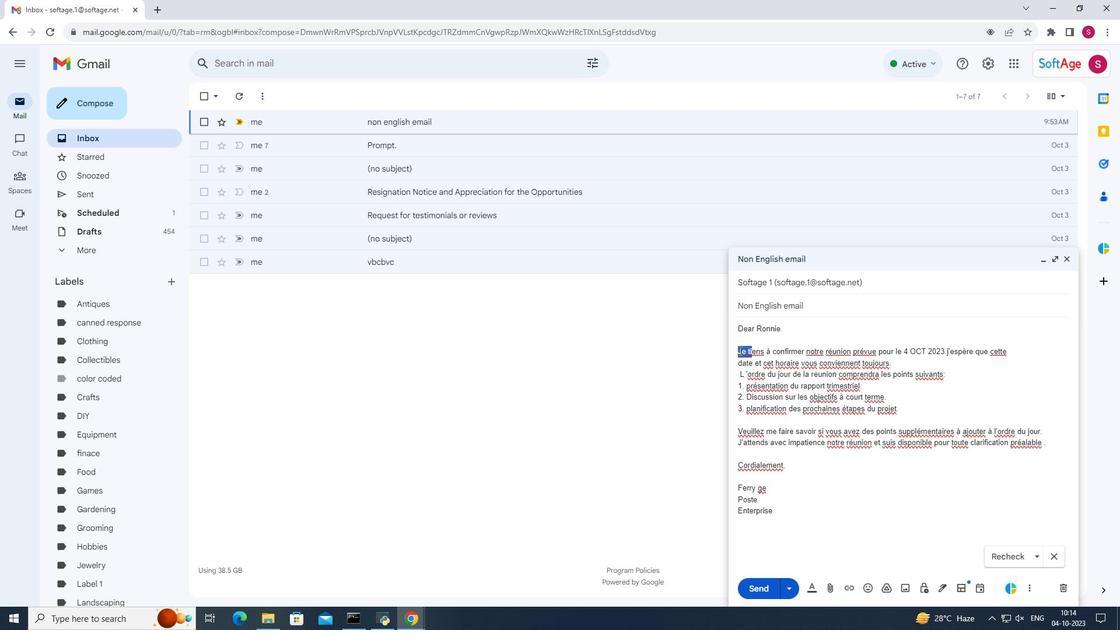 
Action: Mouse moved to (747, 364)
Screenshot: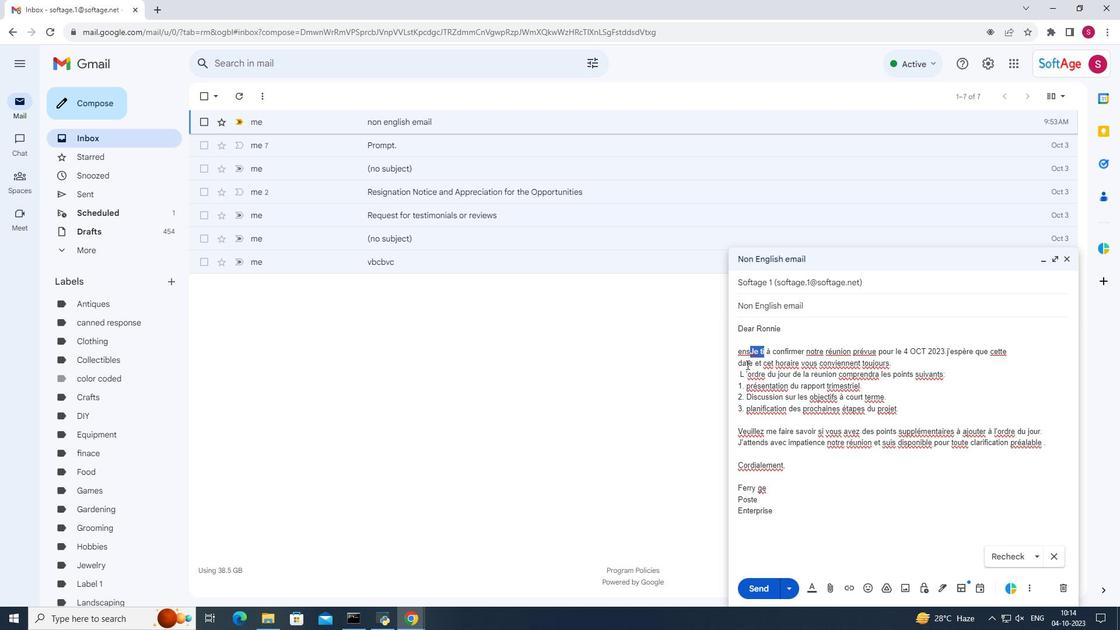 
Action: Key pressed ctrl+Z
Screenshot: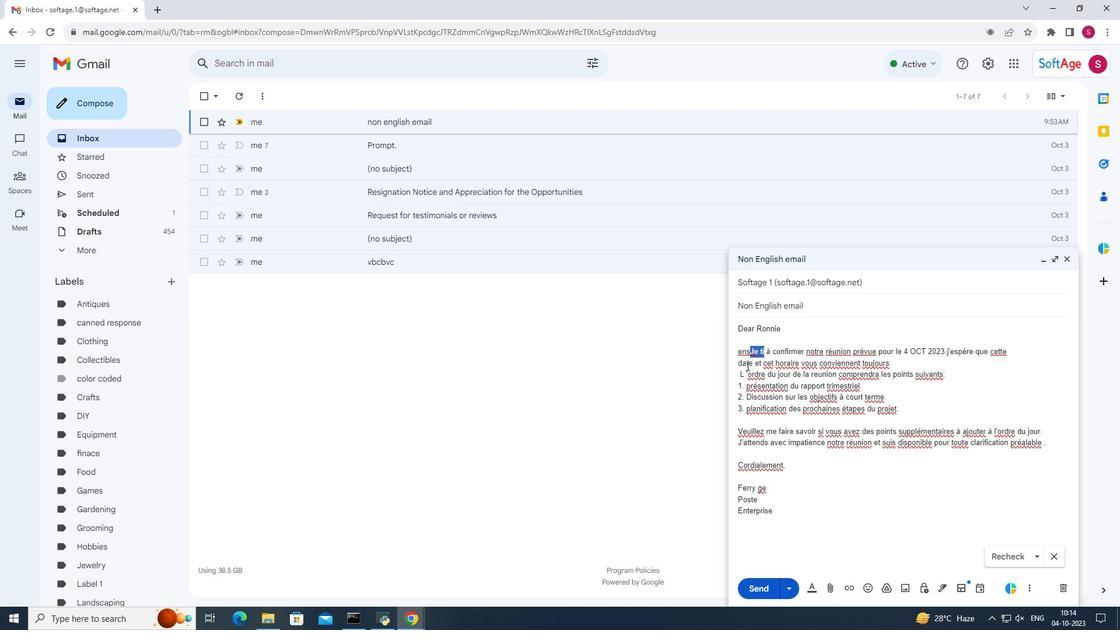 
Action: Mouse moved to (1015, 559)
Screenshot: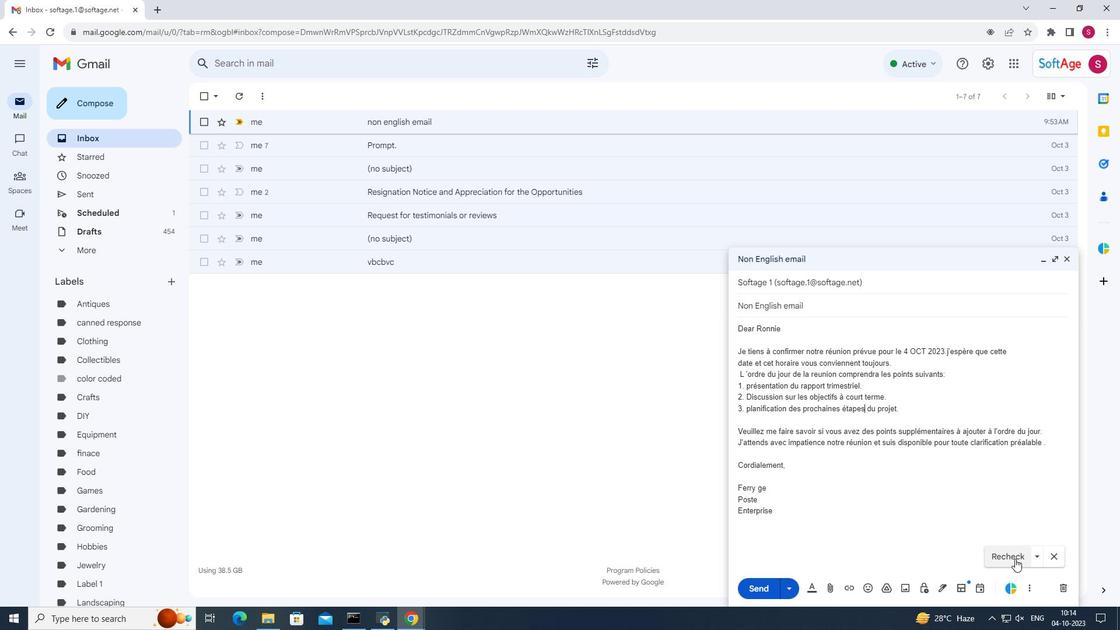 
Action: Mouse pressed left at (1015, 559)
Screenshot: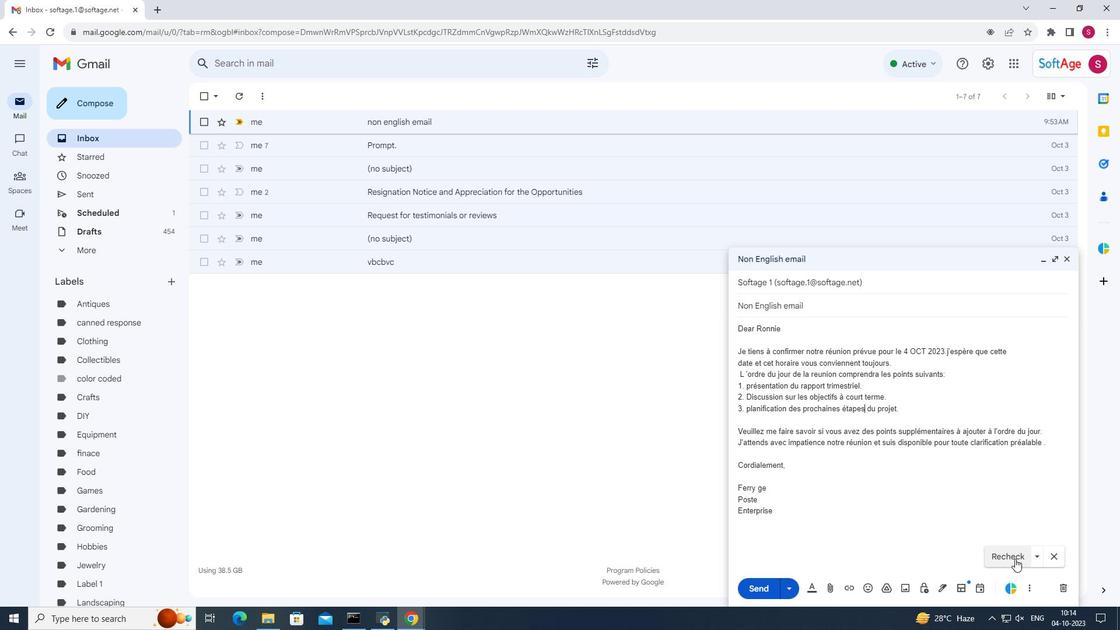 
Action: Mouse moved to (756, 395)
Screenshot: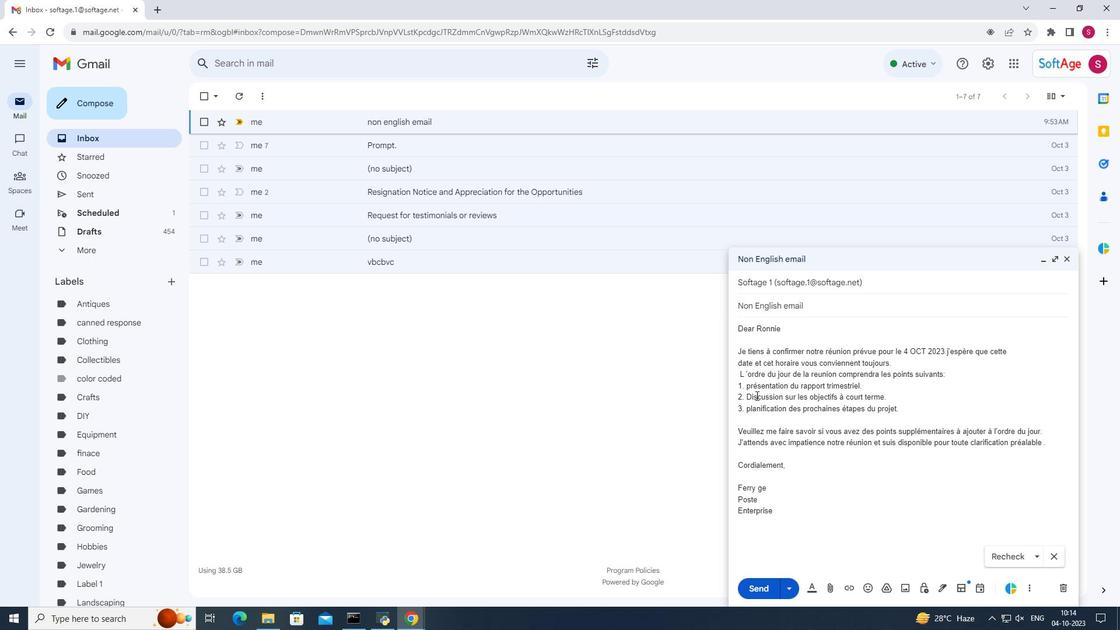 
Action: Mouse pressed left at (756, 395)
Screenshot: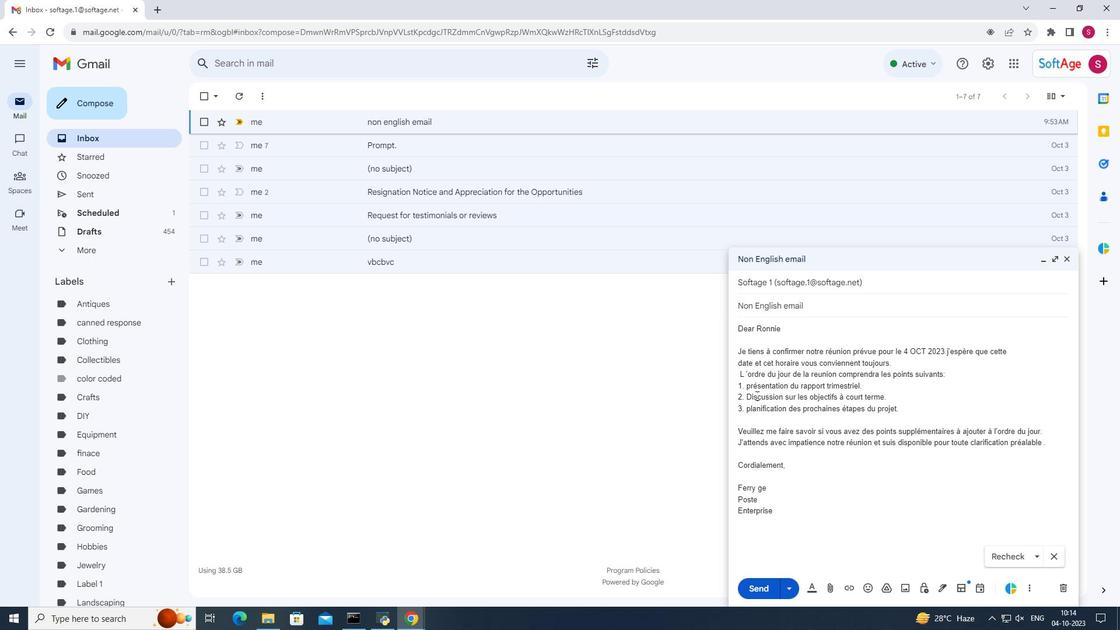 
Action: Mouse moved to (1052, 557)
Screenshot: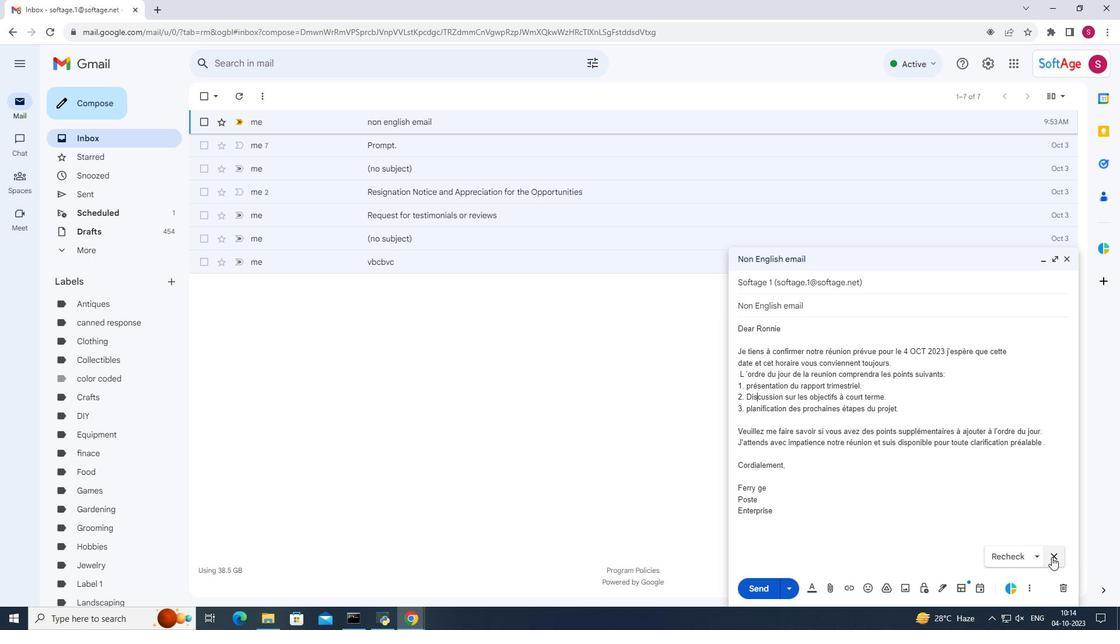 
Action: Mouse pressed left at (1052, 557)
Screenshot: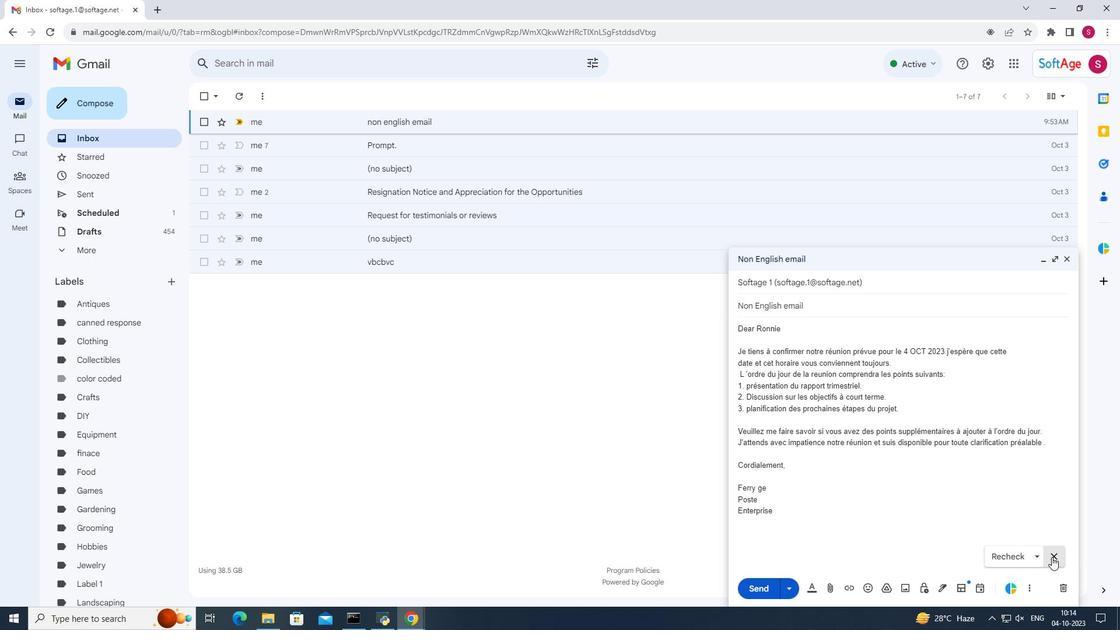 
Action: Mouse moved to (754, 354)
Screenshot: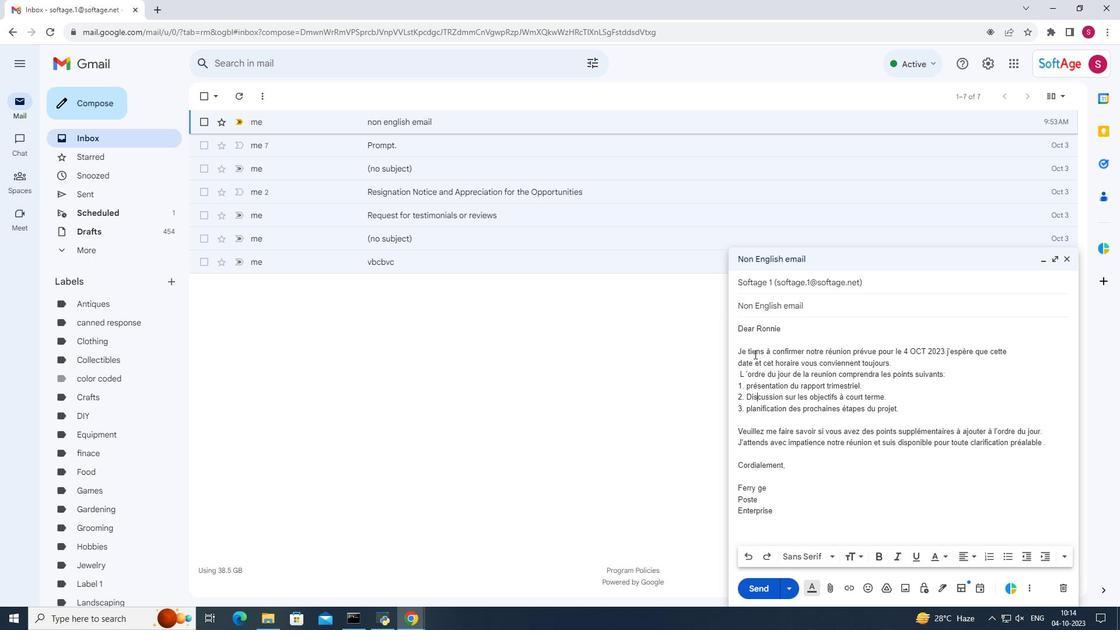 
Action: Mouse pressed left at (754, 354)
Screenshot: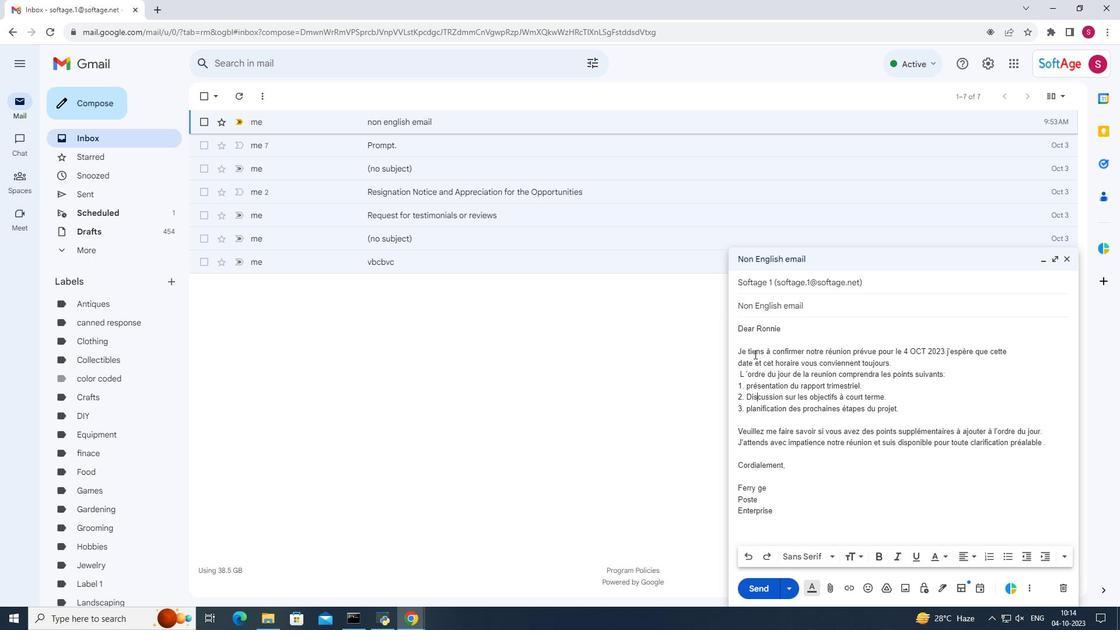 
Action: Mouse moved to (1030, 591)
Screenshot: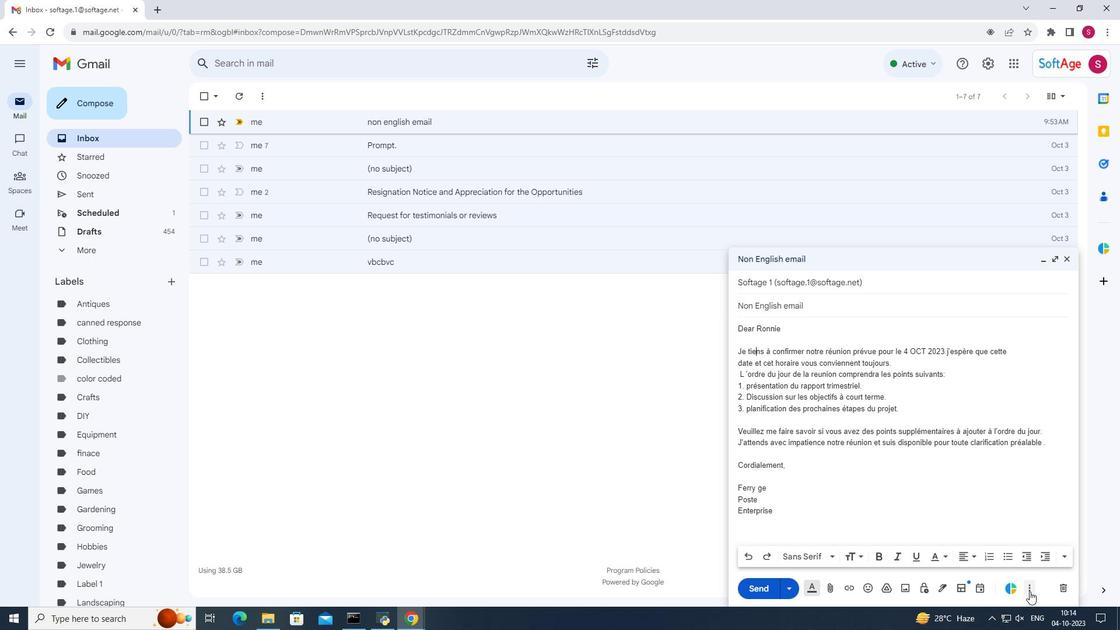 
Action: Mouse pressed left at (1030, 591)
Screenshot: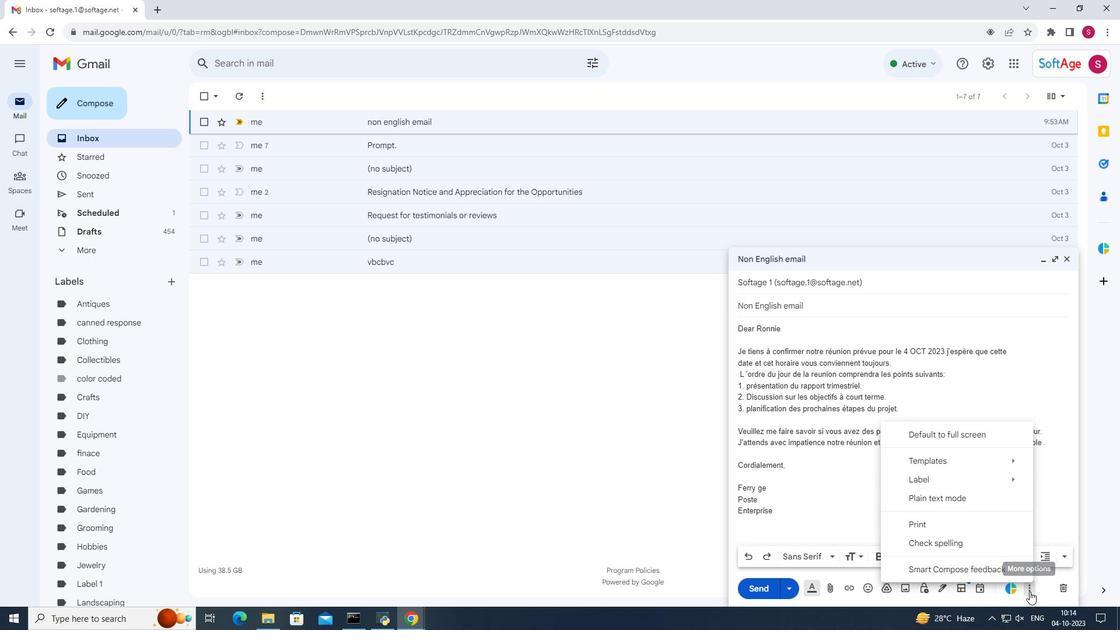 
Action: Mouse moved to (952, 544)
Screenshot: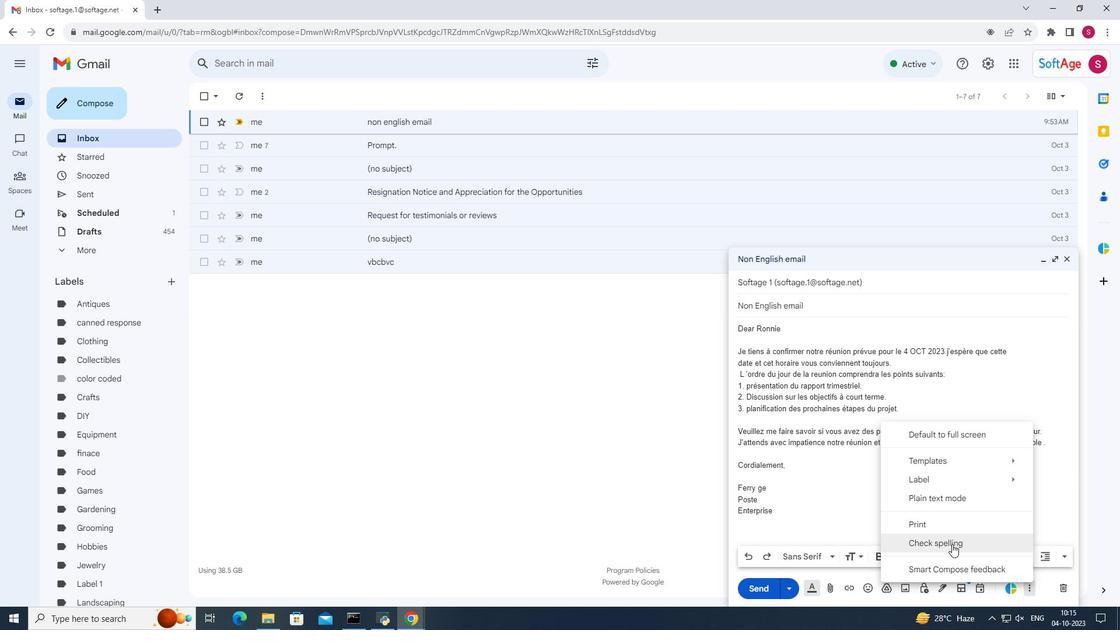 
Action: Mouse pressed left at (952, 544)
Screenshot: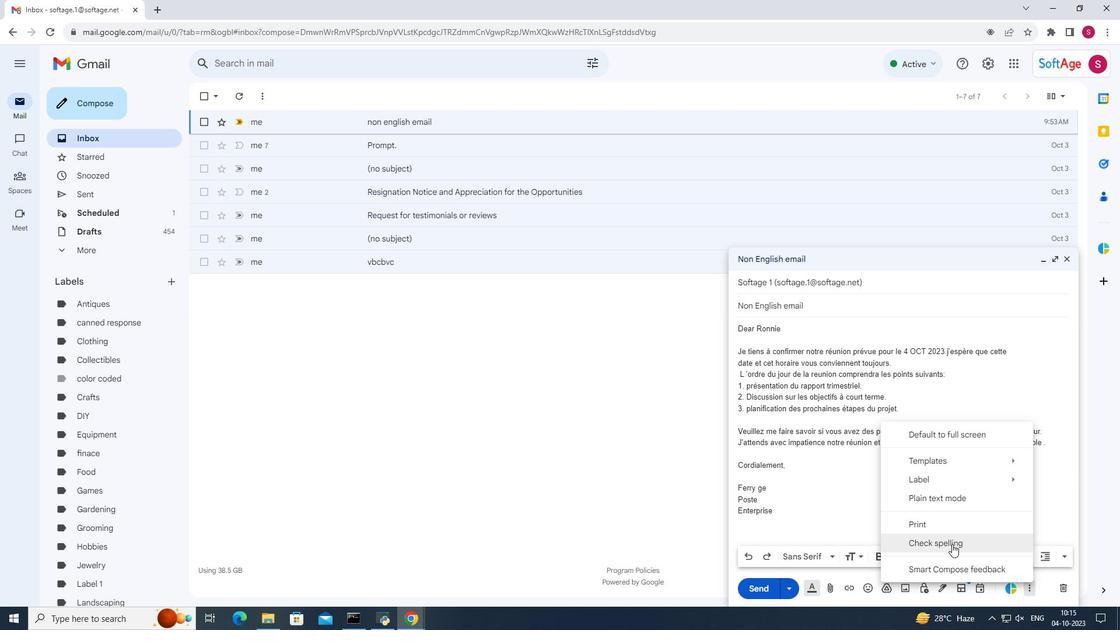 
Action: Mouse moved to (739, 351)
Screenshot: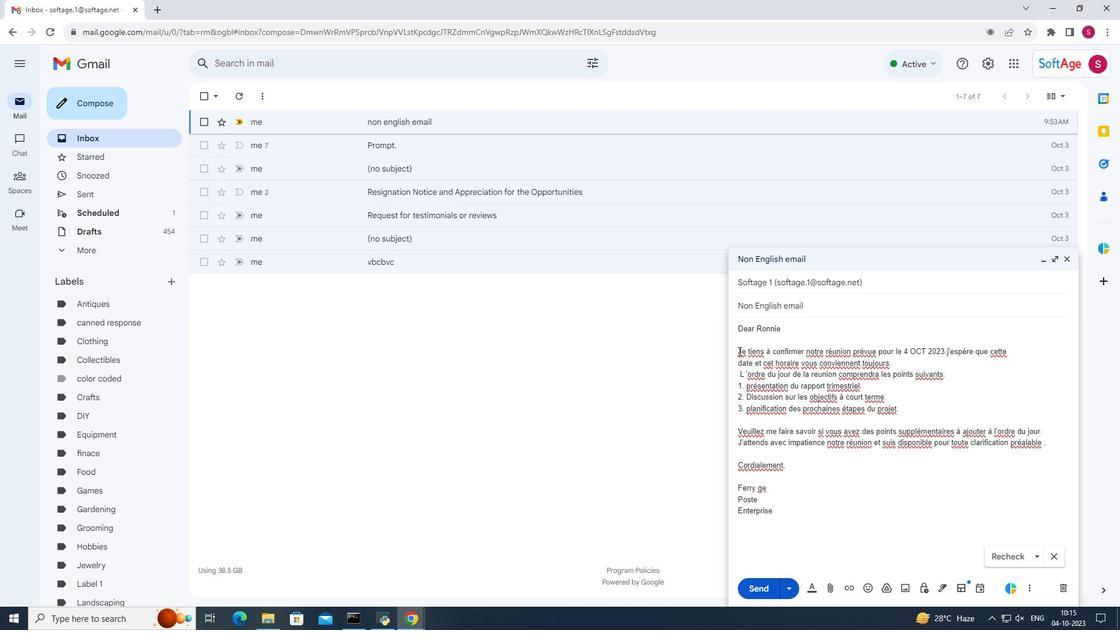 
Action: Mouse pressed left at (739, 351)
Screenshot: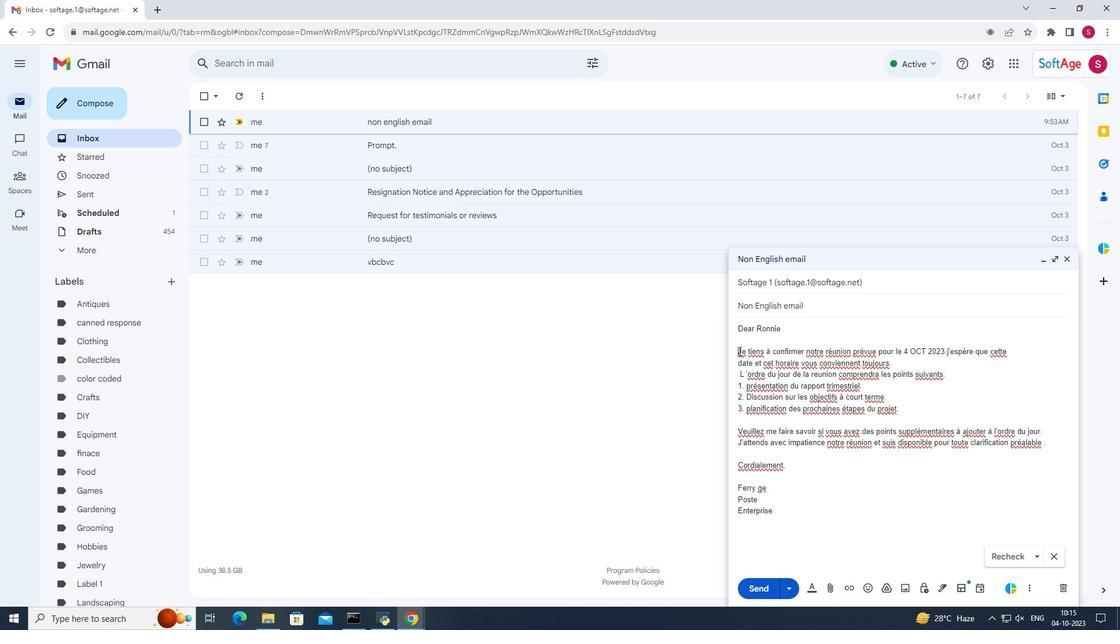 
Action: Mouse moved to (1015, 556)
Screenshot: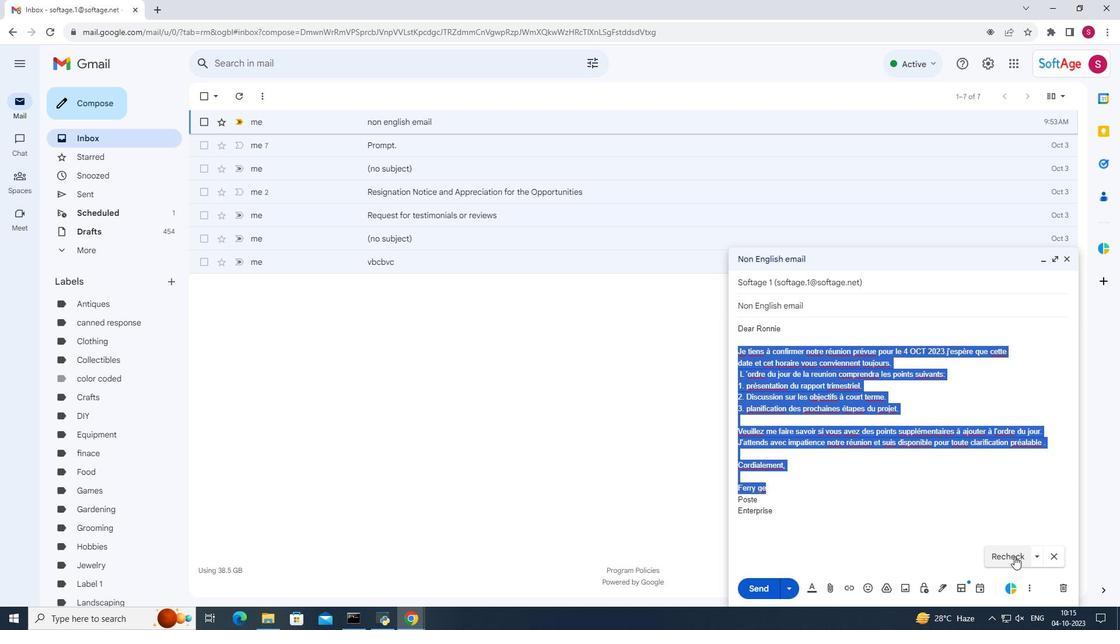 
Action: Mouse pressed left at (1015, 556)
Screenshot: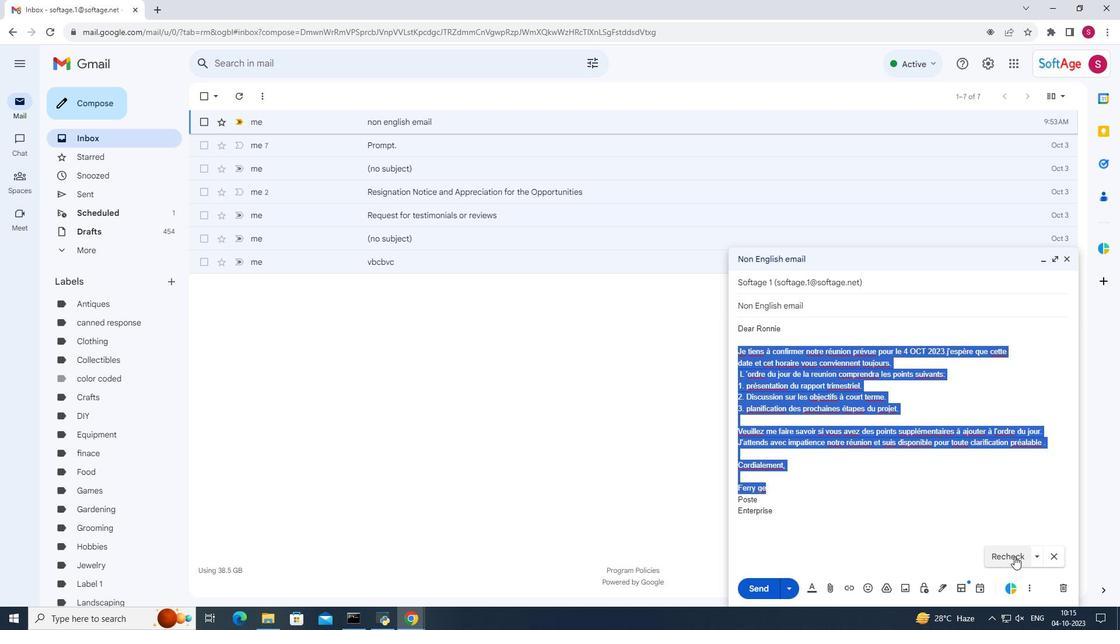 
